Task: Add an event with the title Second Lunch and Learn: Effective Presentation Delivery and Impact, date '2024/04/02', time 8:50 AM to 10:50 AMand add a description: Welcome to the Lunch Break: Meditation Session with a Potential Investor, an exciting opportunity to connect, share your business vision, and explore potential investment opportunities. This meeting is designed to foster a mutually beneficial relationship between you and the investor, providing a platform to discuss your business goals, growth strategies, and the potential for collaboration.Select event color  Peacock . Add location for the event as: 654 Hagia Sophia, Istanbul, Turkey, logged in from the account softage.10@softage.netand send the event invitation to softage.8@softage.net and softage.9@softage.net. Set a reminder for the event Every weekday(Monday to Friday)
Action: Mouse moved to (91, 117)
Screenshot: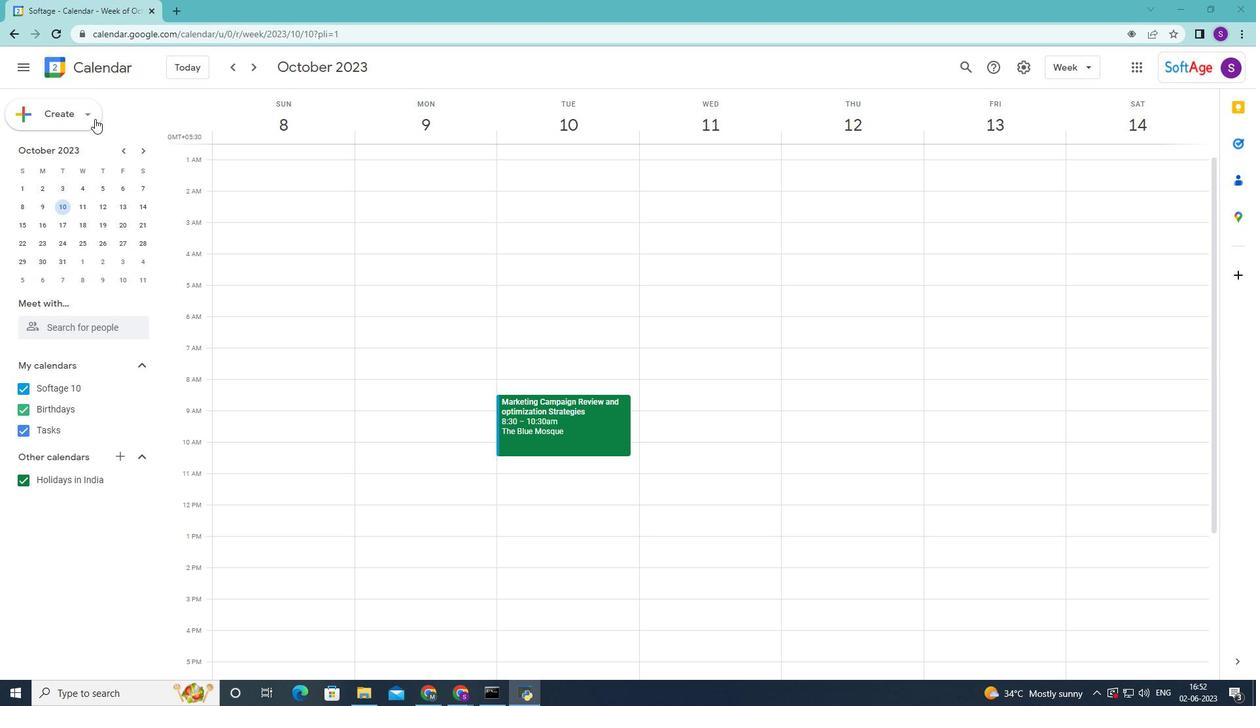 
Action: Mouse pressed left at (91, 117)
Screenshot: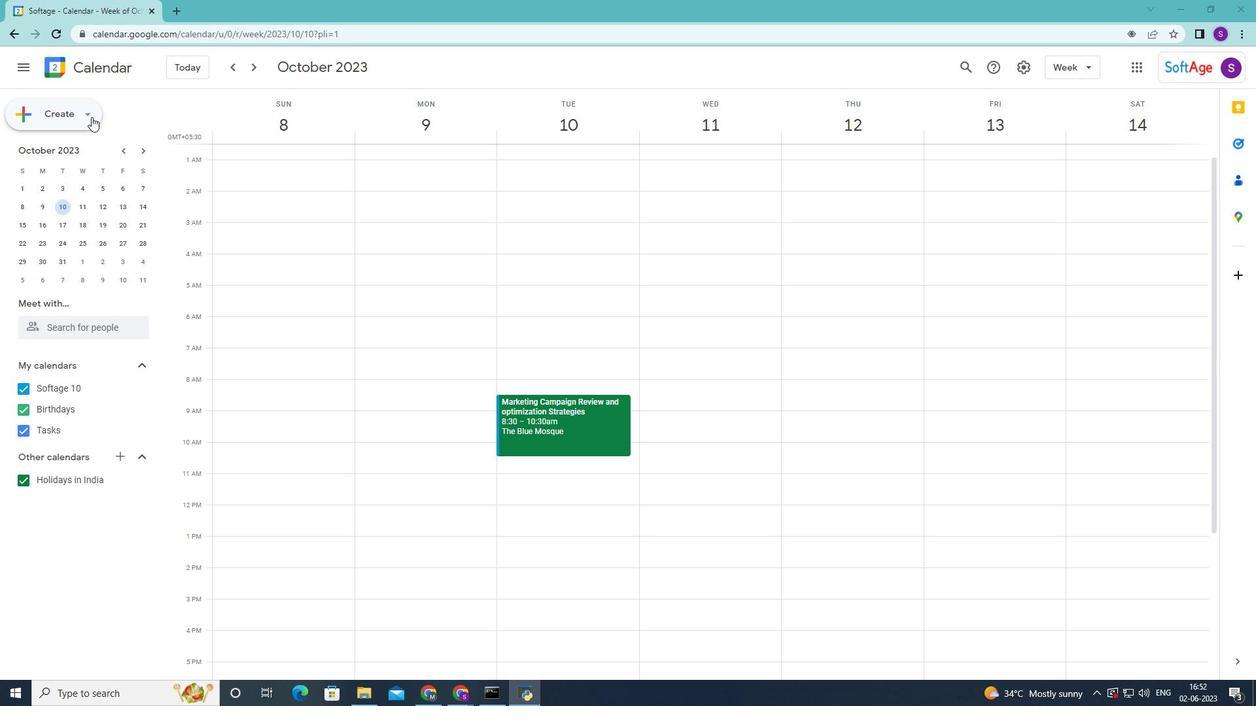 
Action: Mouse moved to (72, 153)
Screenshot: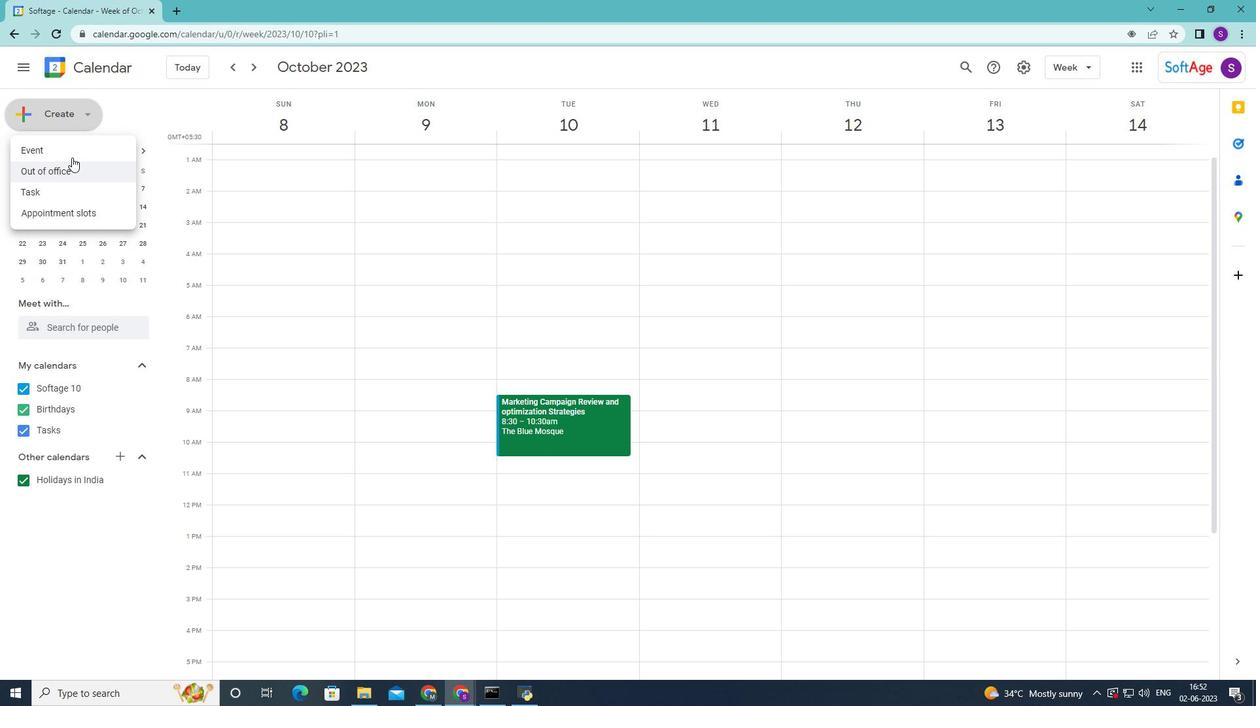 
Action: Mouse pressed left at (72, 153)
Screenshot: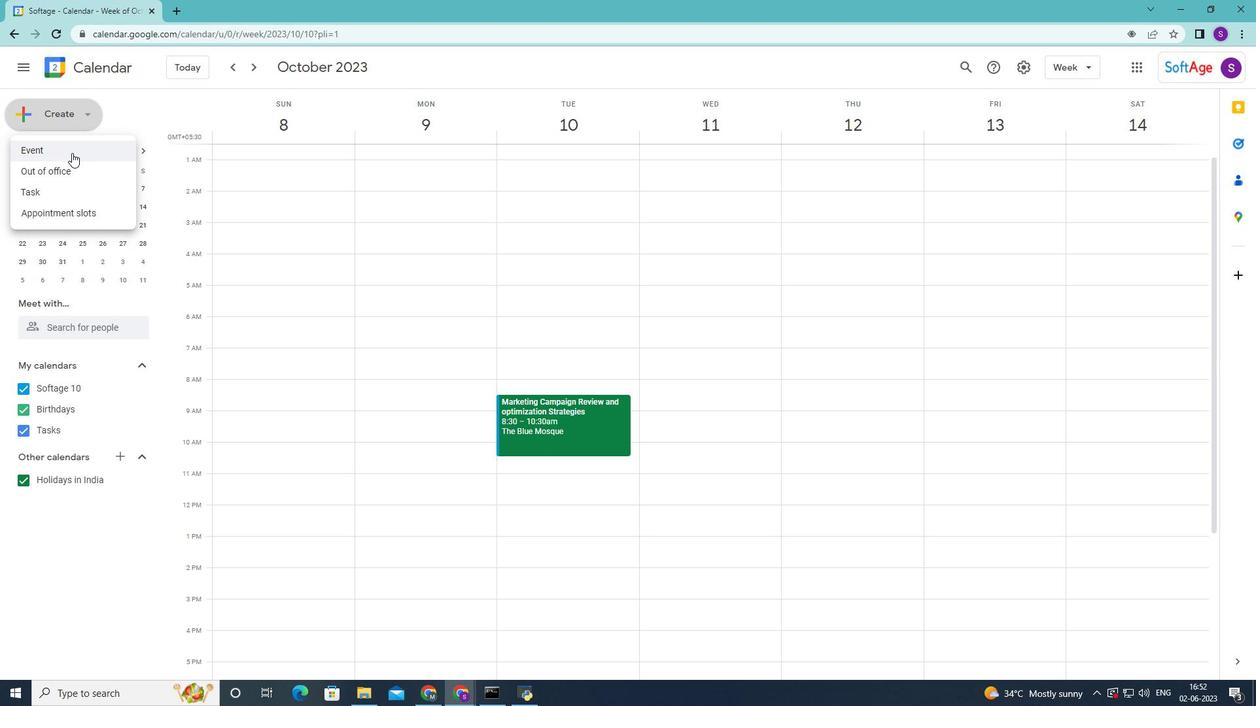 
Action: Mouse moved to (307, 353)
Screenshot: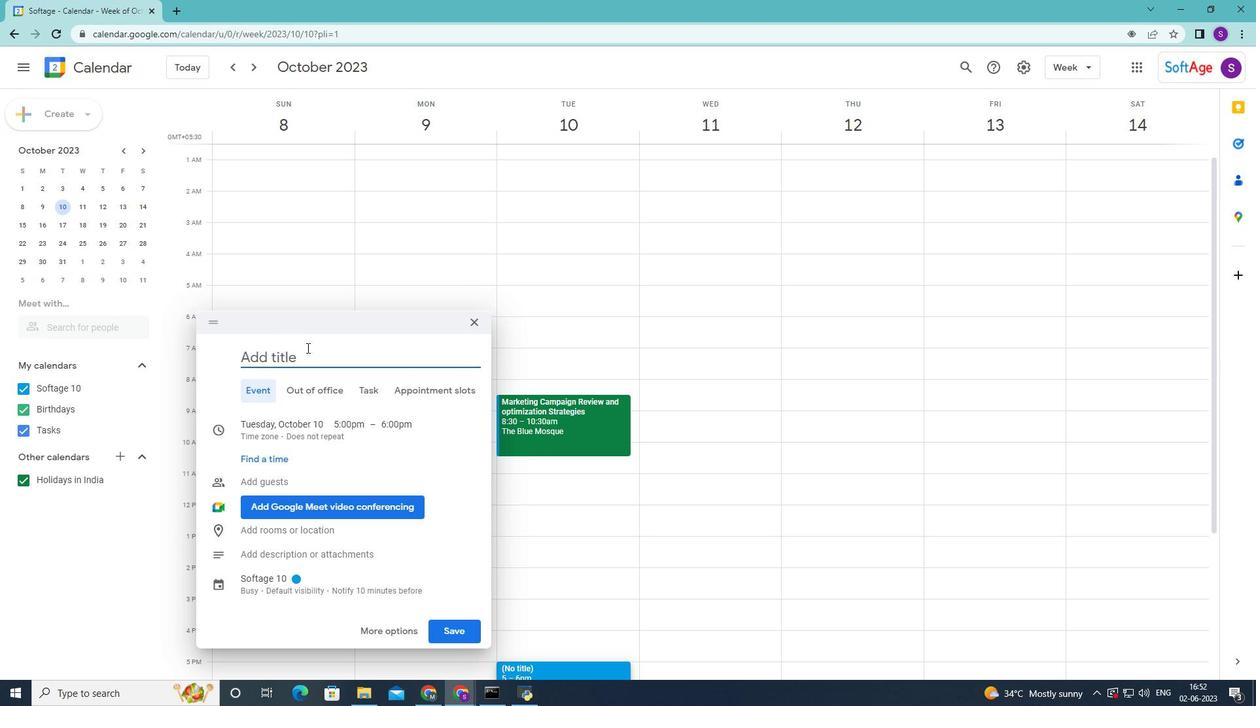 
Action: Mouse pressed left at (307, 353)
Screenshot: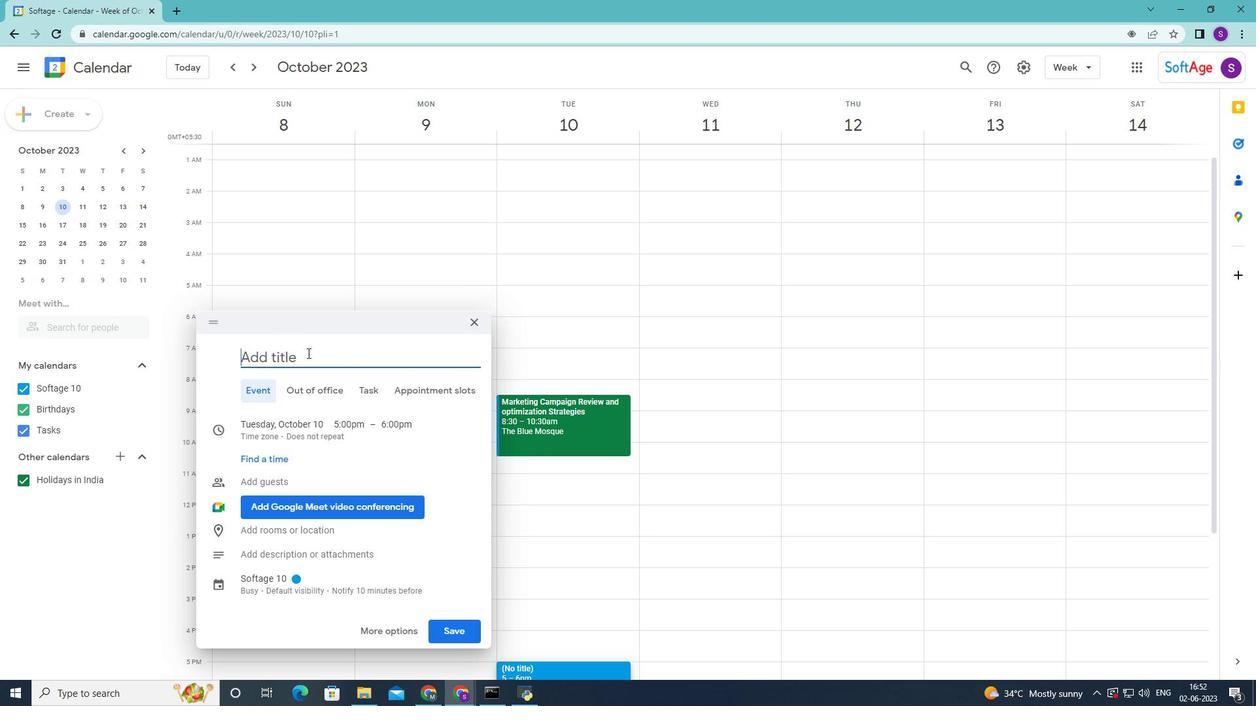 
Action: Key pressed <Key.shift>second<Key.space><Key.shift>Lunch<Key.space>and<Key.space><Key.shift>lear<Key.backspace><Key.backspace><Key.backspace><Key.backspace><Key.shift>Learn<Key.space><Key.backspace><Key.shift_r>:<Key.space><Key.shift>Effective<Key.space>p<Key.backspace><Key.shift>Presentation<Key.space><Key.shift><Key.shift>Delivery<Key.space>and<Key.space>impacy<Key.backspace>t<Key.space>
Screenshot: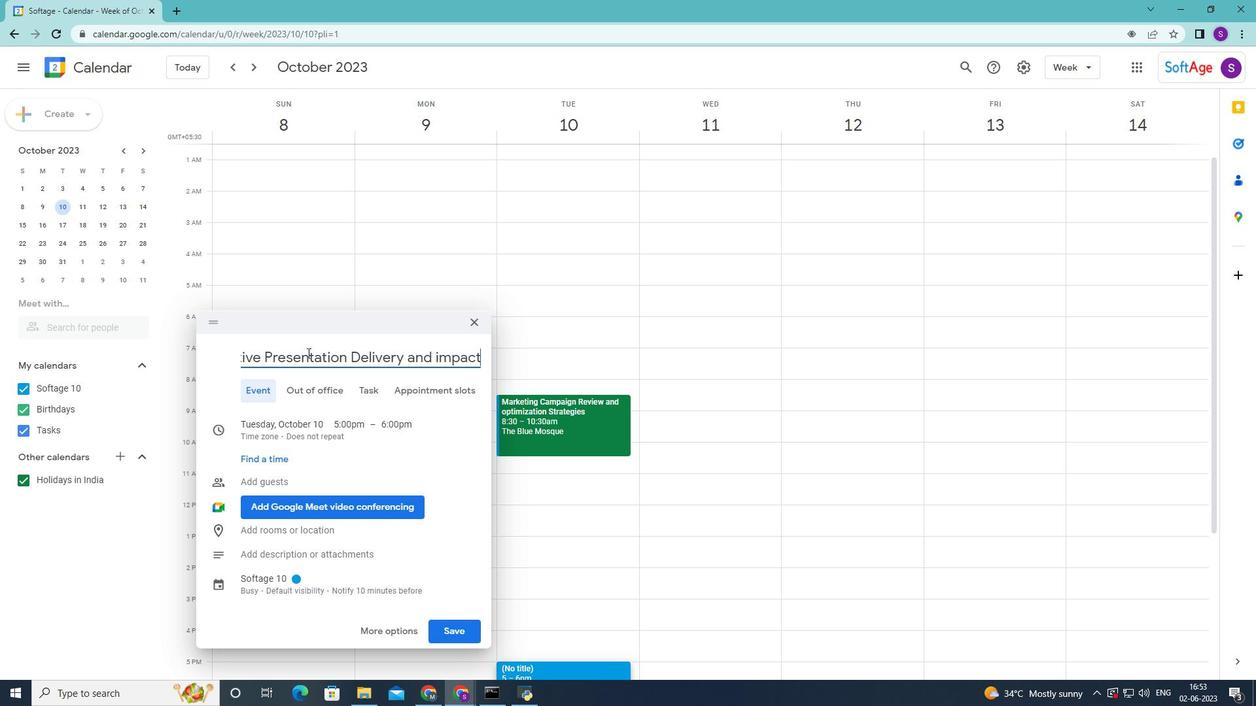 
Action: Mouse moved to (298, 419)
Screenshot: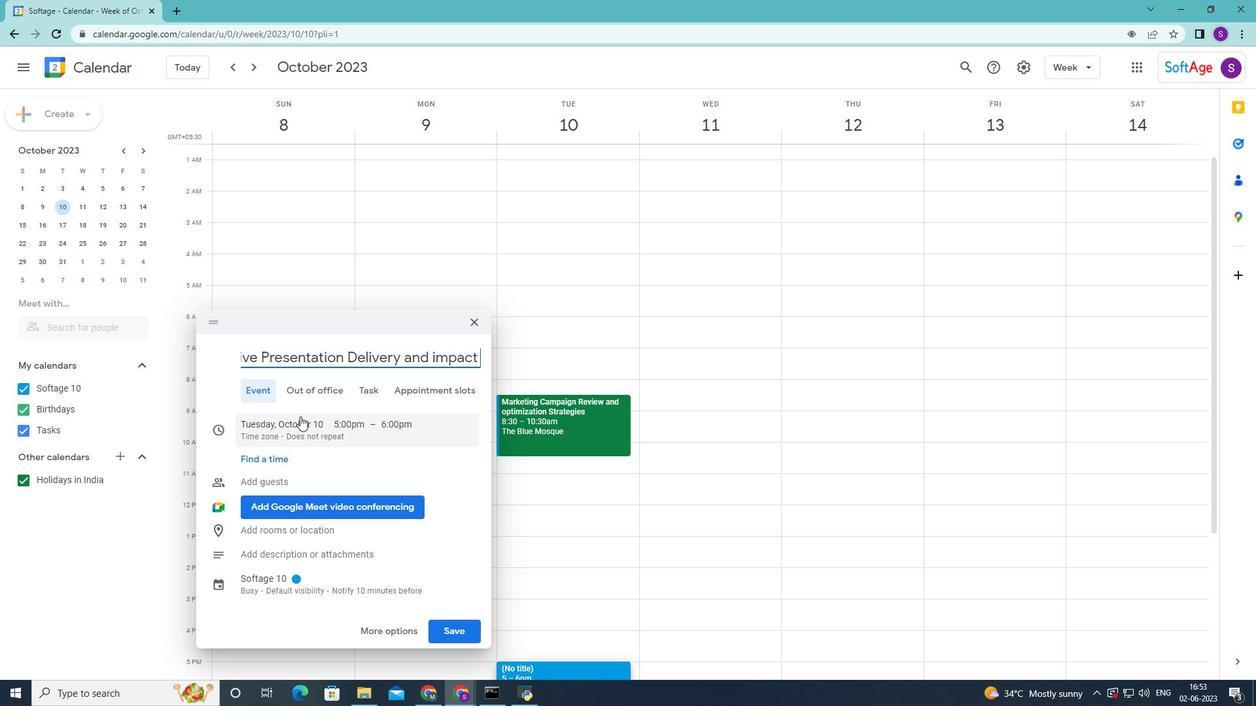 
Action: Mouse pressed left at (298, 419)
Screenshot: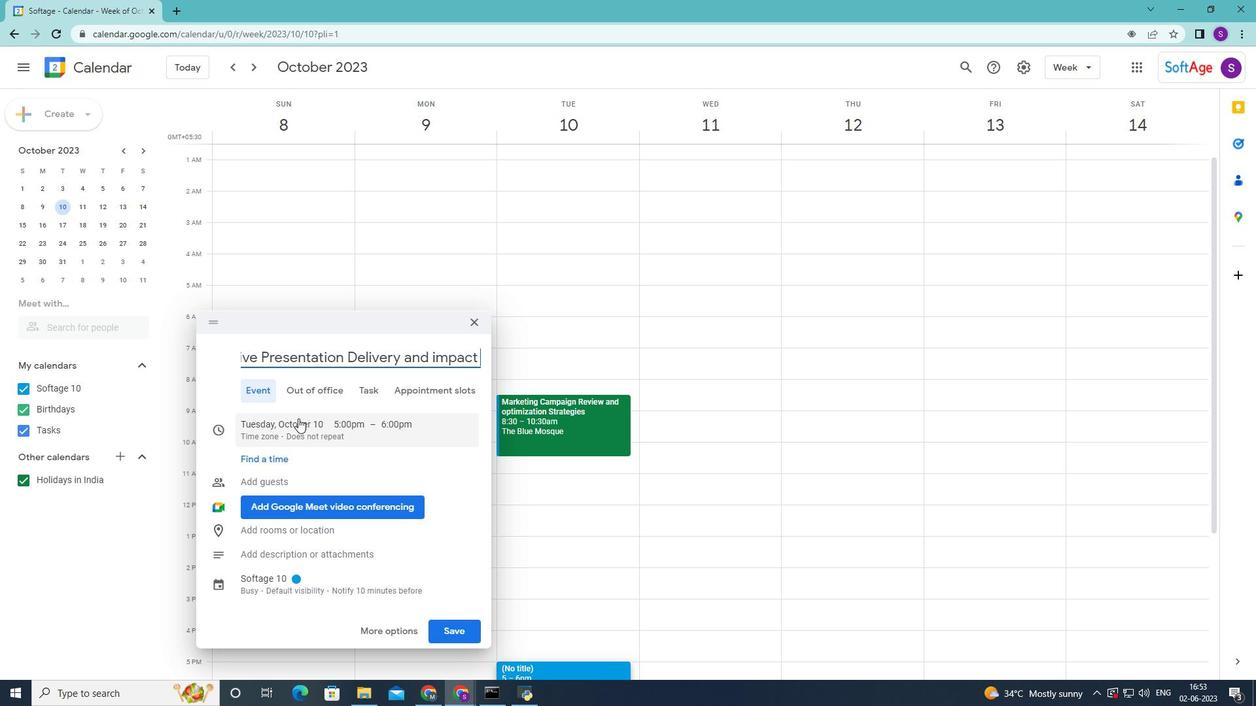 
Action: Mouse moved to (398, 413)
Screenshot: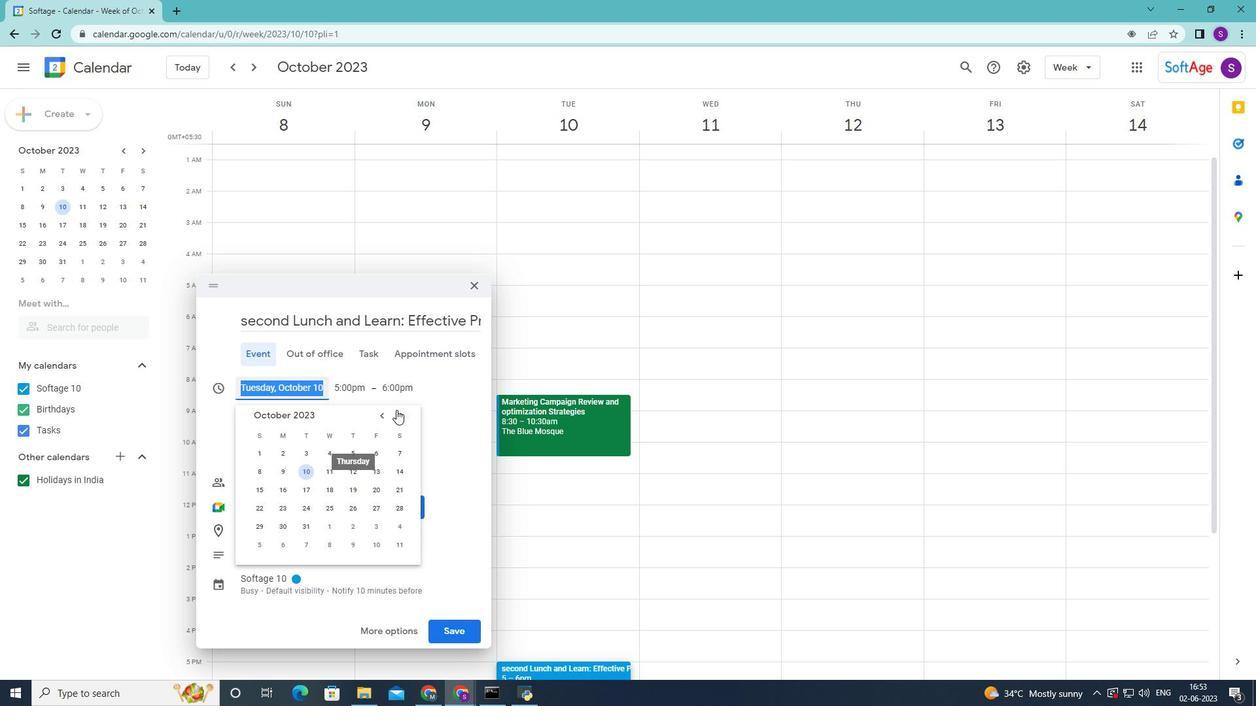 
Action: Mouse pressed left at (398, 413)
Screenshot: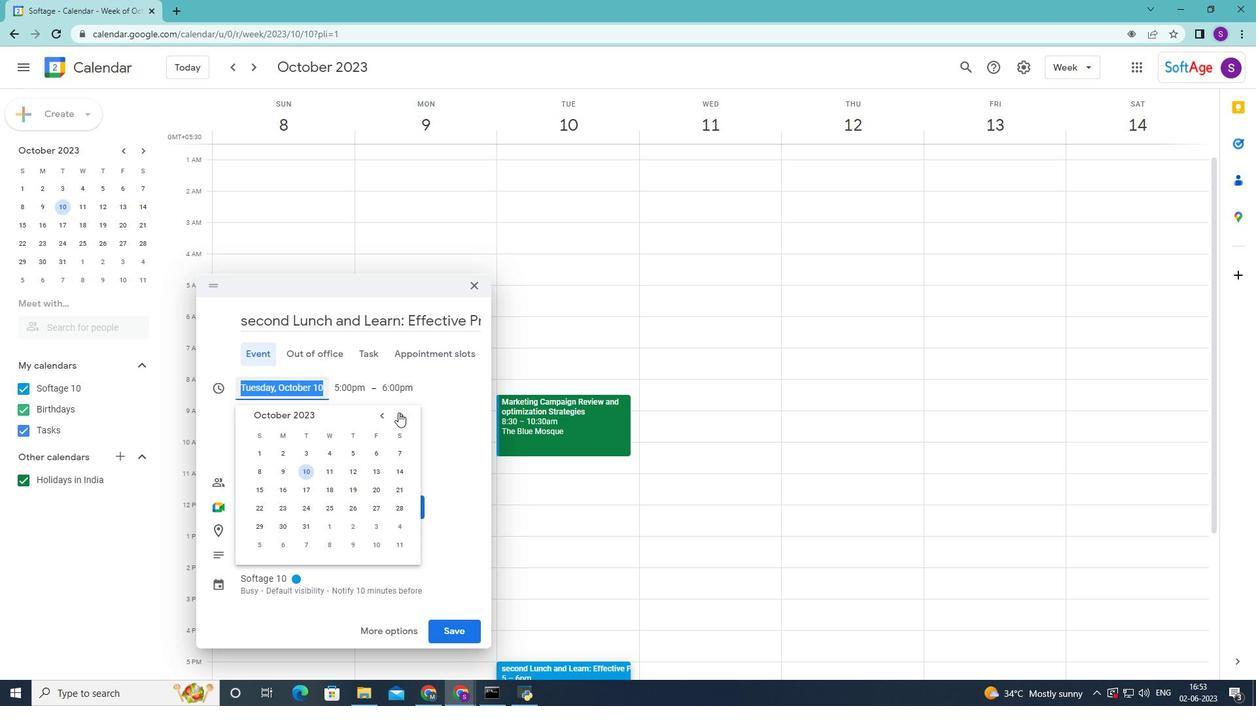 
Action: Mouse pressed left at (398, 413)
Screenshot: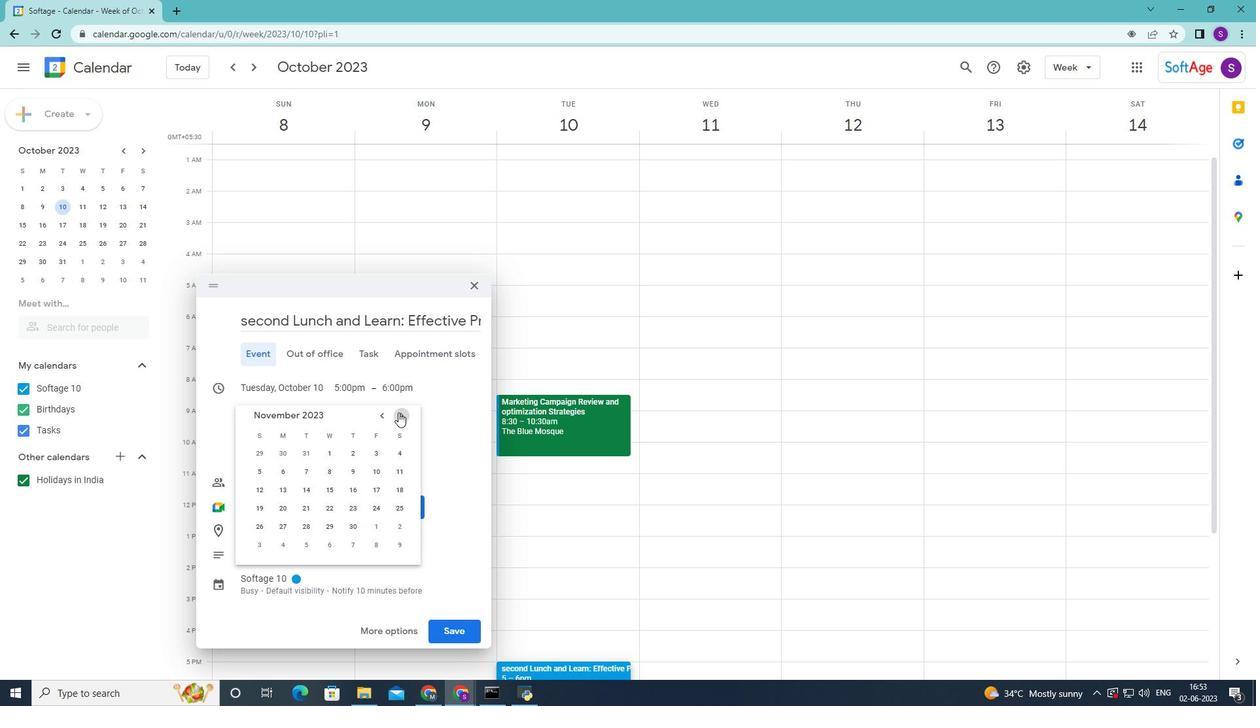 
Action: Mouse pressed left at (398, 413)
Screenshot: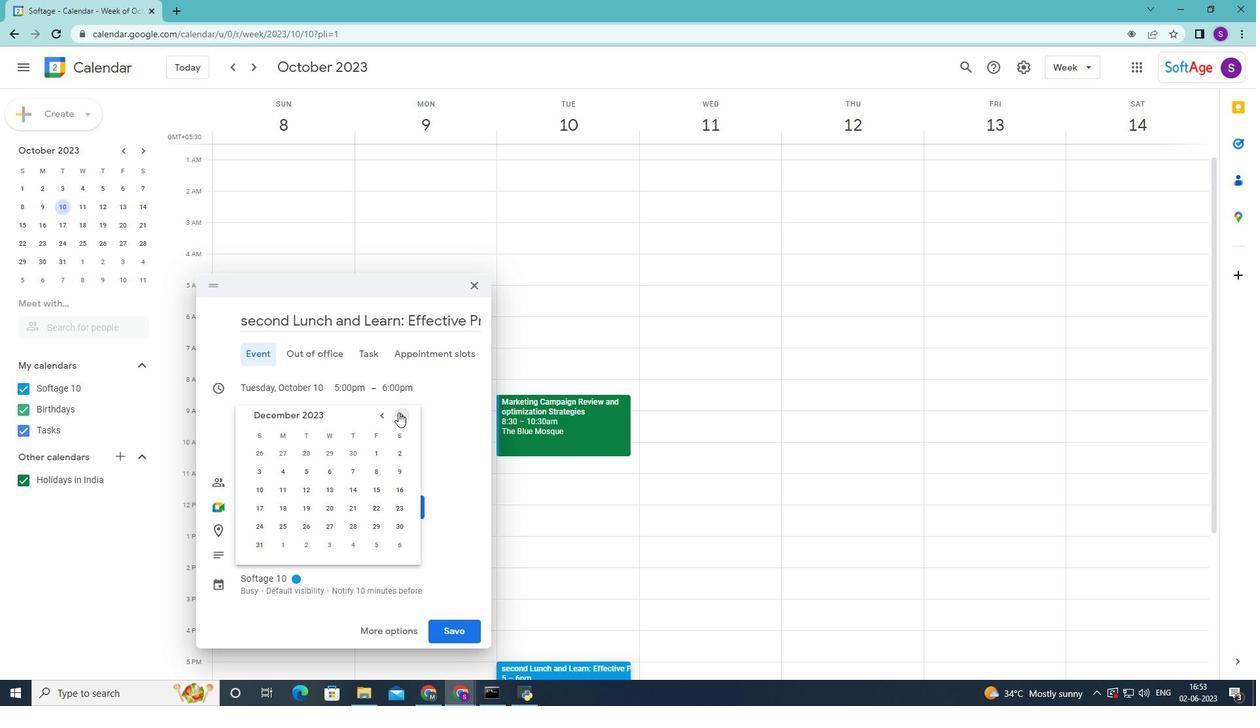 
Action: Mouse pressed left at (398, 413)
Screenshot: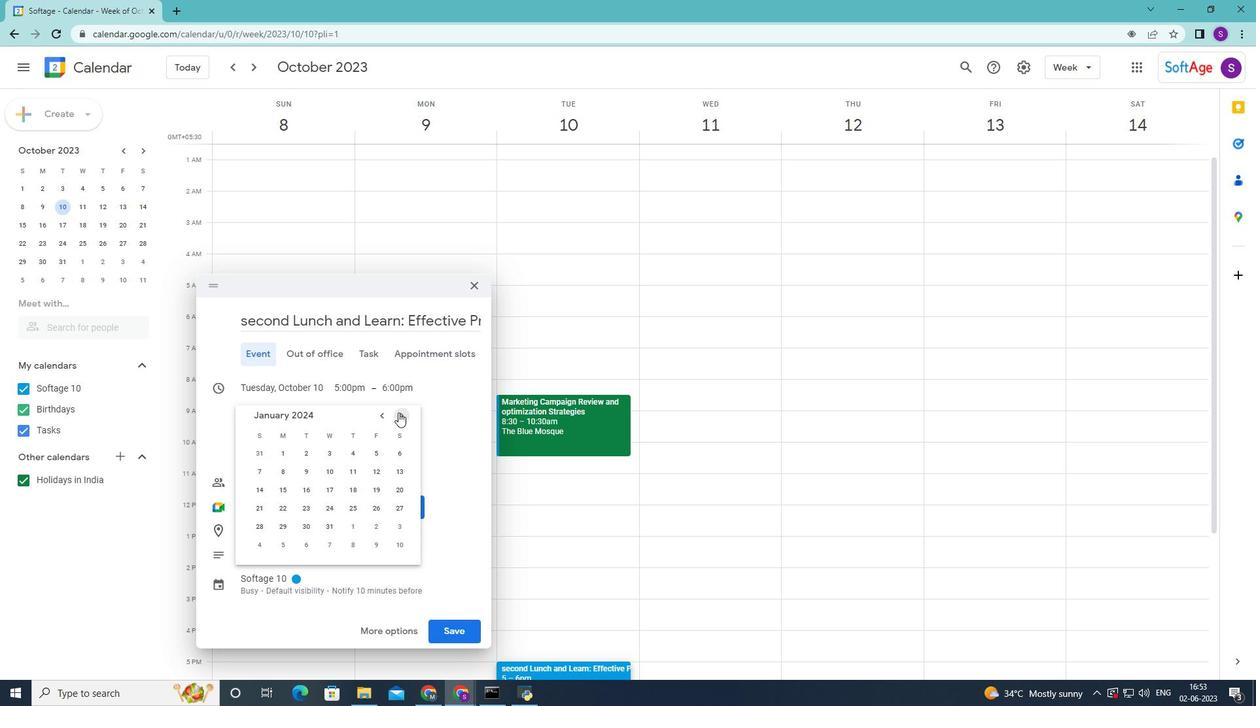 
Action: Mouse pressed left at (398, 413)
Screenshot: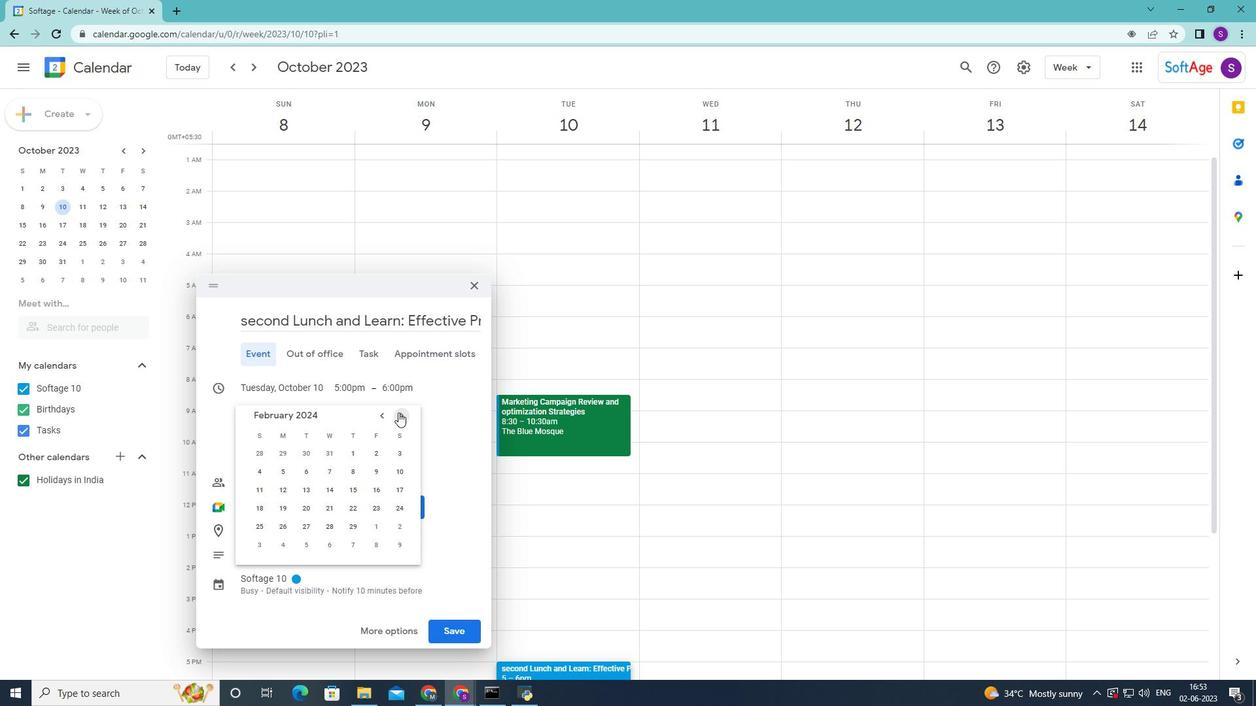 
Action: Mouse pressed left at (398, 413)
Screenshot: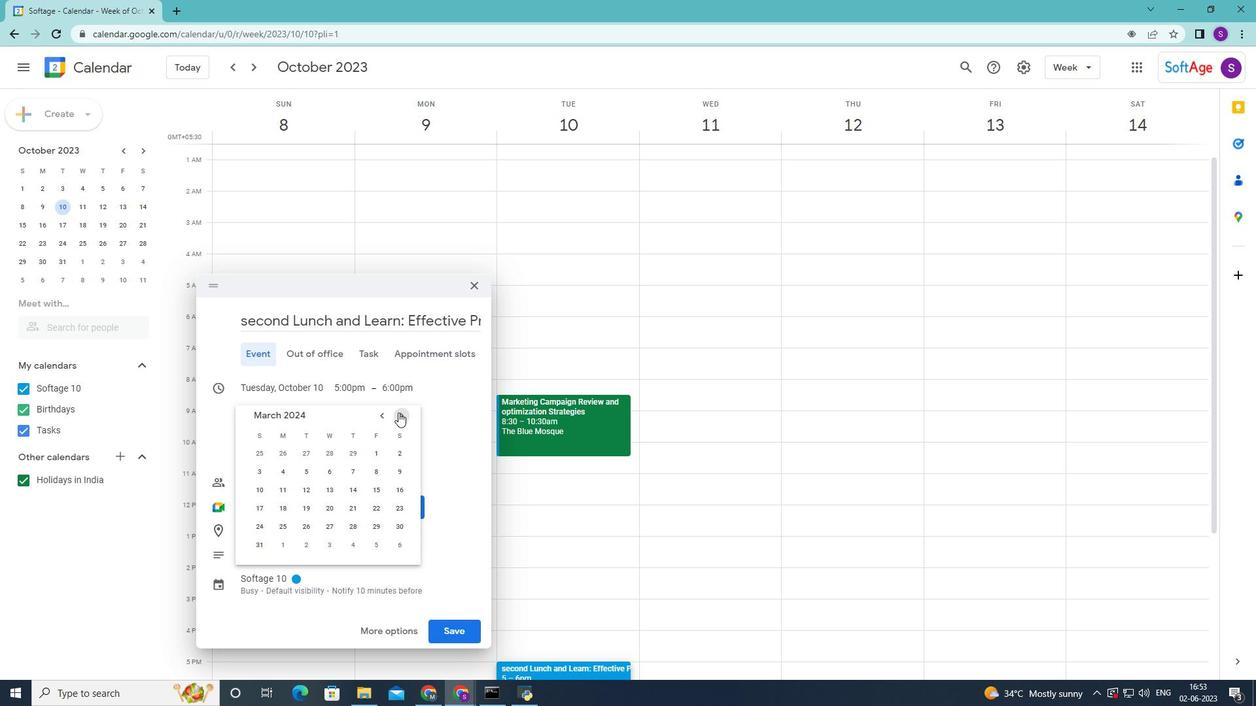 
Action: Mouse moved to (304, 456)
Screenshot: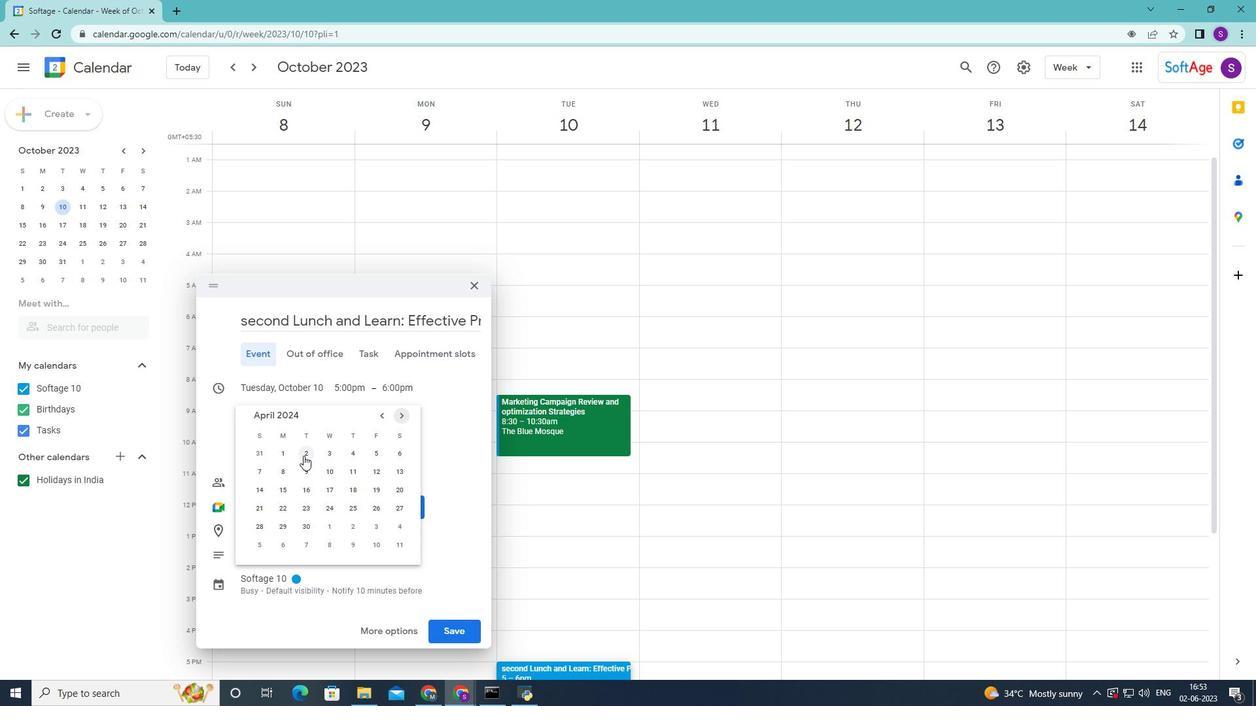 
Action: Mouse pressed left at (304, 456)
Screenshot: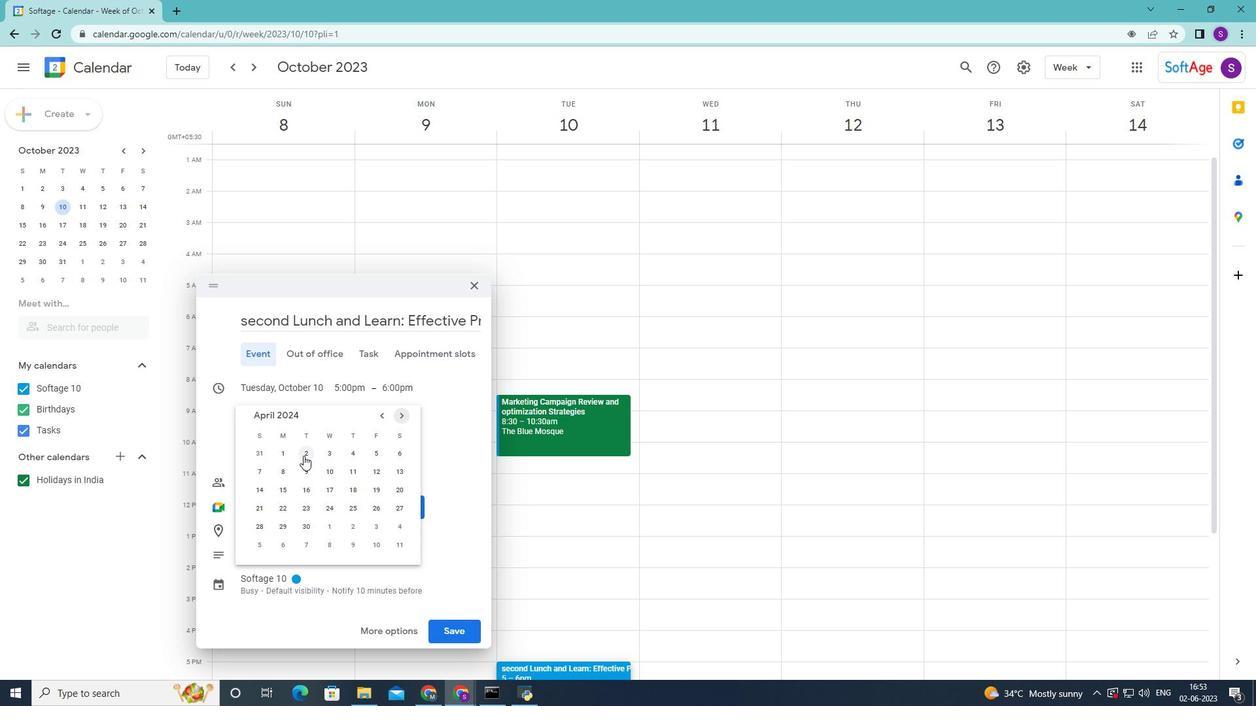 
Action: Mouse moved to (365, 386)
Screenshot: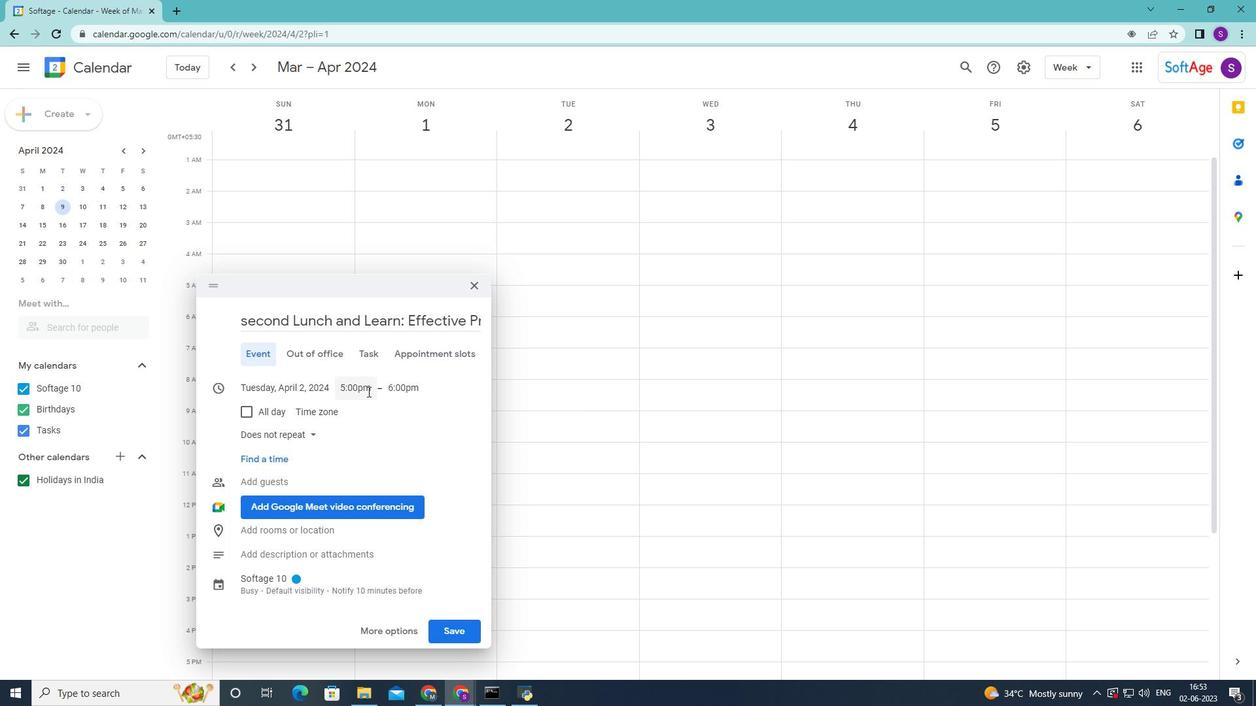 
Action: Mouse pressed left at (365, 386)
Screenshot: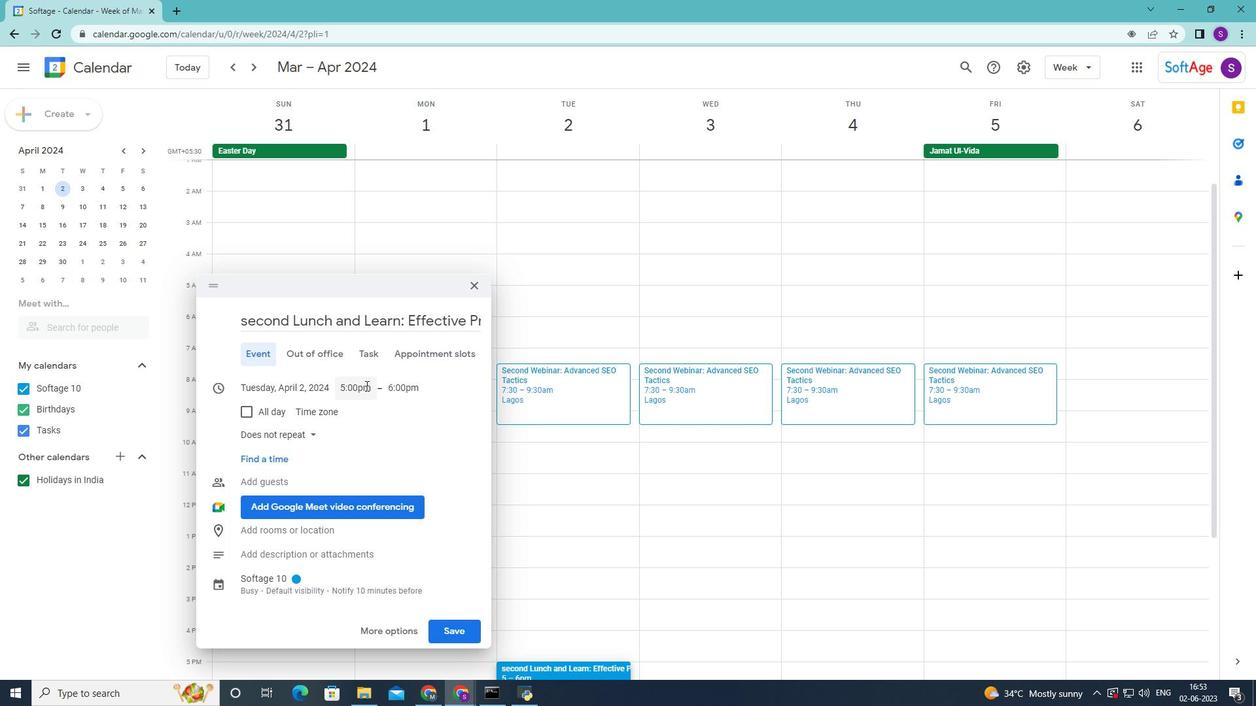 
Action: Mouse moved to (387, 450)
Screenshot: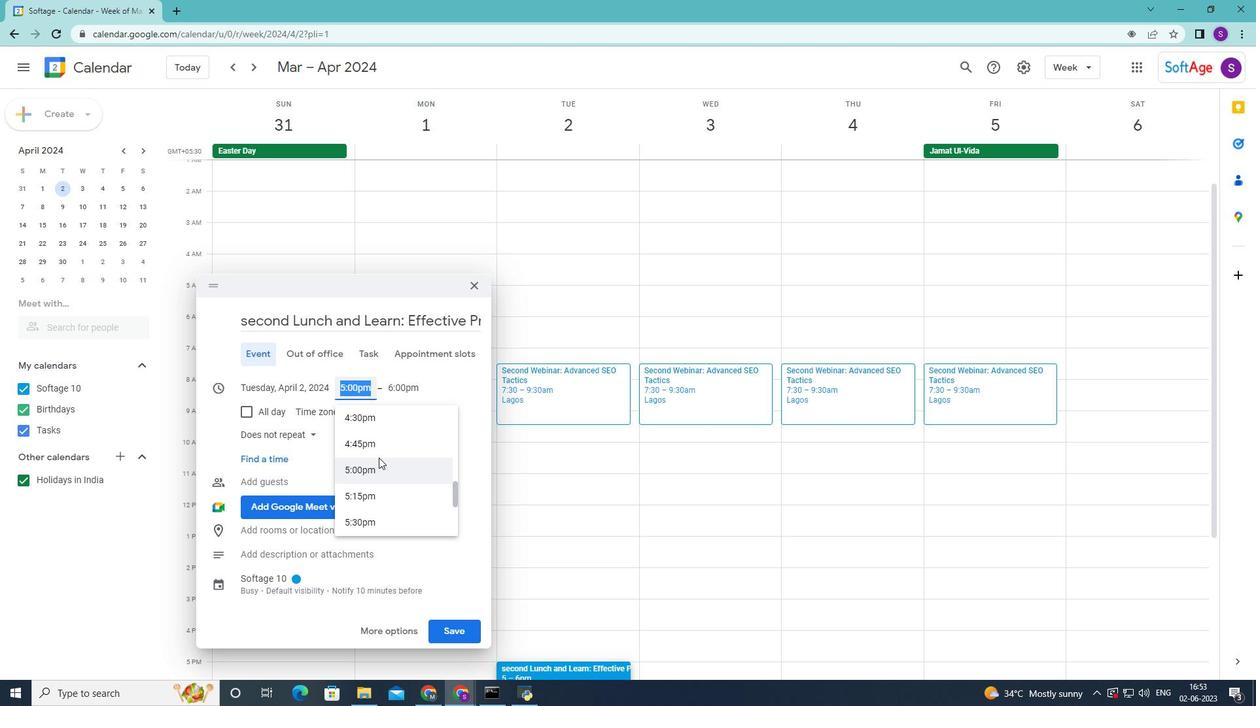 
Action: Mouse scrolled (387, 451) with delta (0, 0)
Screenshot: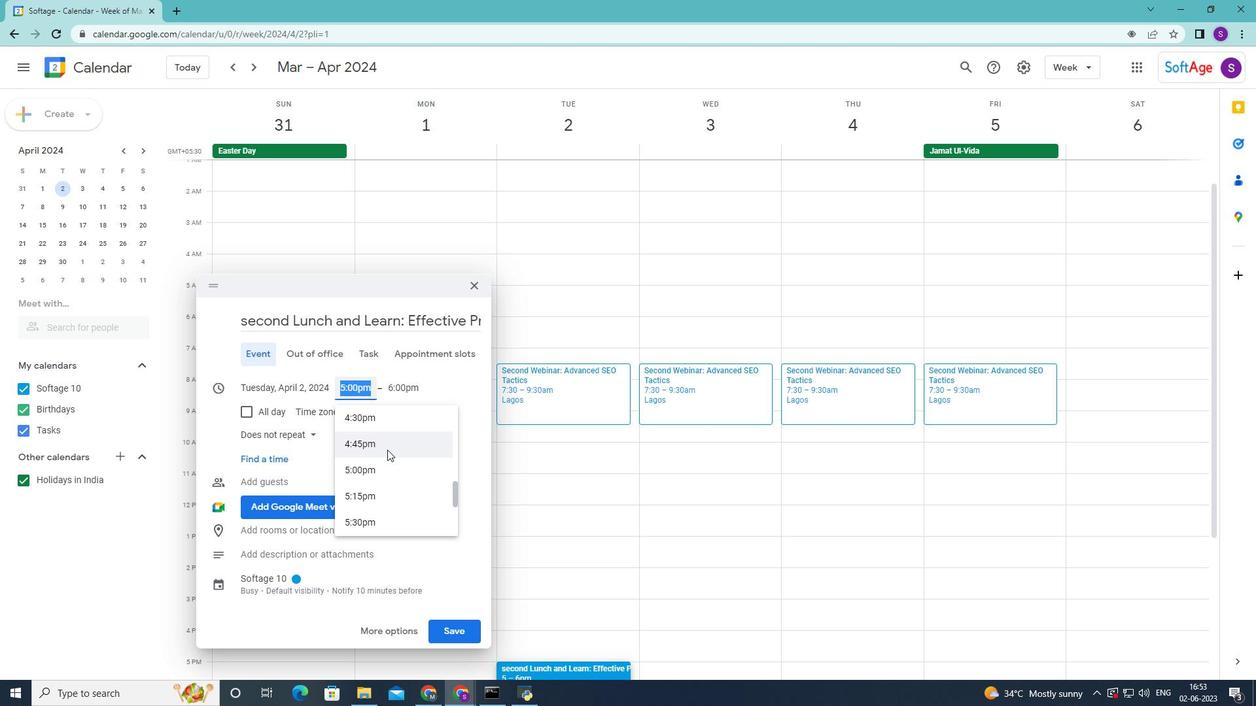 
Action: Mouse scrolled (387, 451) with delta (0, 0)
Screenshot: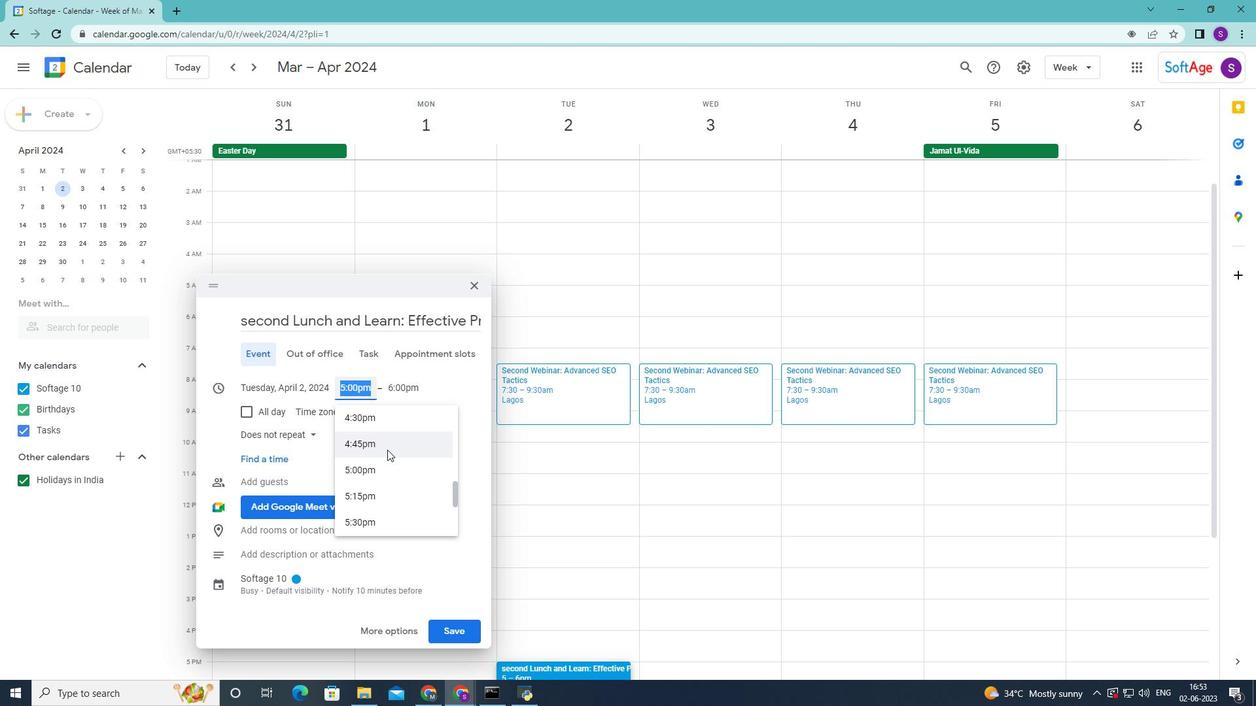 
Action: Mouse scrolled (387, 451) with delta (0, 0)
Screenshot: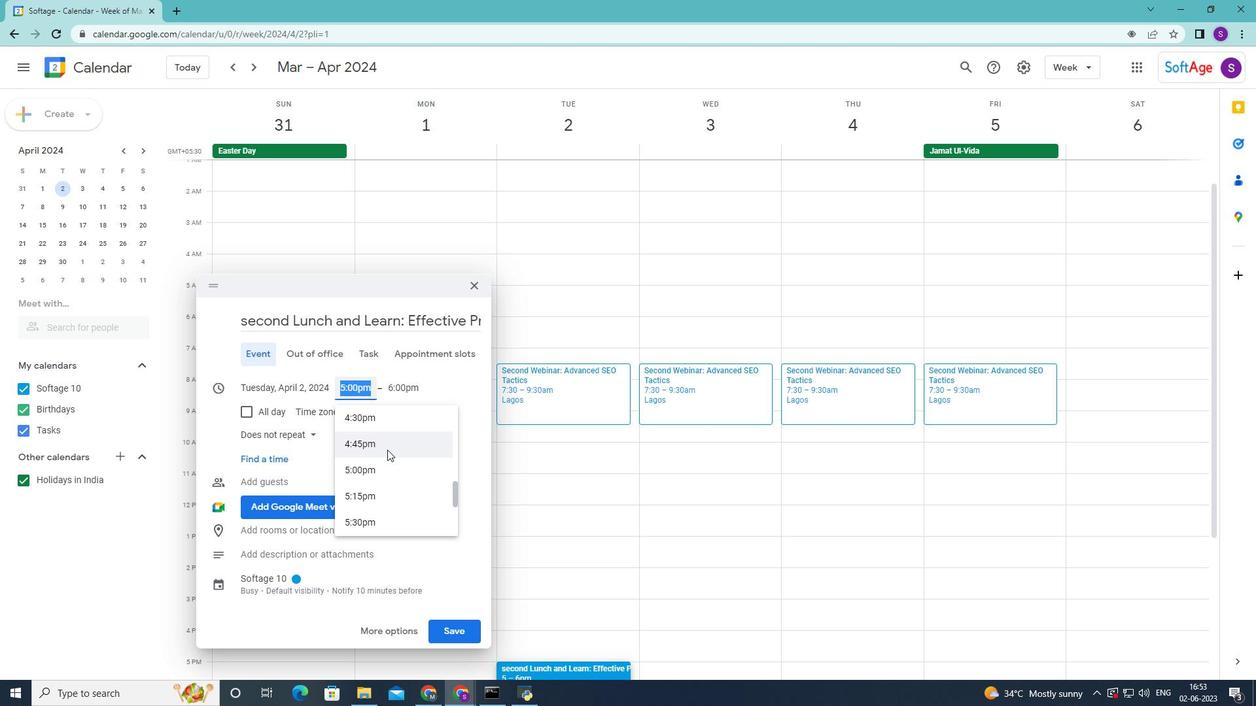 
Action: Mouse scrolled (387, 451) with delta (0, 0)
Screenshot: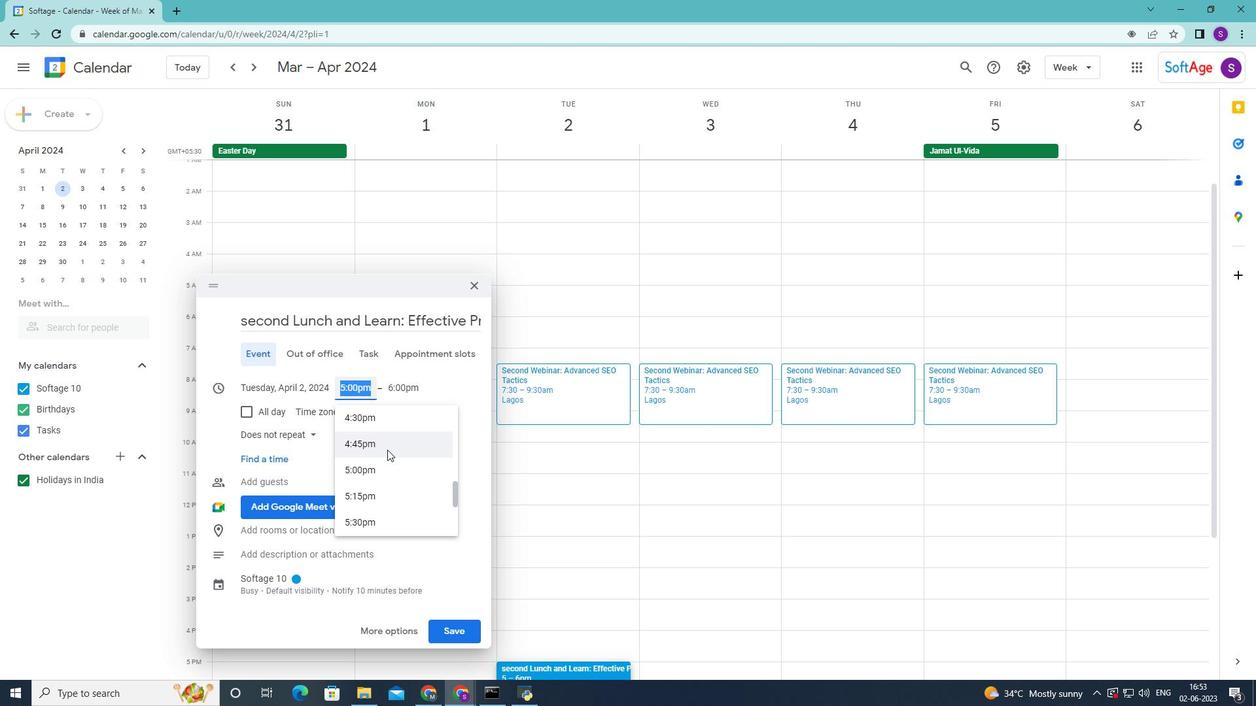 
Action: Mouse moved to (384, 456)
Screenshot: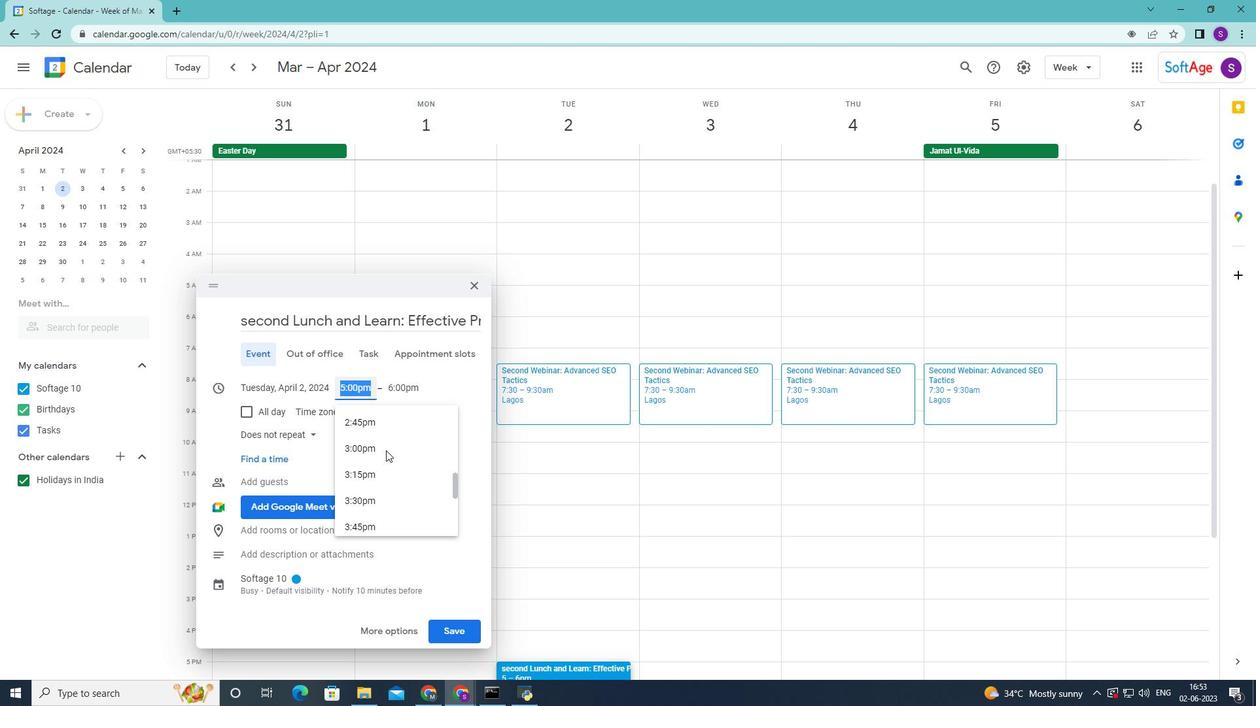 
Action: Mouse scrolled (384, 457) with delta (0, 0)
Screenshot: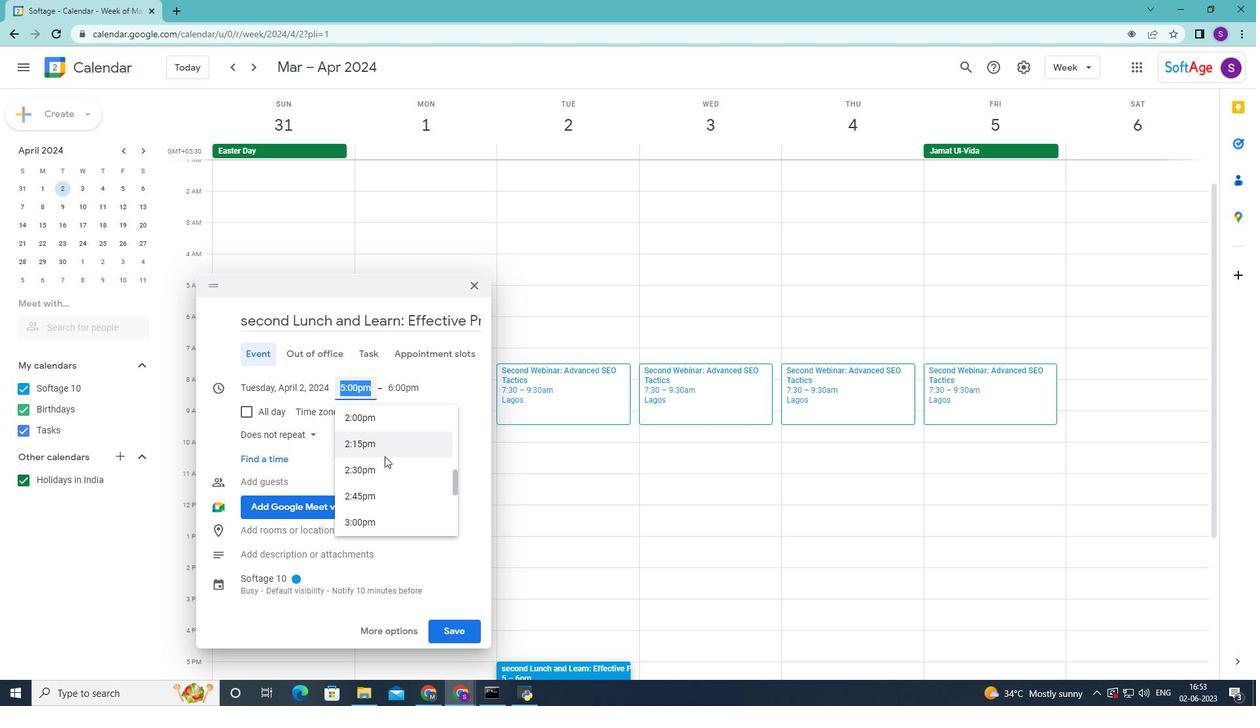 
Action: Mouse scrolled (384, 457) with delta (0, 0)
Screenshot: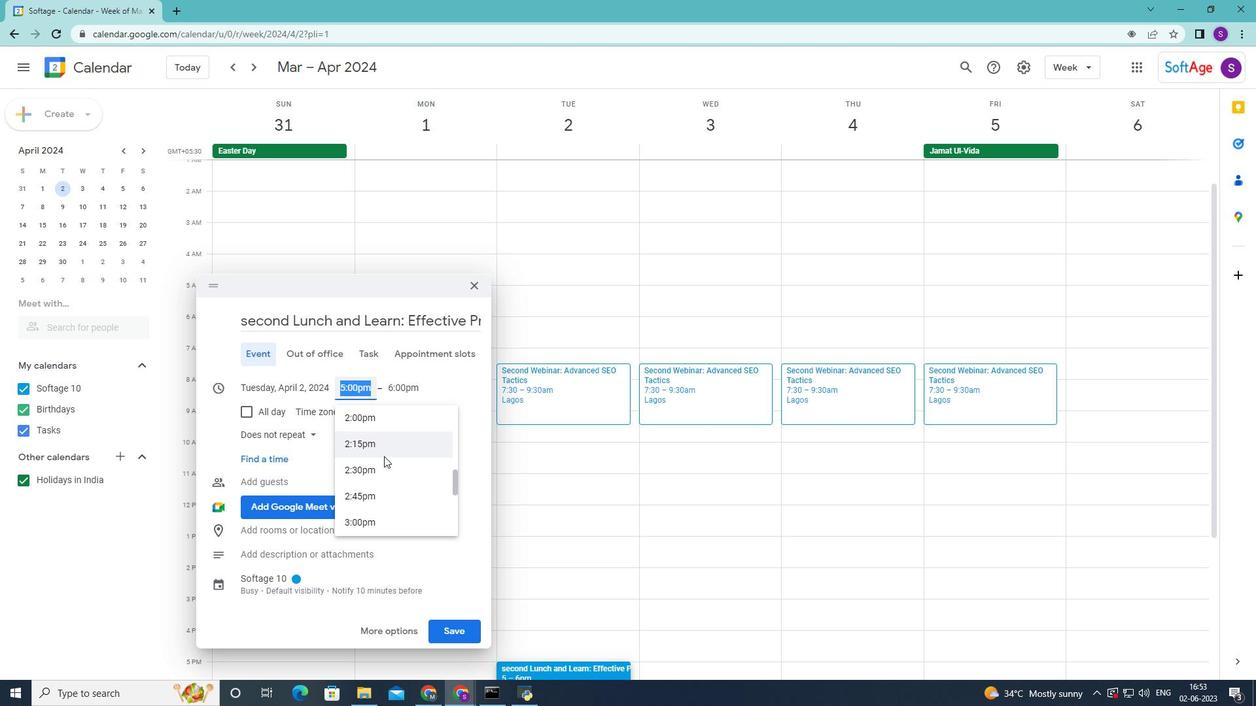 
Action: Mouse scrolled (384, 457) with delta (0, 0)
Screenshot: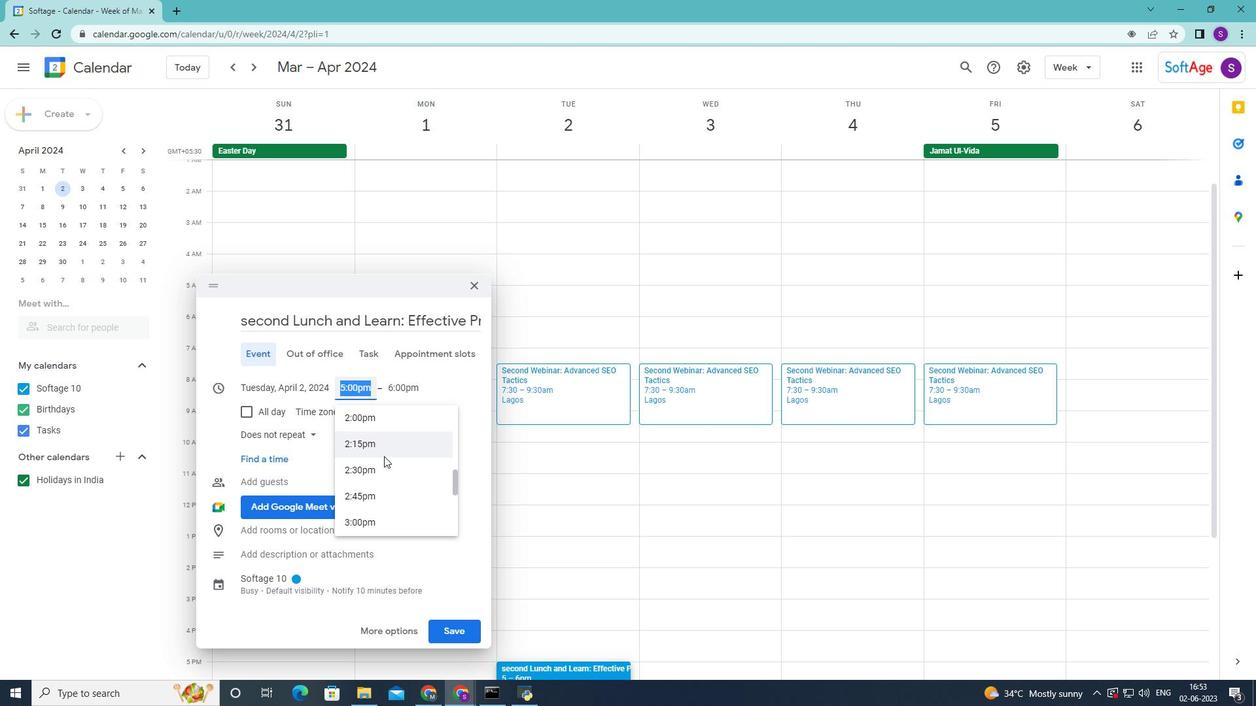 
Action: Mouse scrolled (384, 457) with delta (0, 0)
Screenshot: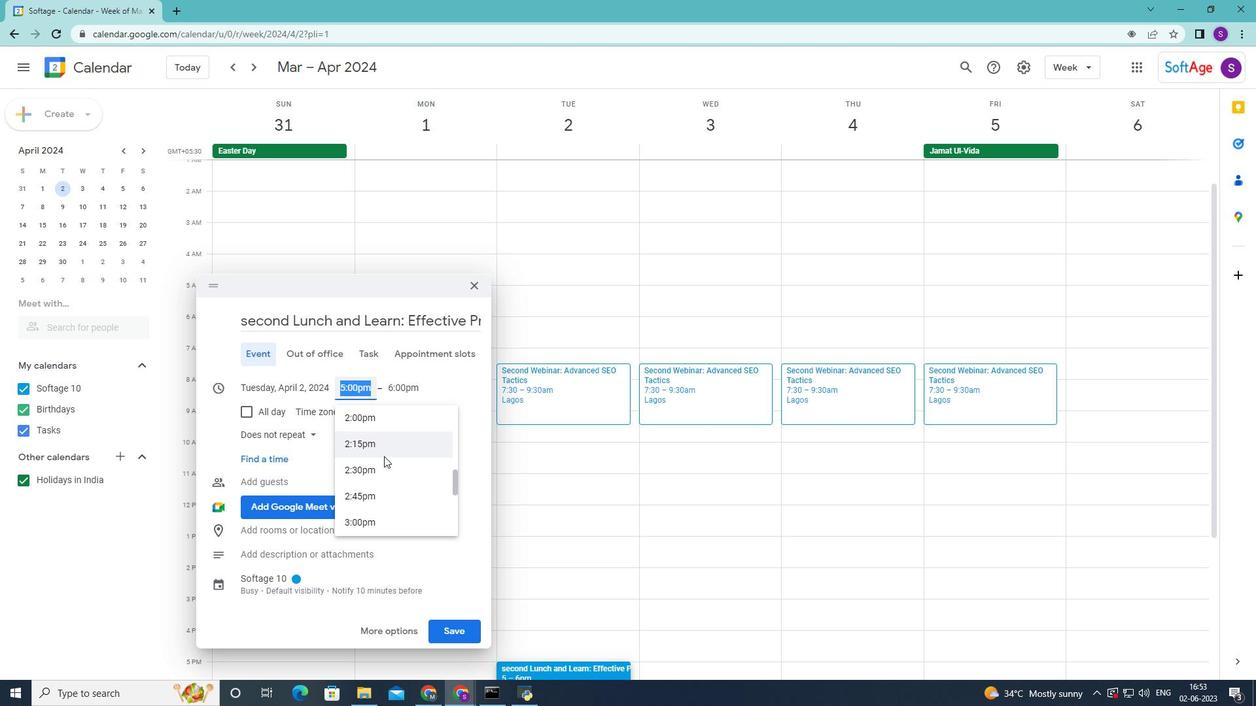 
Action: Mouse scrolled (384, 457) with delta (0, 0)
Screenshot: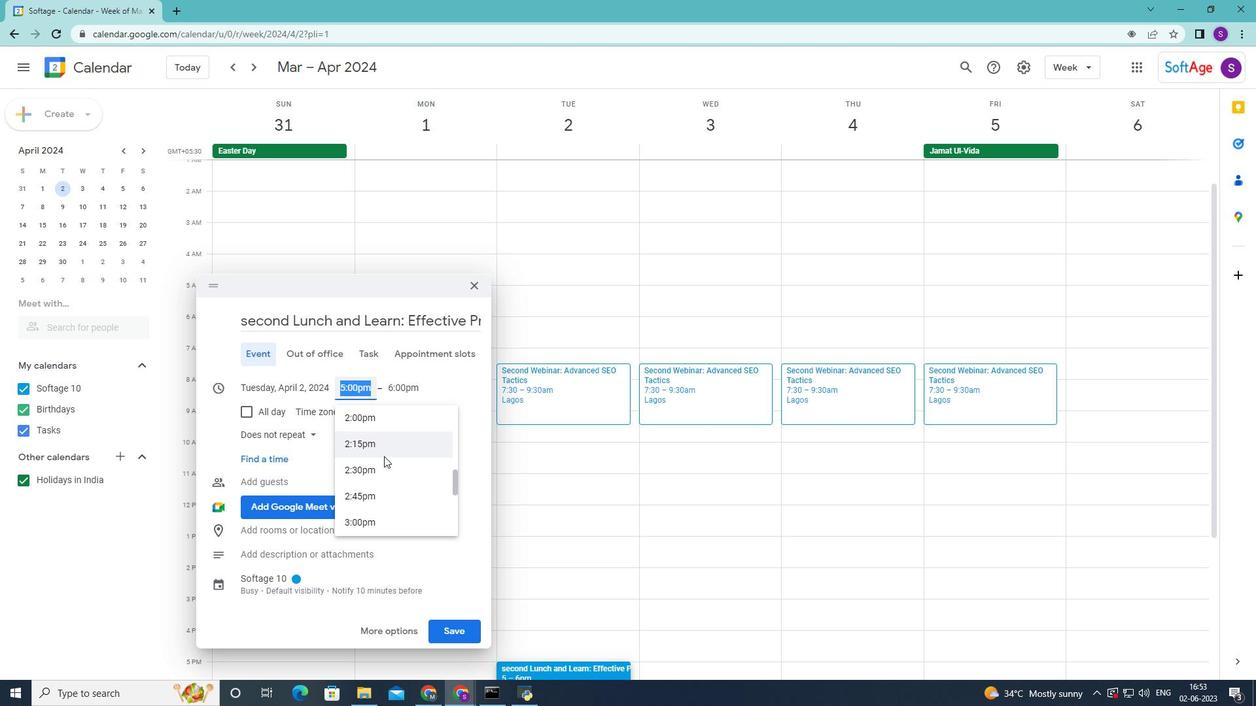 
Action: Mouse moved to (384, 457)
Screenshot: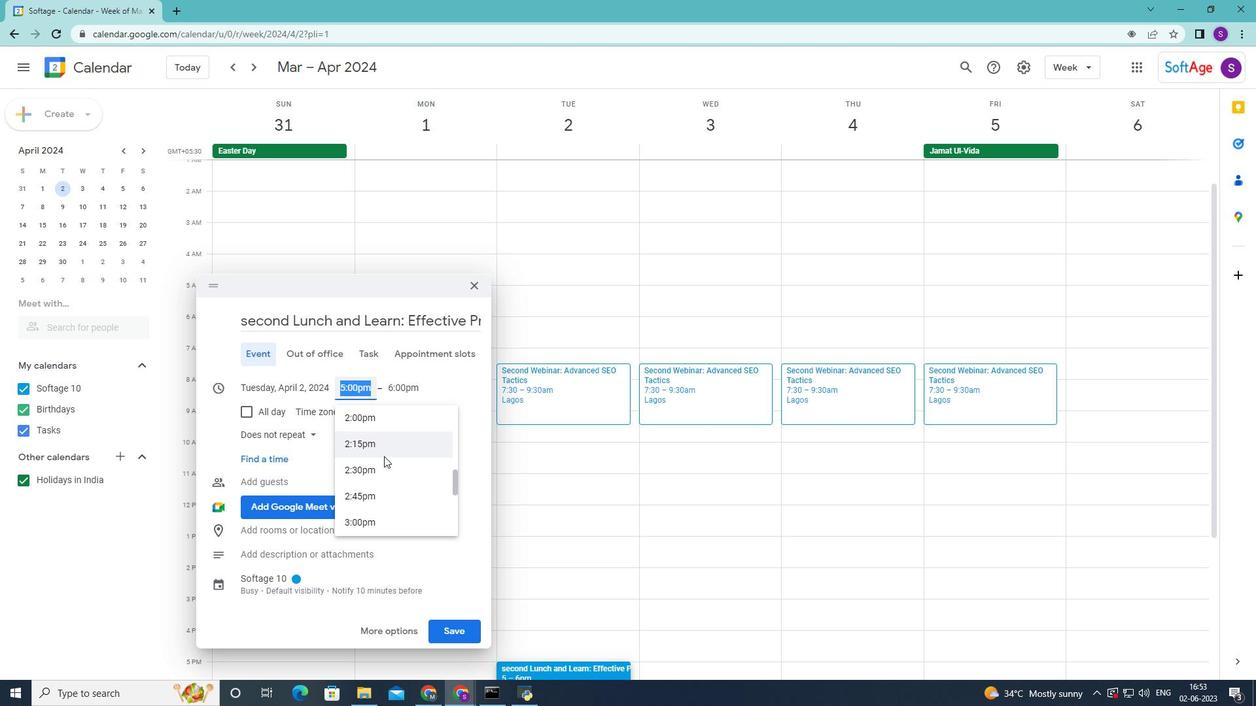 
Action: Mouse scrolled (384, 458) with delta (0, 0)
Screenshot: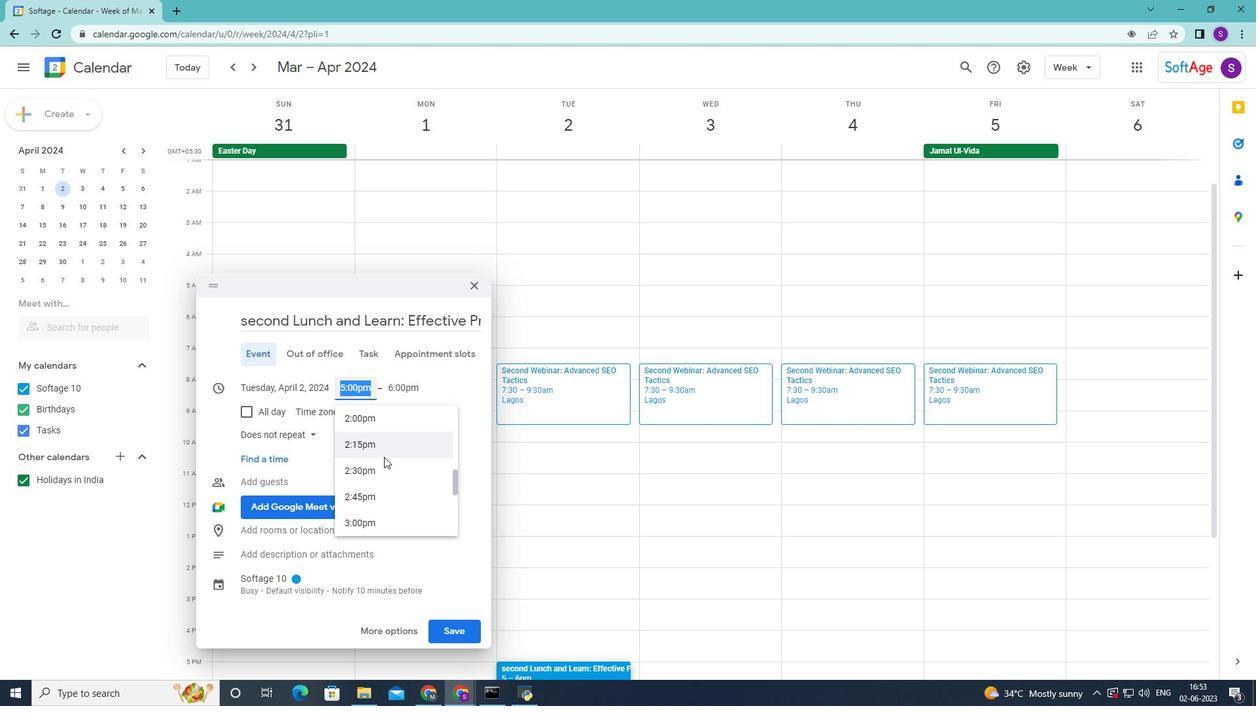 
Action: Mouse scrolled (384, 458) with delta (0, 0)
Screenshot: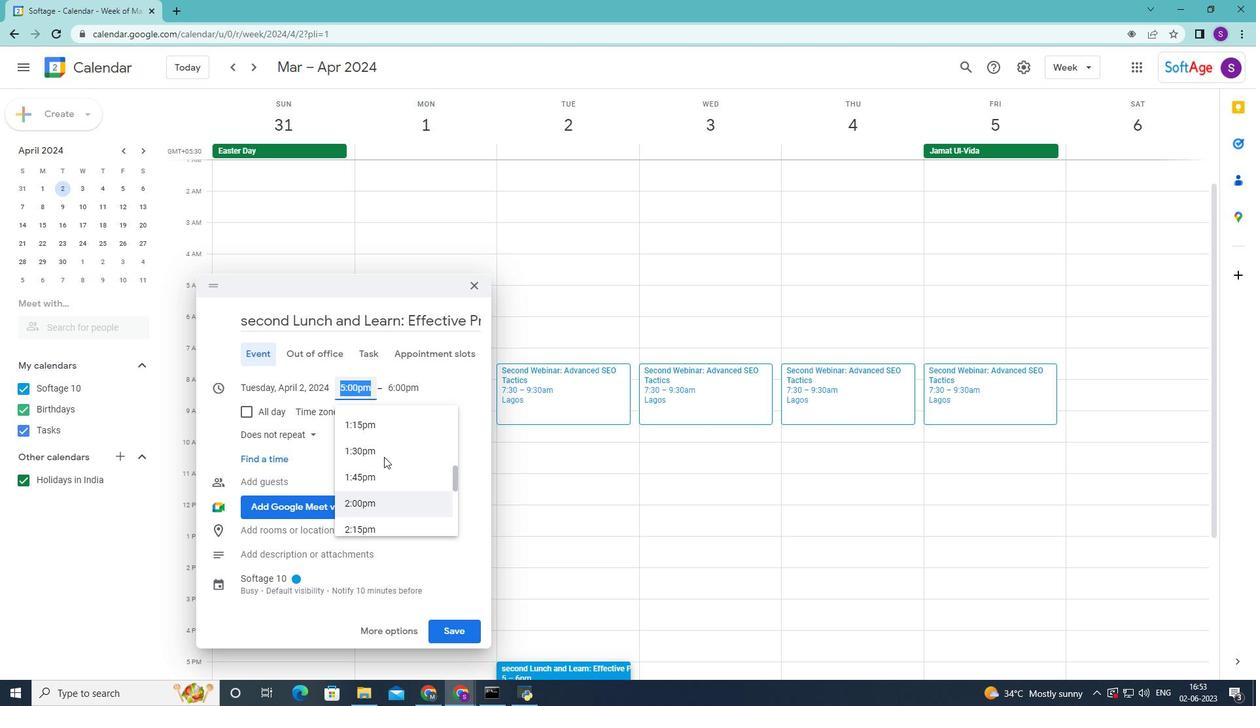
Action: Mouse scrolled (384, 458) with delta (0, 0)
Screenshot: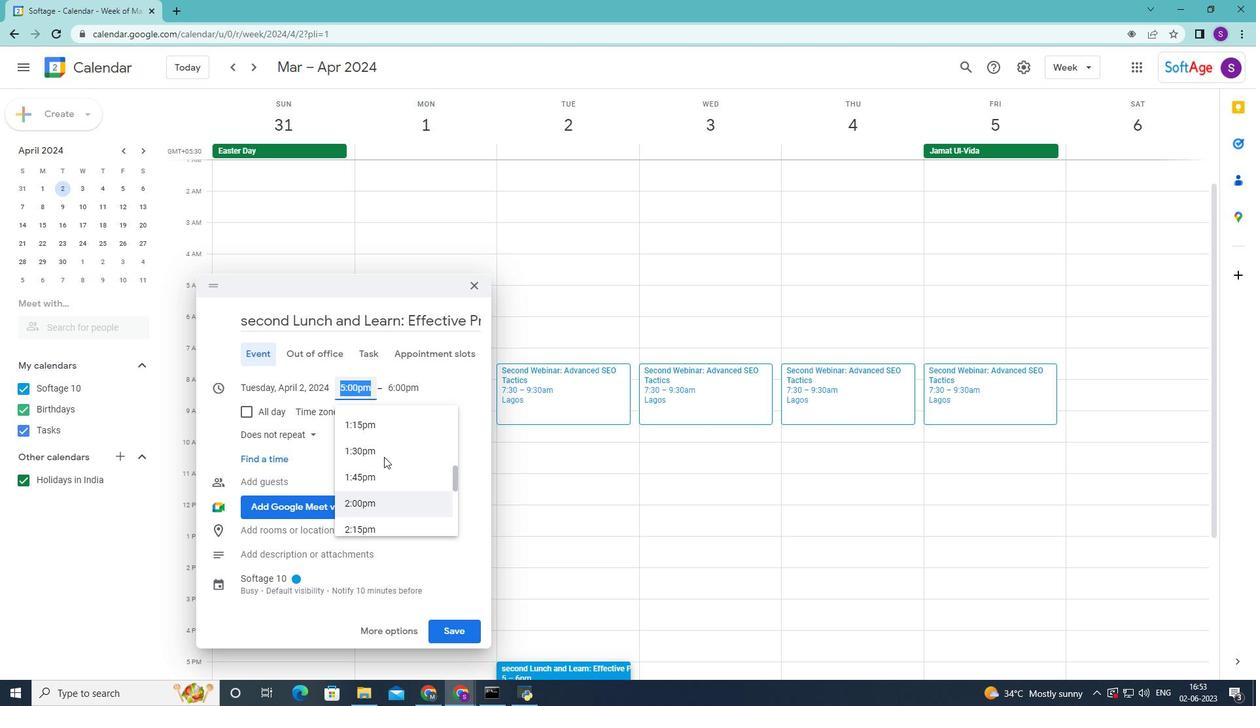 
Action: Mouse scrolled (384, 458) with delta (0, 0)
Screenshot: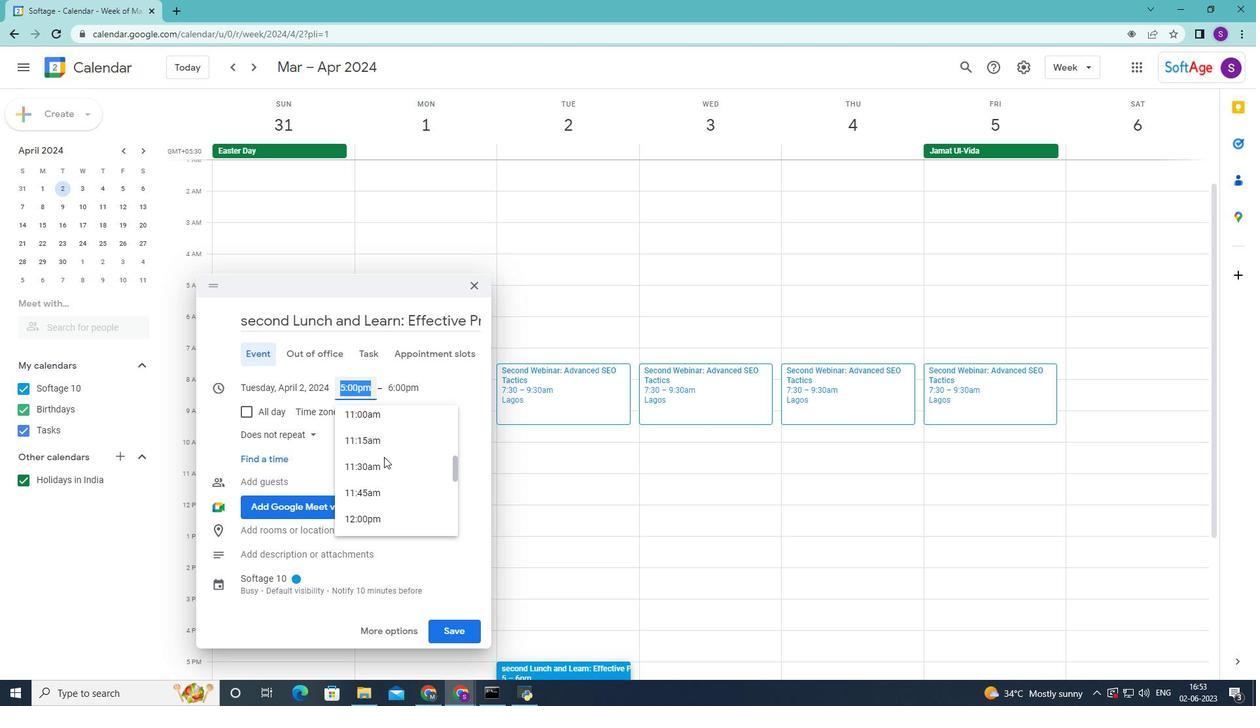 
Action: Mouse scrolled (384, 458) with delta (0, 0)
Screenshot: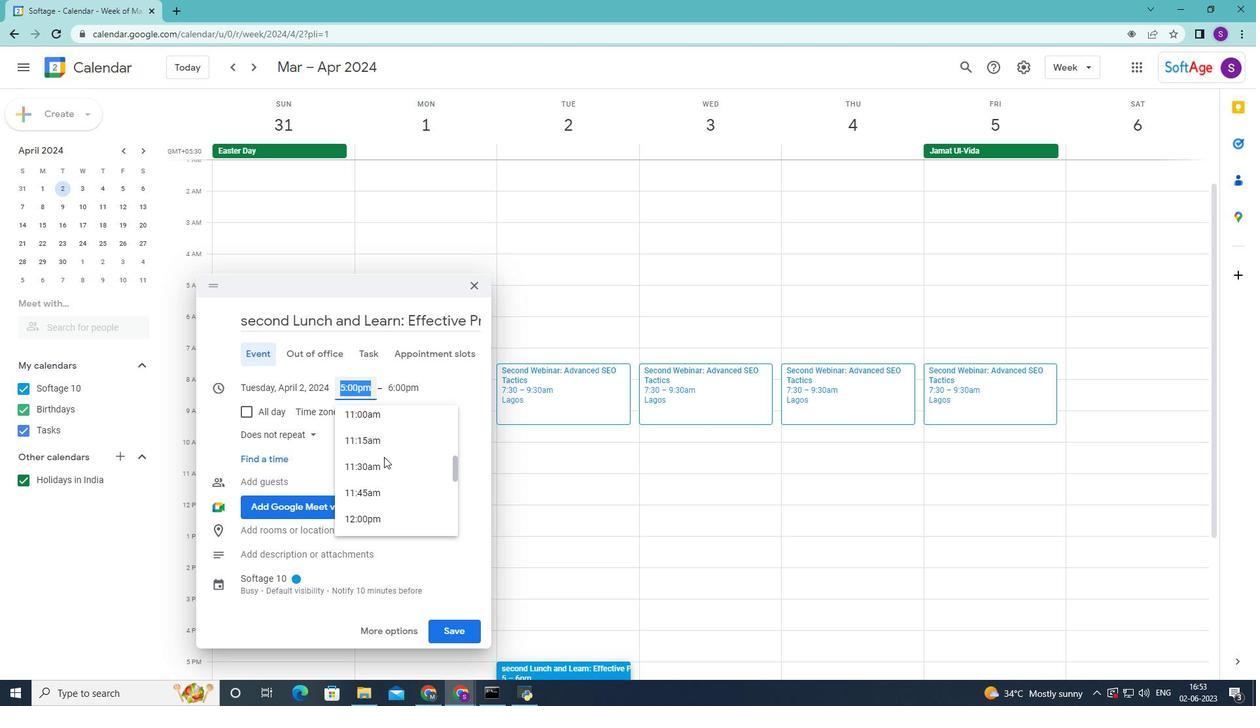 
Action: Mouse scrolled (384, 458) with delta (0, 0)
Screenshot: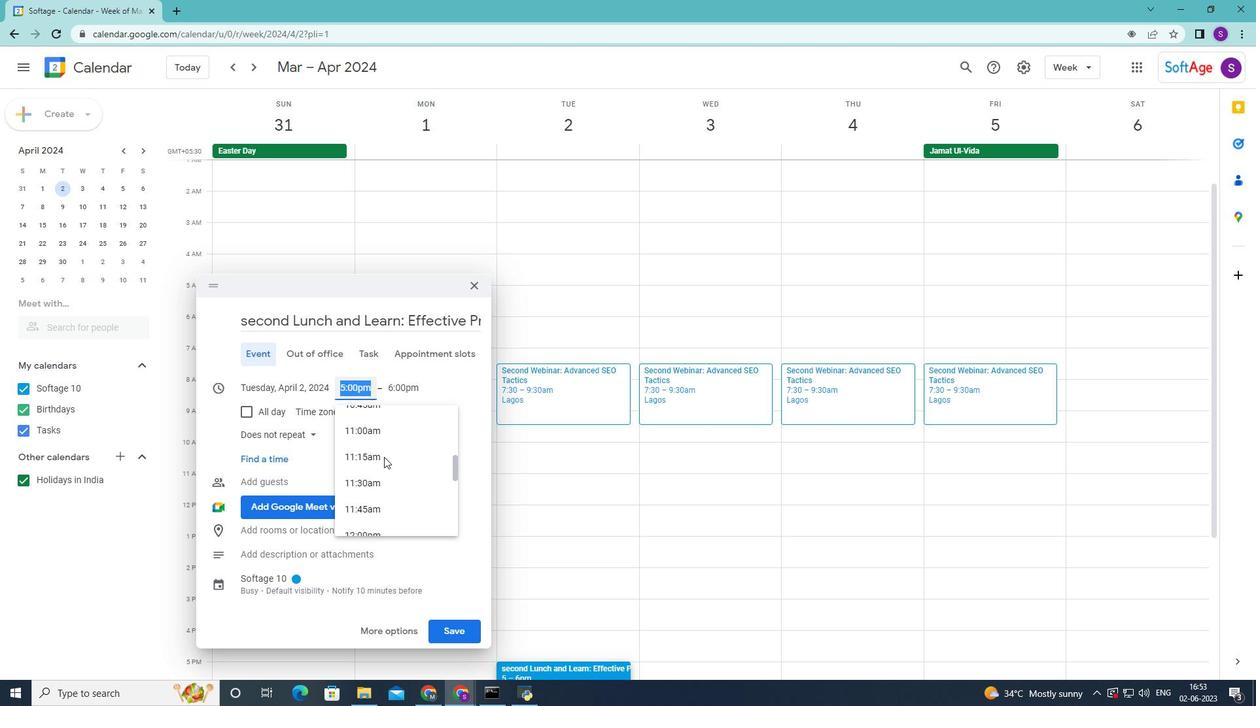
Action: Mouse scrolled (384, 458) with delta (0, 0)
Screenshot: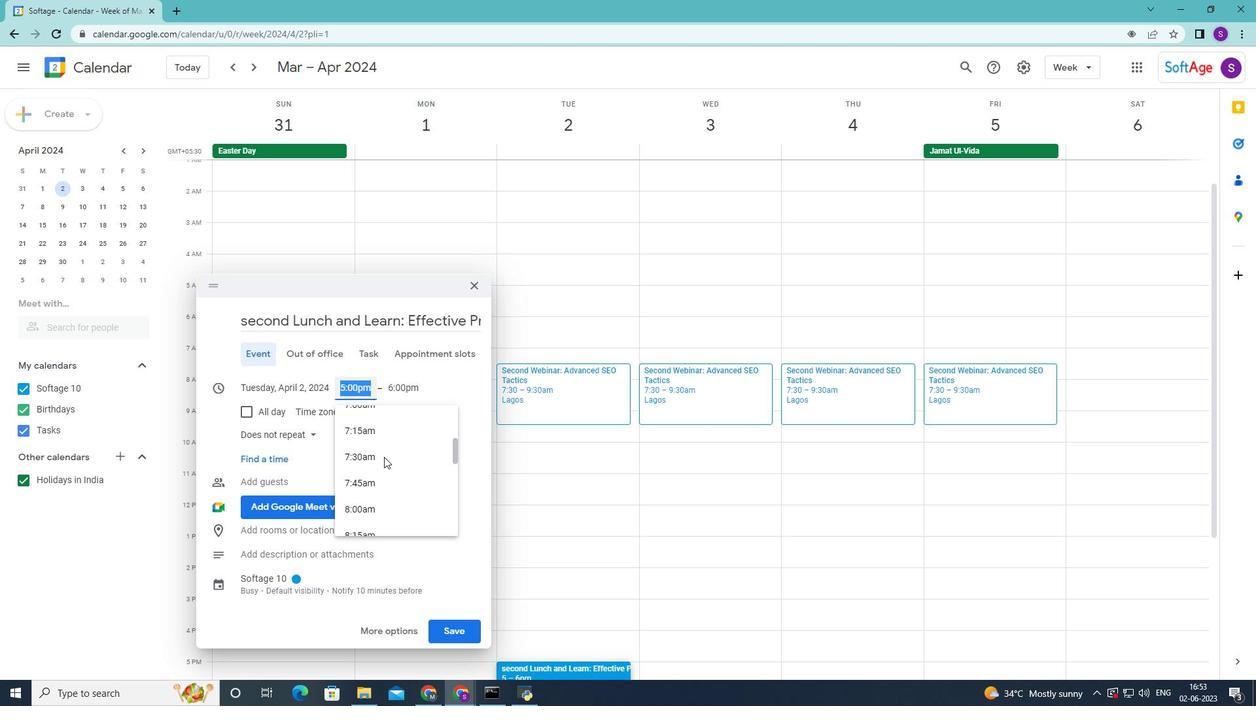 
Action: Mouse scrolled (384, 458) with delta (0, 0)
Screenshot: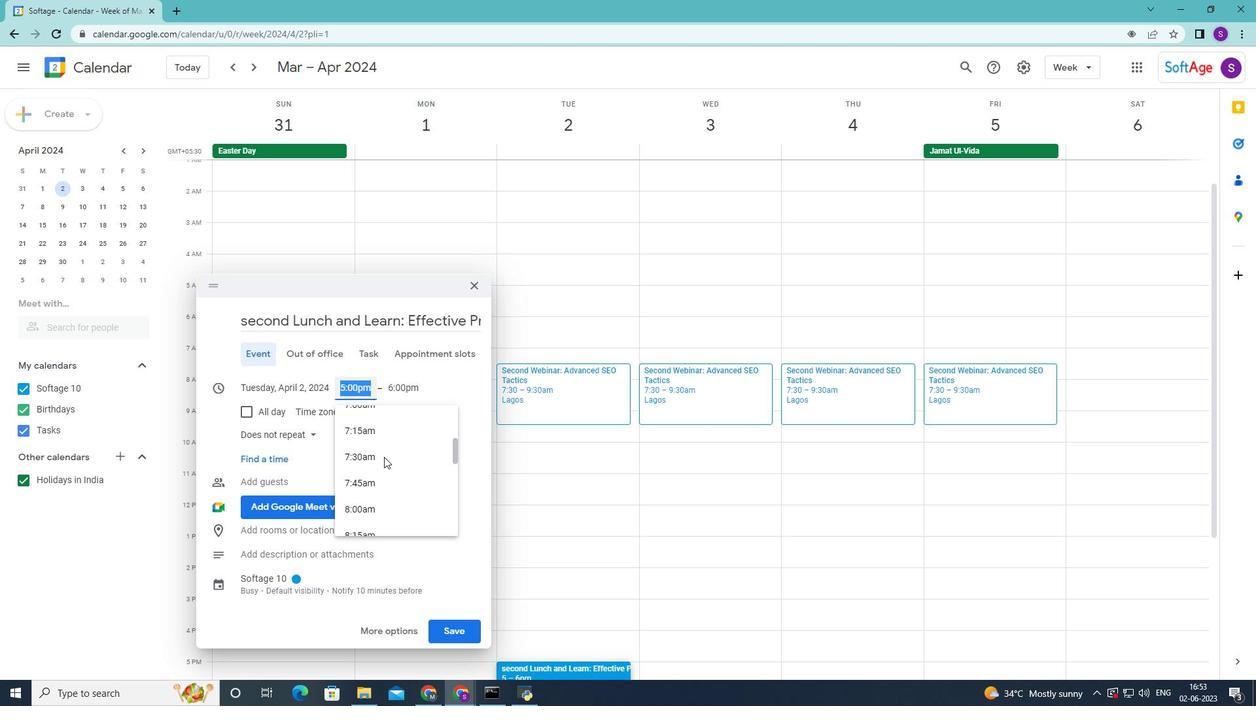 
Action: Mouse scrolled (384, 458) with delta (0, 0)
Screenshot: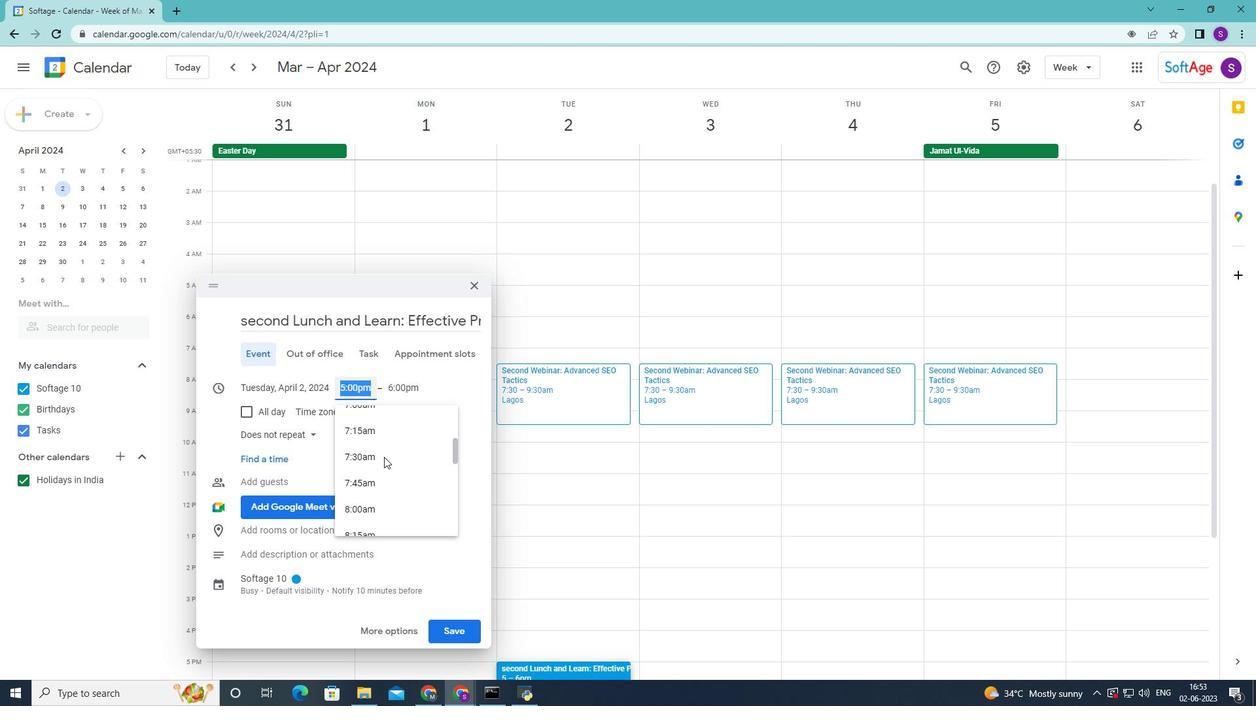 
Action: Mouse scrolled (384, 458) with delta (0, 0)
Screenshot: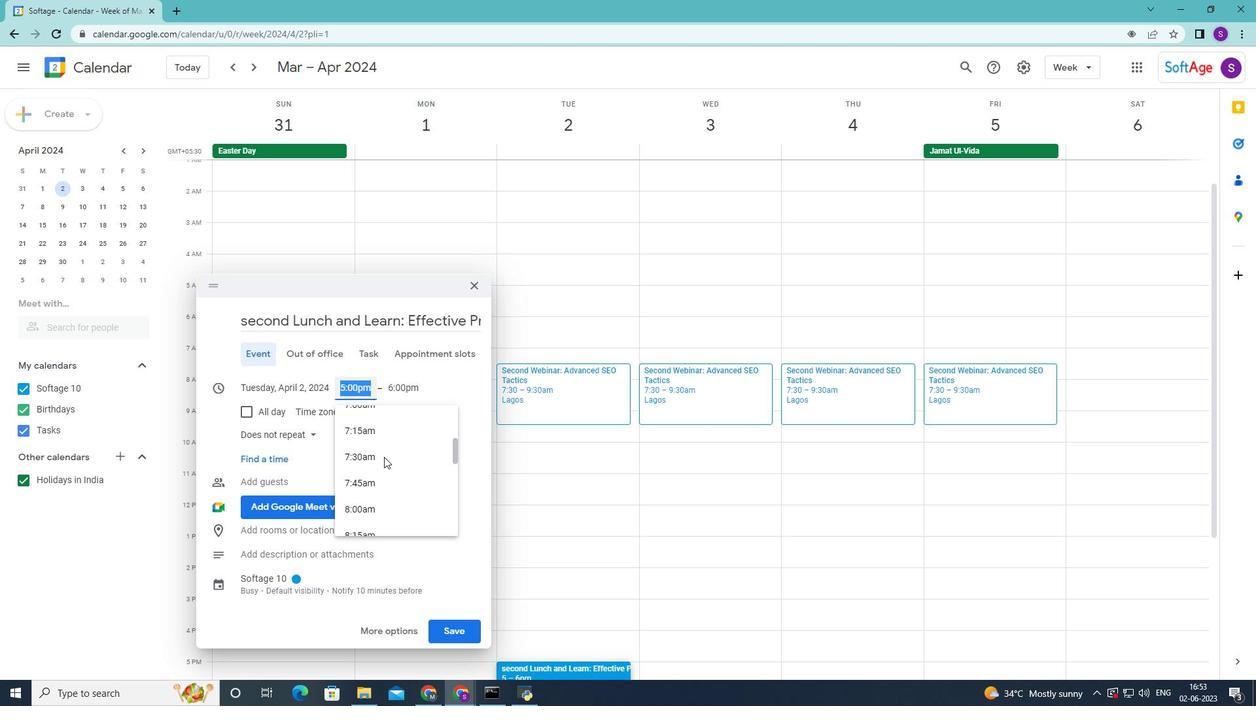 
Action: Mouse scrolled (384, 458) with delta (0, 0)
Screenshot: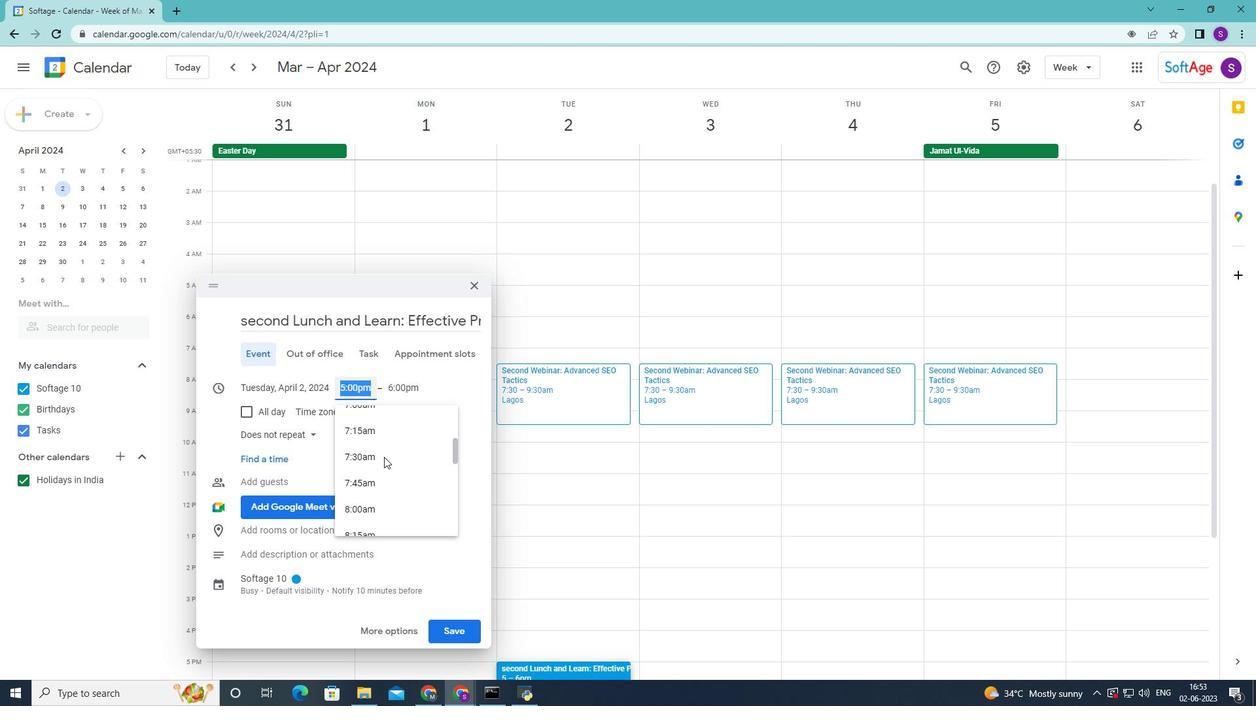 
Action: Mouse scrolled (384, 458) with delta (0, 0)
Screenshot: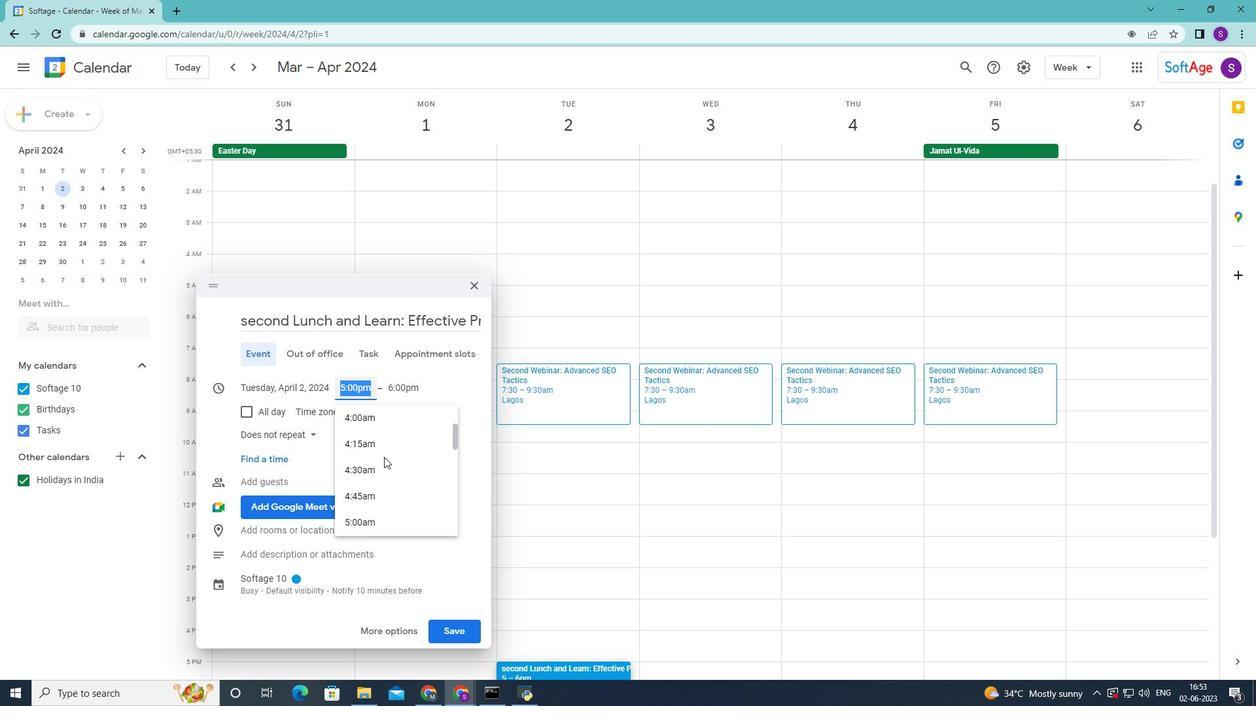 
Action: Mouse scrolled (384, 458) with delta (0, 0)
Screenshot: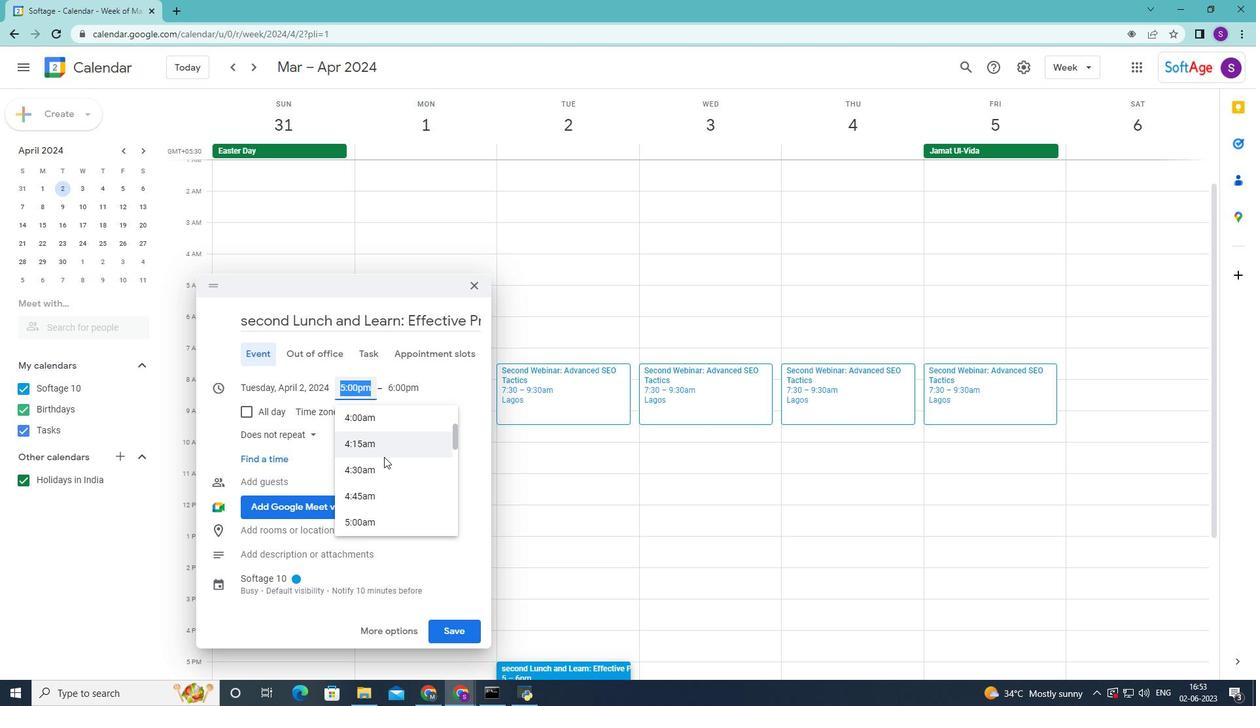 
Action: Mouse scrolled (384, 458) with delta (0, 0)
Screenshot: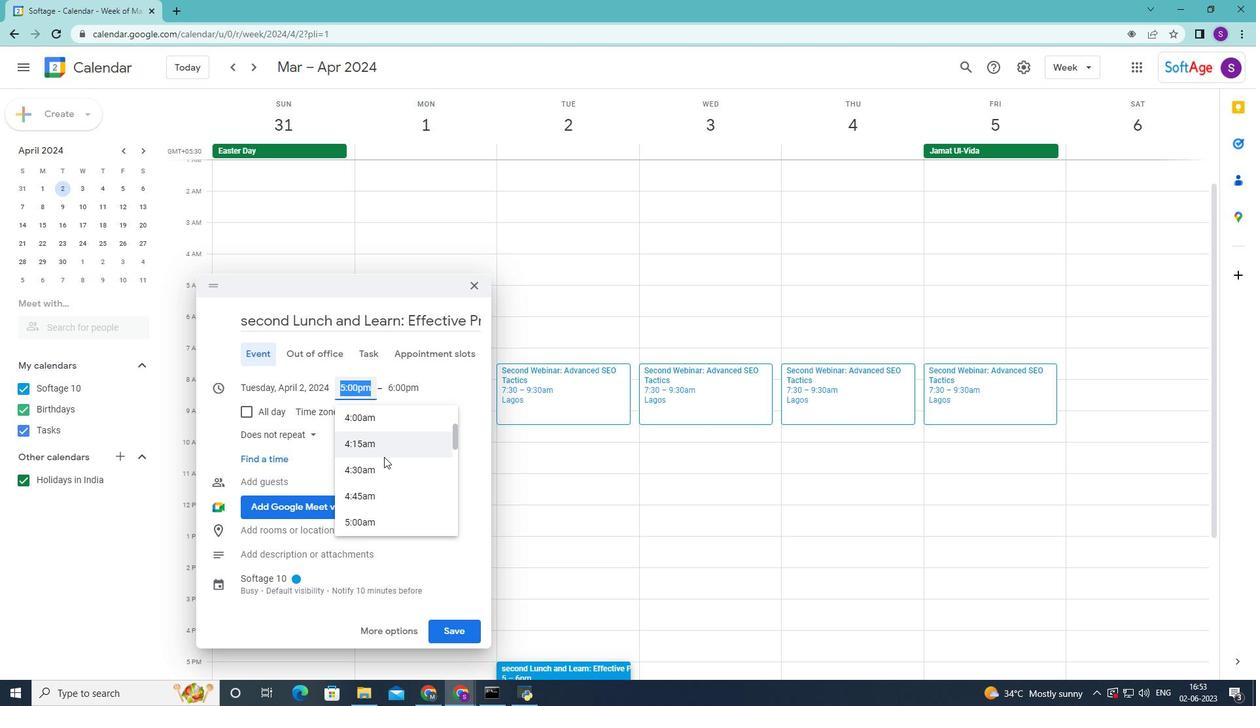 
Action: Mouse scrolled (384, 458) with delta (0, 0)
Screenshot: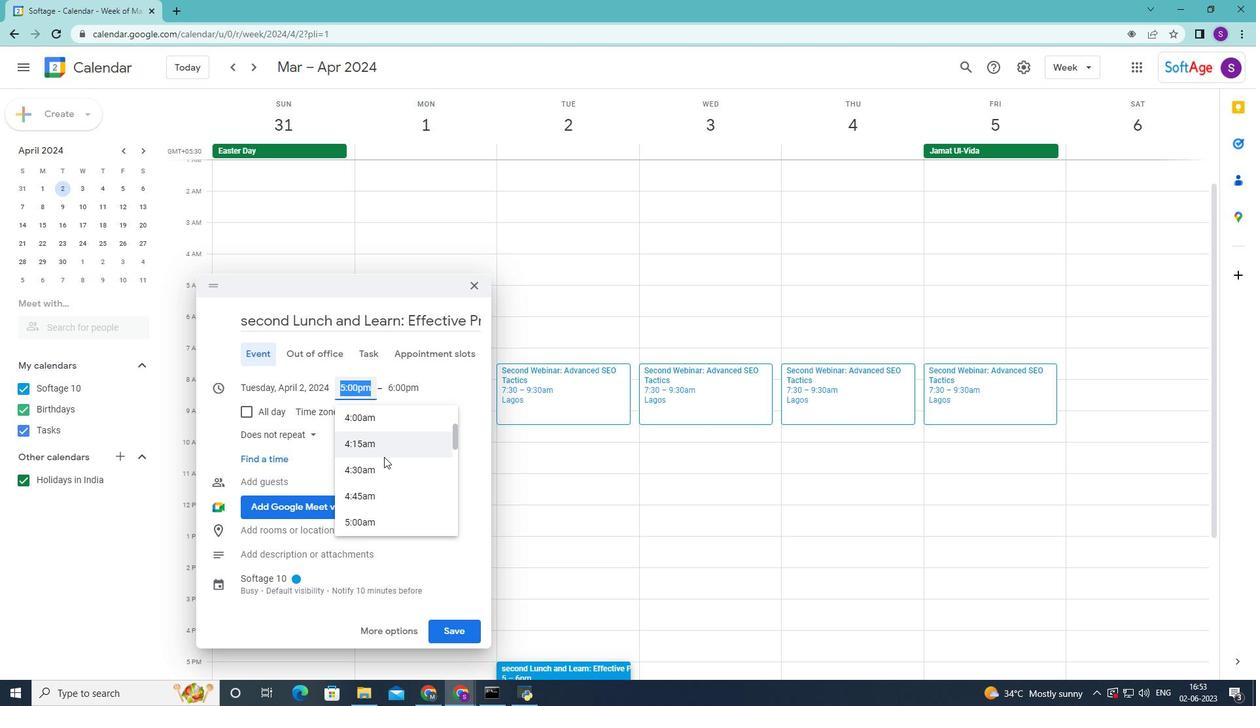 
Action: Mouse scrolled (384, 456) with delta (0, 0)
Screenshot: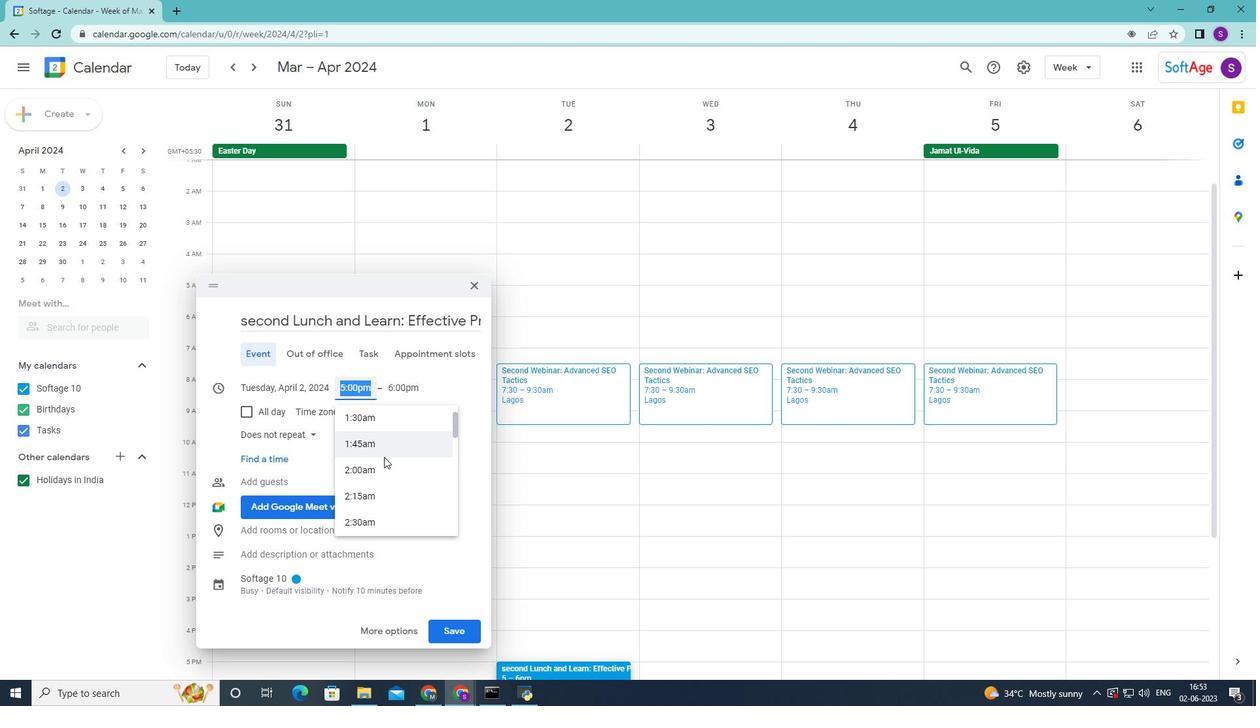 
Action: Mouse scrolled (384, 456) with delta (0, 0)
Screenshot: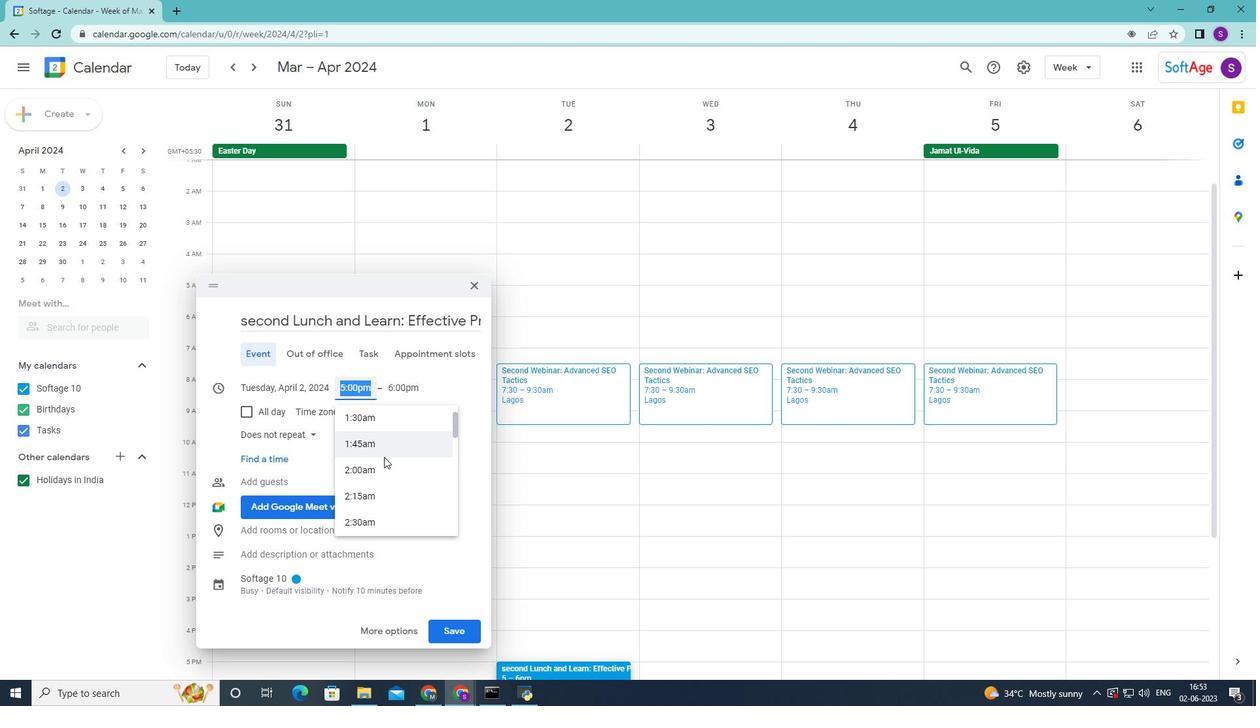 
Action: Mouse moved to (380, 465)
Screenshot: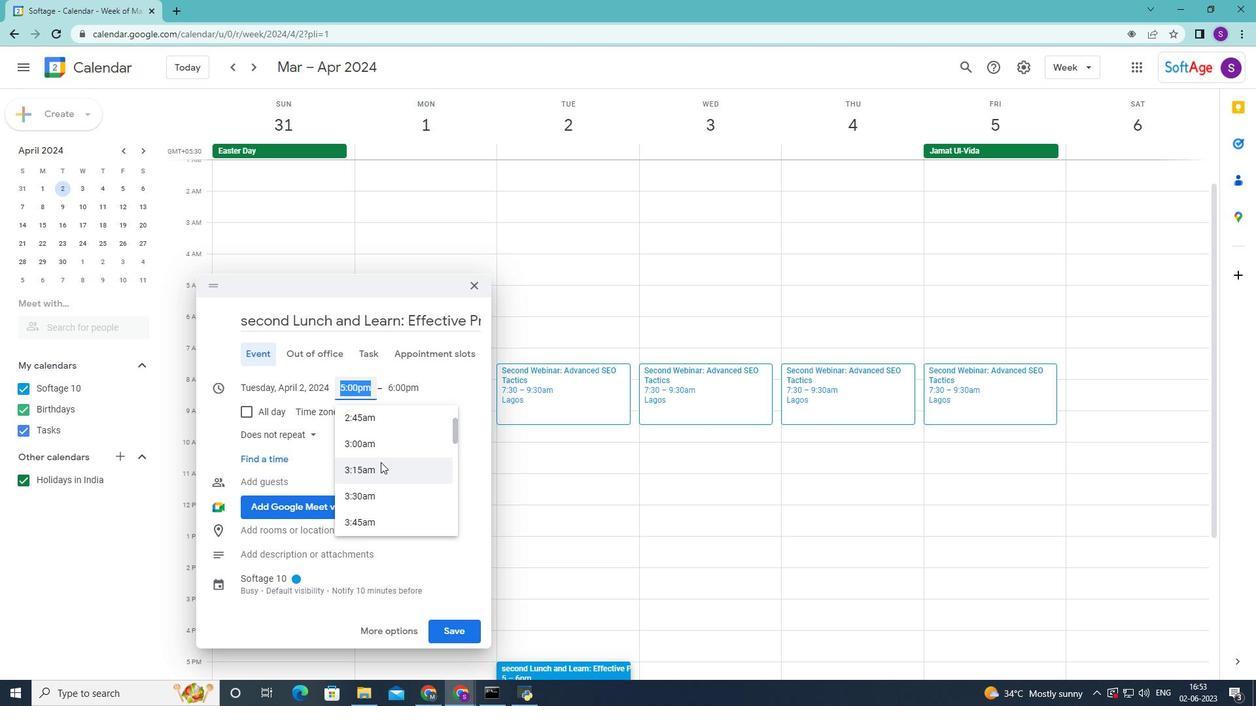 
Action: Mouse scrolled (380, 464) with delta (0, 0)
Screenshot: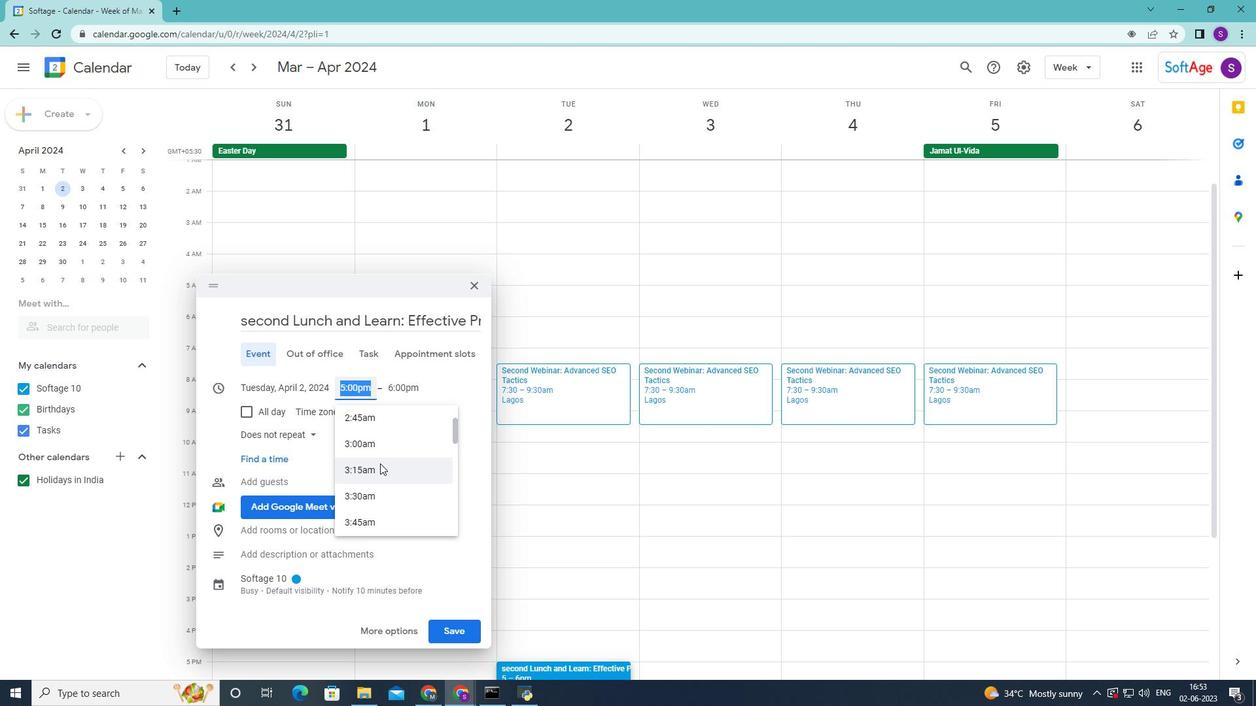 
Action: Mouse scrolled (380, 464) with delta (0, 0)
Screenshot: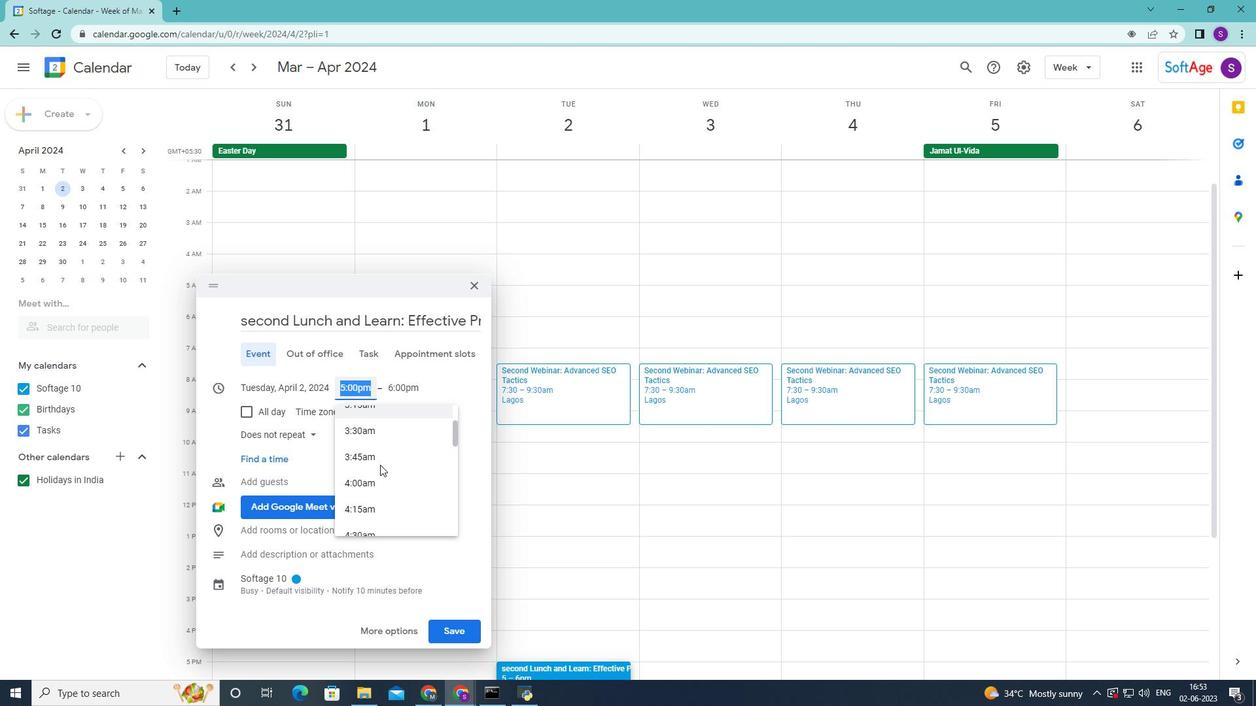 
Action: Mouse scrolled (380, 464) with delta (0, 0)
Screenshot: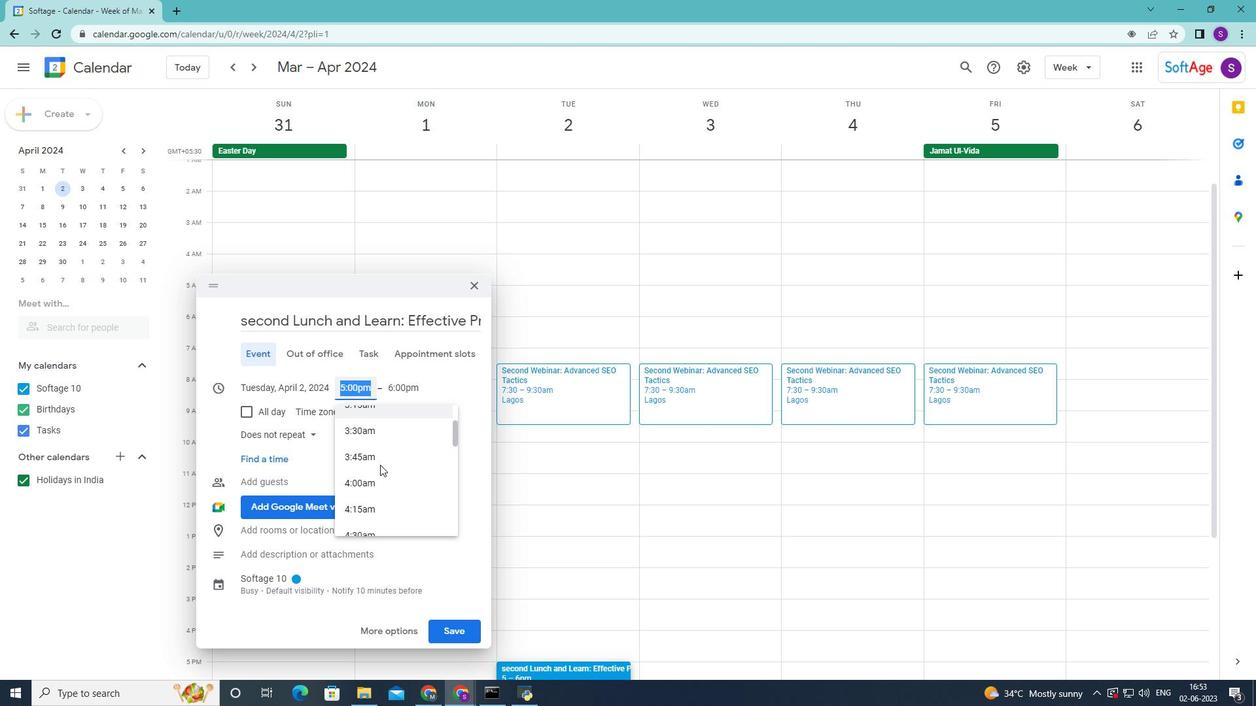 
Action: Mouse scrolled (380, 464) with delta (0, 0)
Screenshot: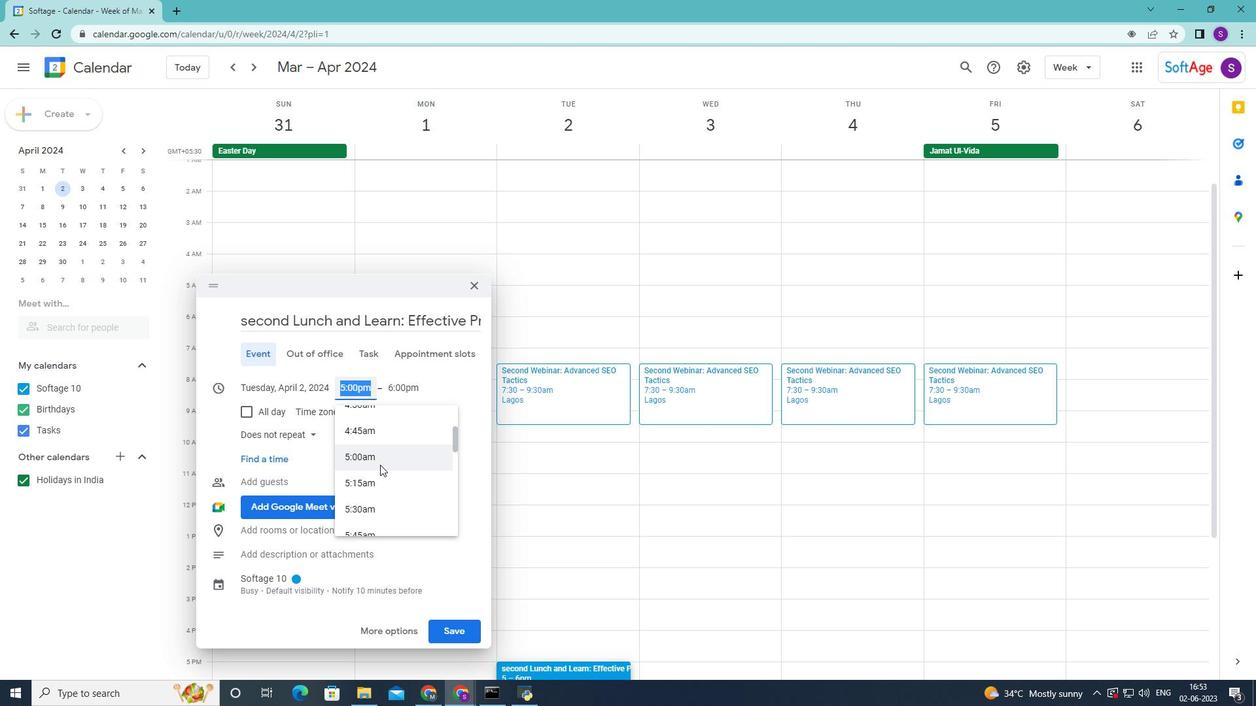 
Action: Mouse scrolled (380, 464) with delta (0, 0)
Screenshot: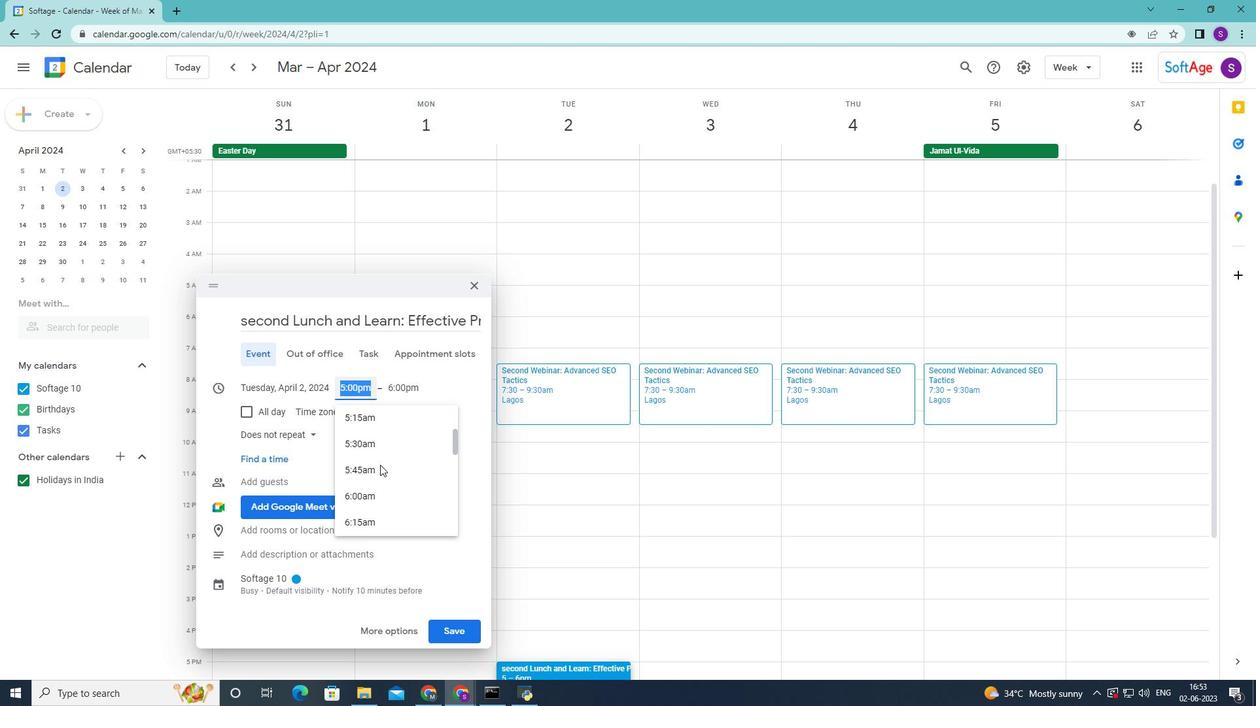 
Action: Mouse scrolled (380, 464) with delta (0, 0)
Screenshot: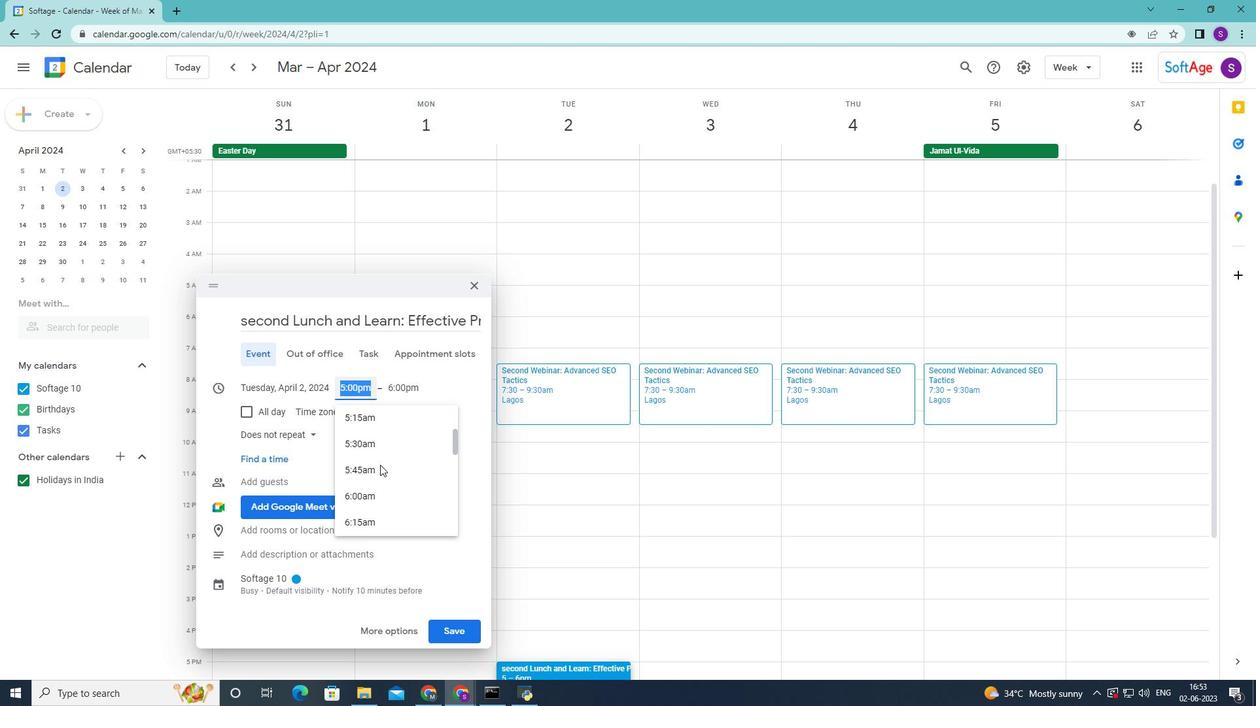 
Action: Mouse scrolled (380, 464) with delta (0, 0)
Screenshot: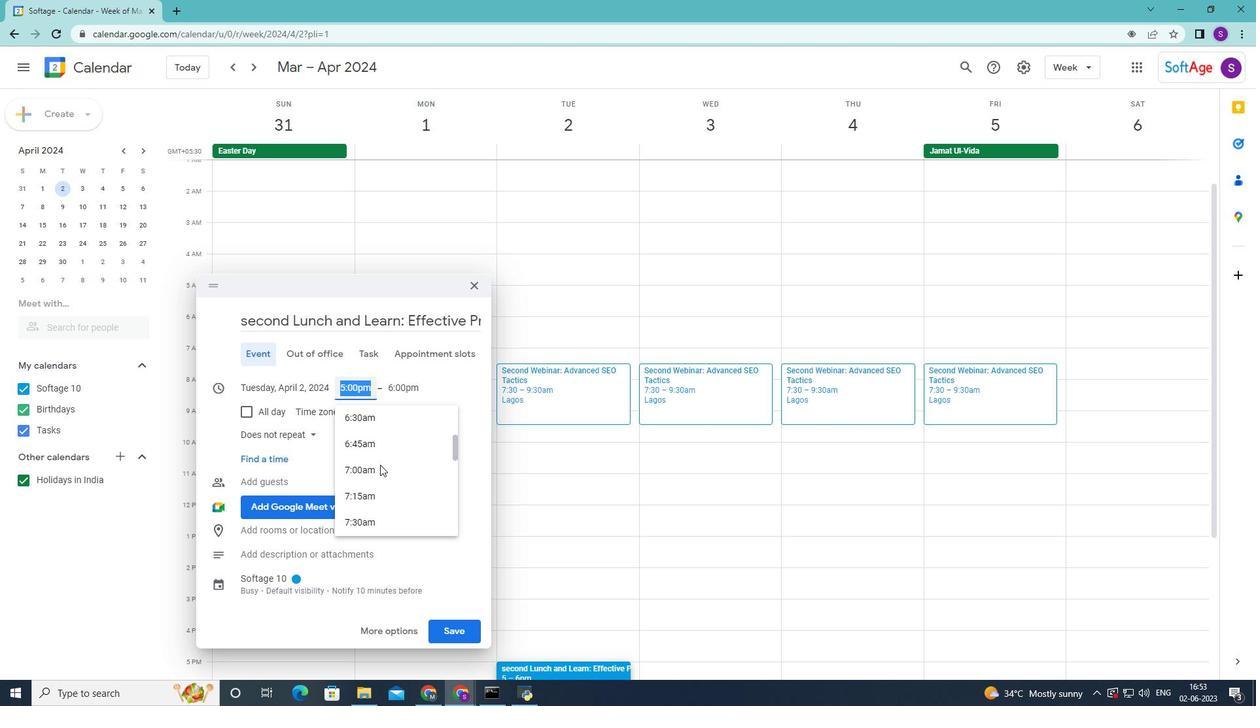 
Action: Mouse scrolled (380, 464) with delta (0, 0)
Screenshot: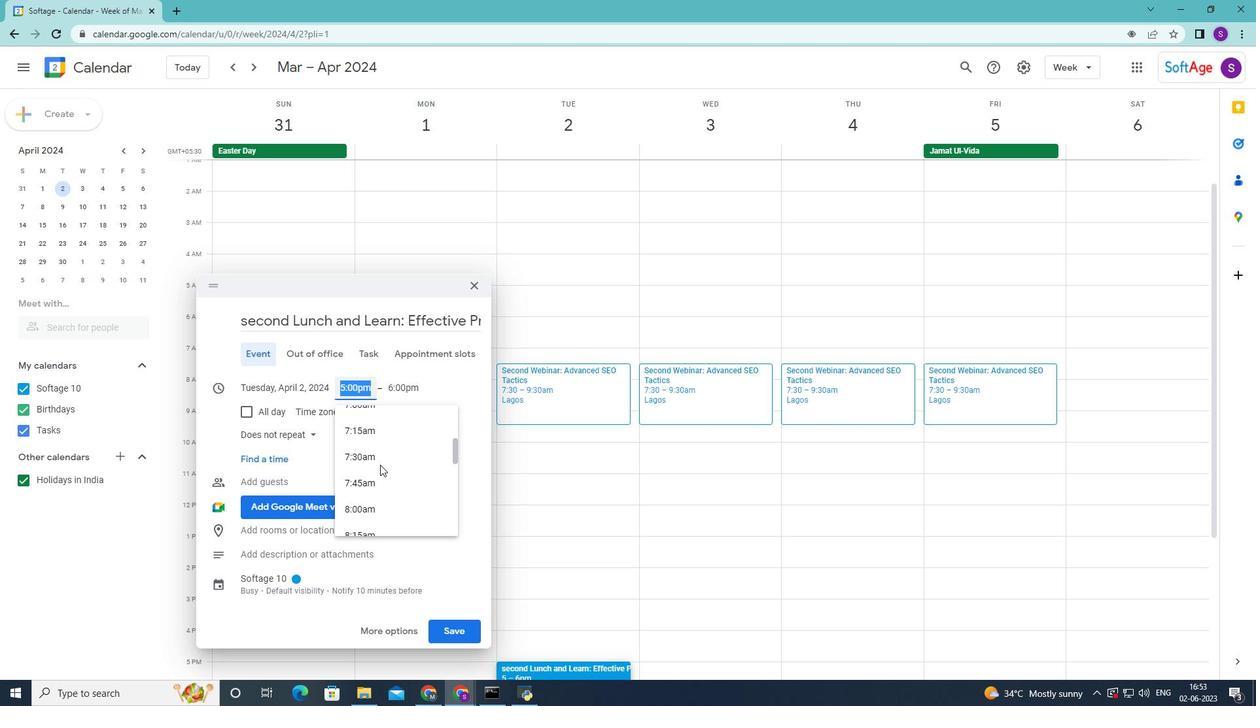 
Action: Mouse moved to (350, 392)
Screenshot: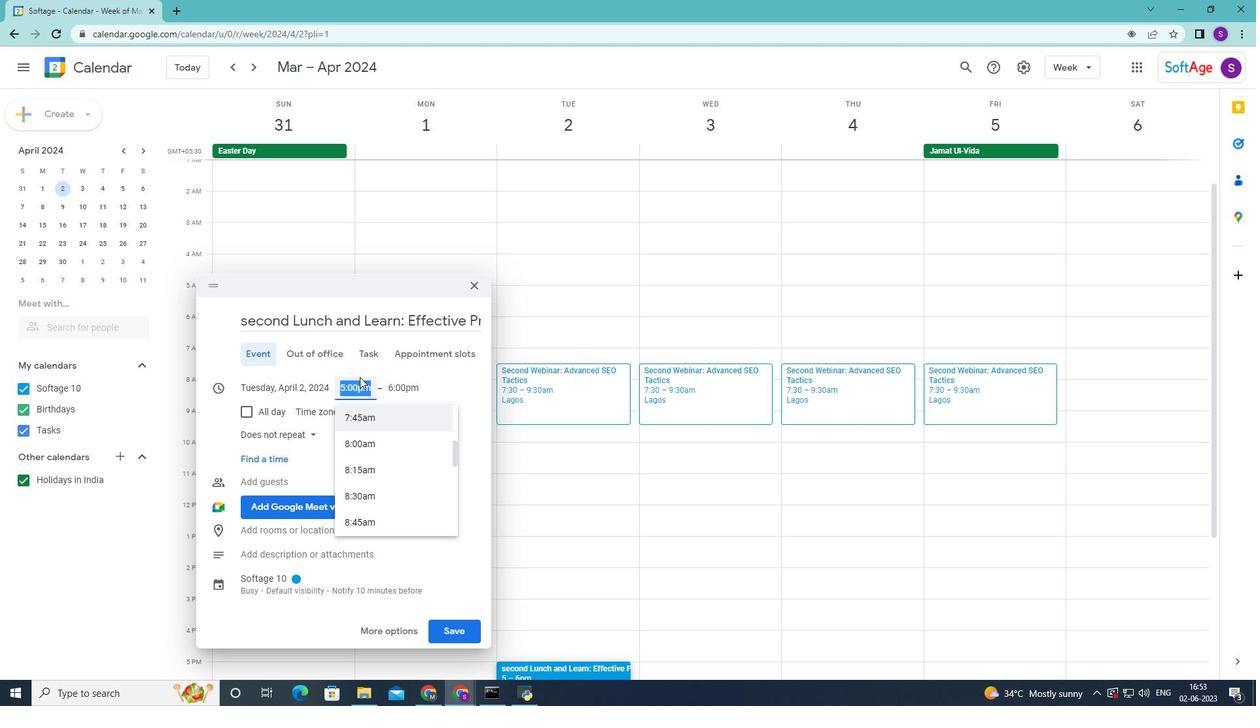 
Action: Key pressed 8<Key.shift_r><Key.shift_r>:50<Key.shift>am<Key.enter>
Screenshot: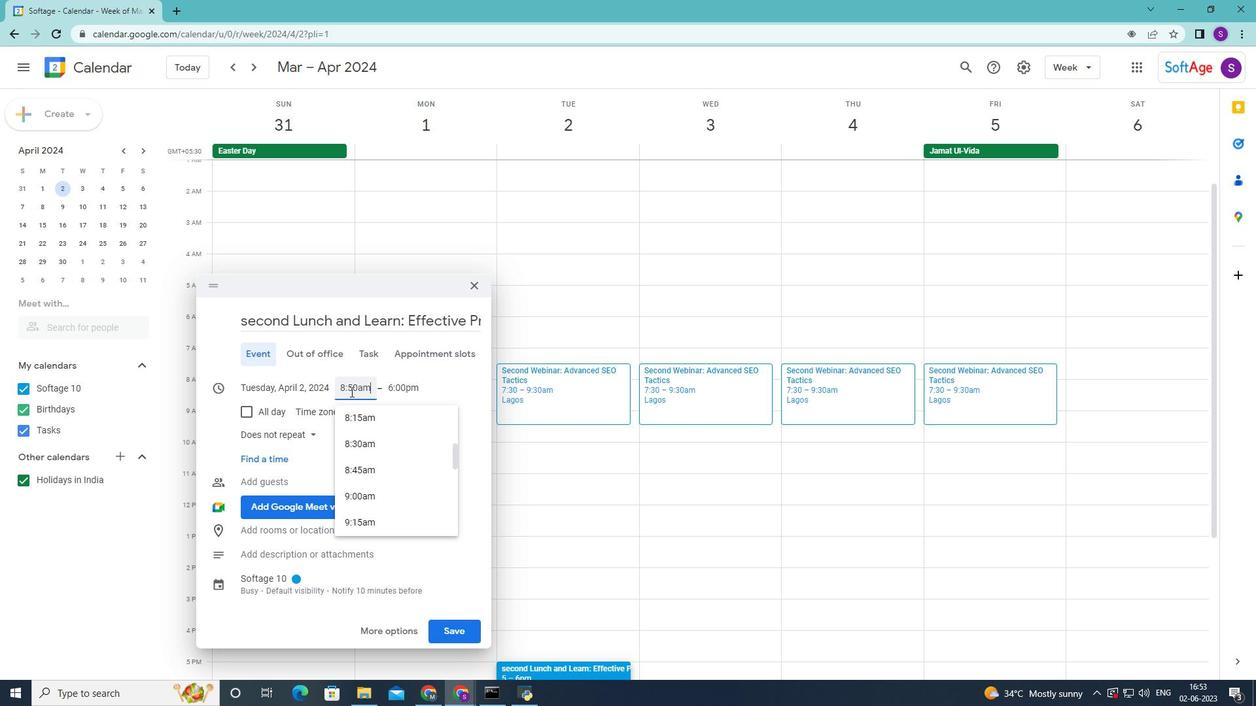 
Action: Mouse moved to (392, 312)
Screenshot: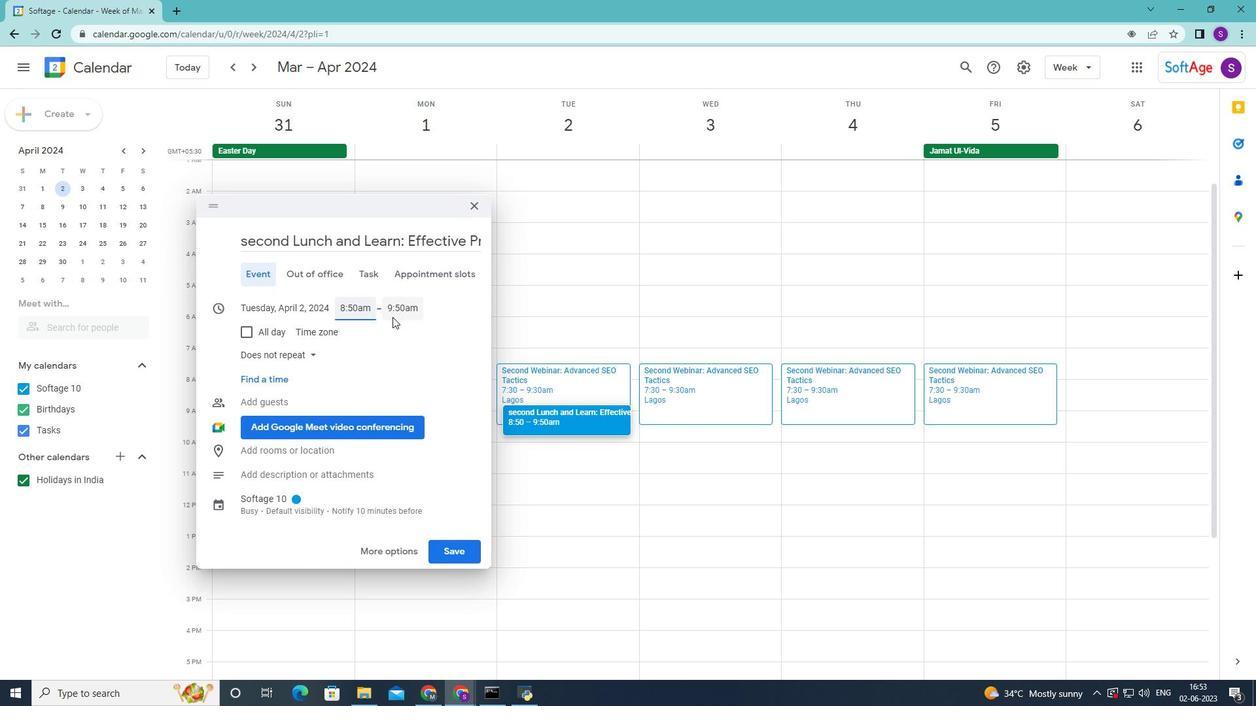 
Action: Mouse pressed left at (392, 312)
Screenshot: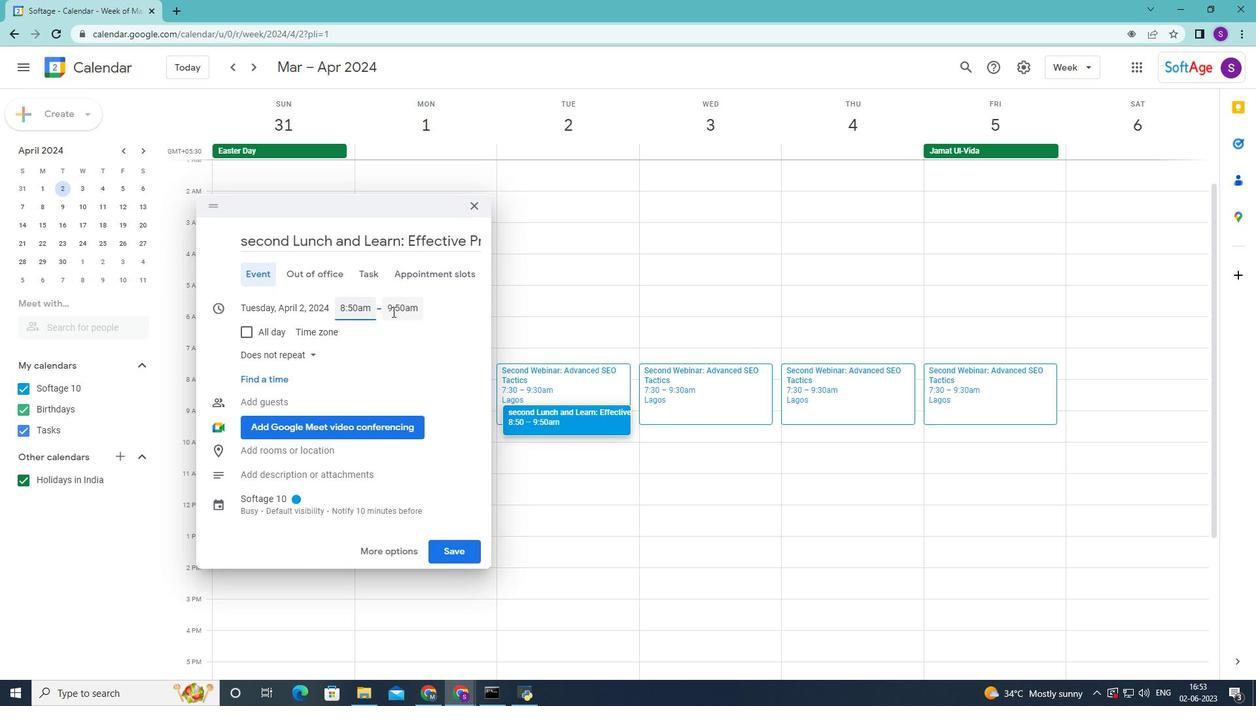 
Action: Key pressed 10<Key.shift_r>:
Screenshot: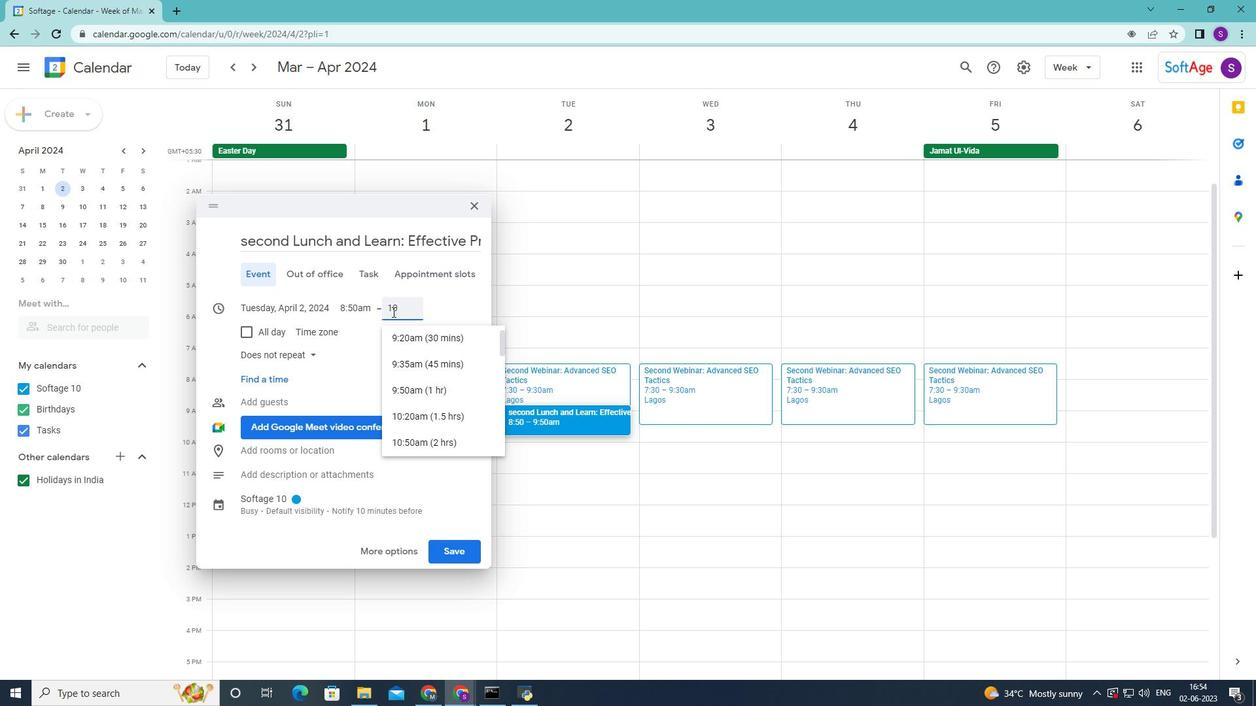 
Action: Mouse moved to (392, 312)
Screenshot: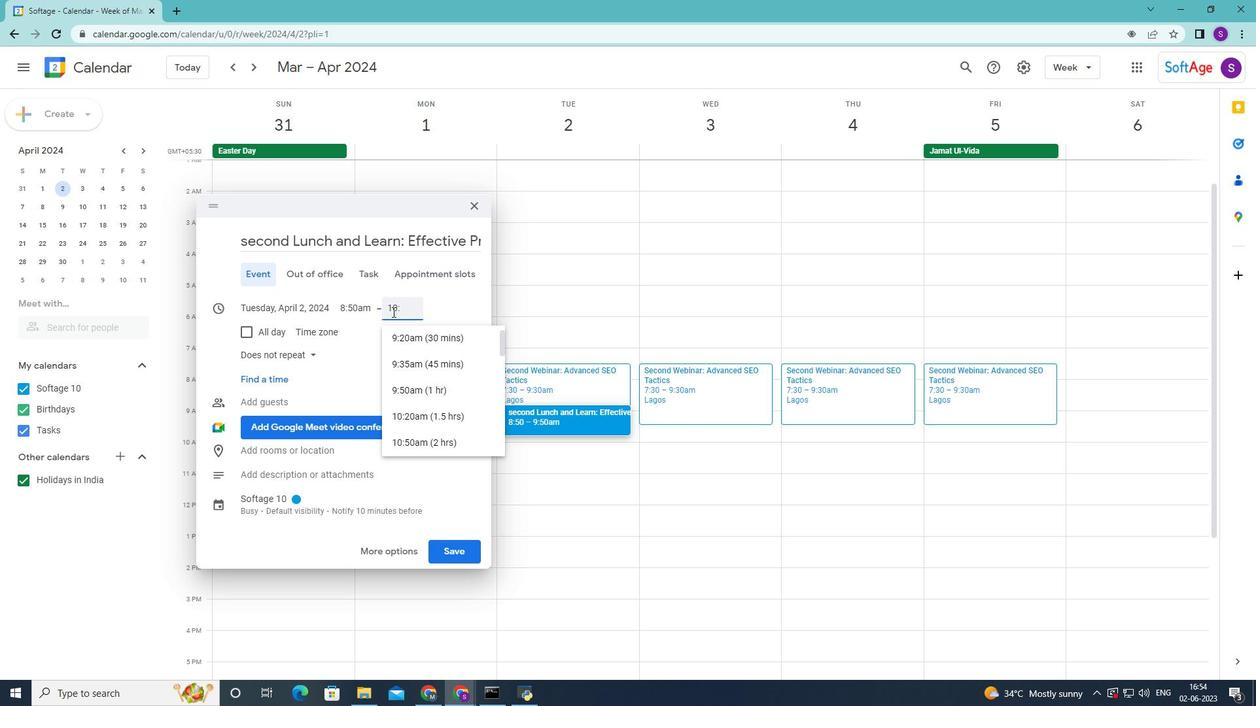 
Action: Key pressed 50am
Screenshot: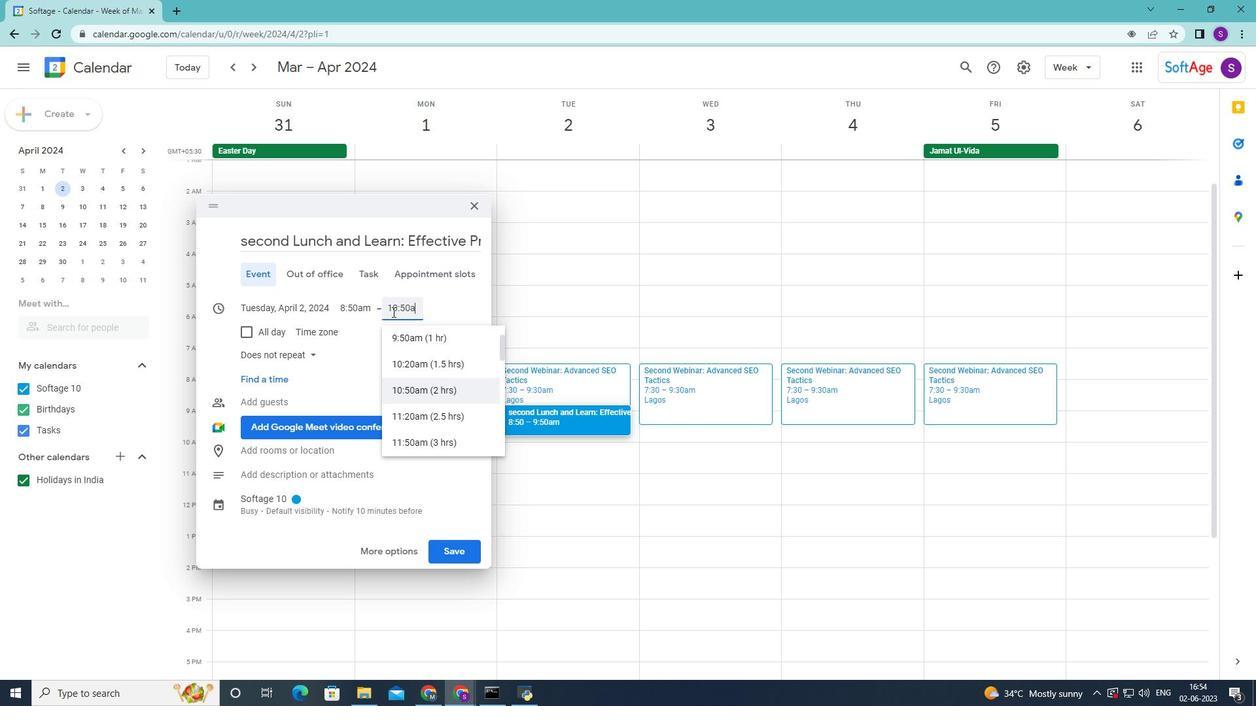 
Action: Mouse moved to (390, 308)
Screenshot: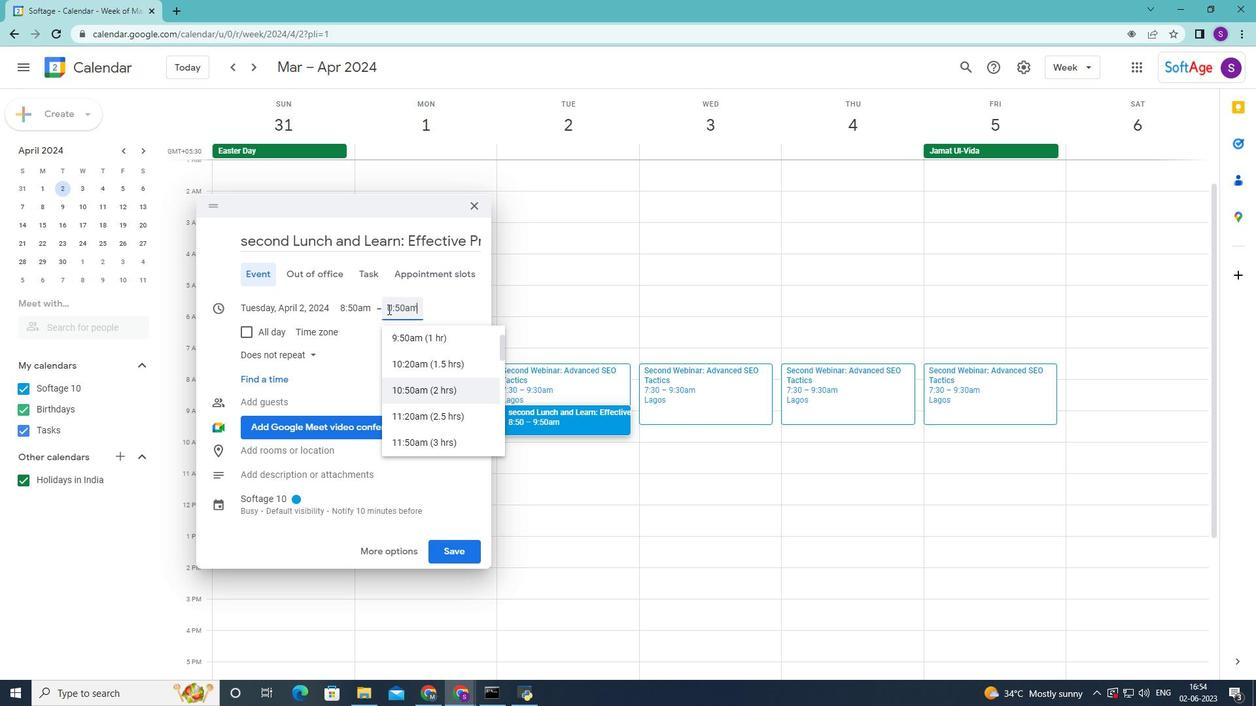 
Action: Mouse pressed left at (390, 308)
Screenshot: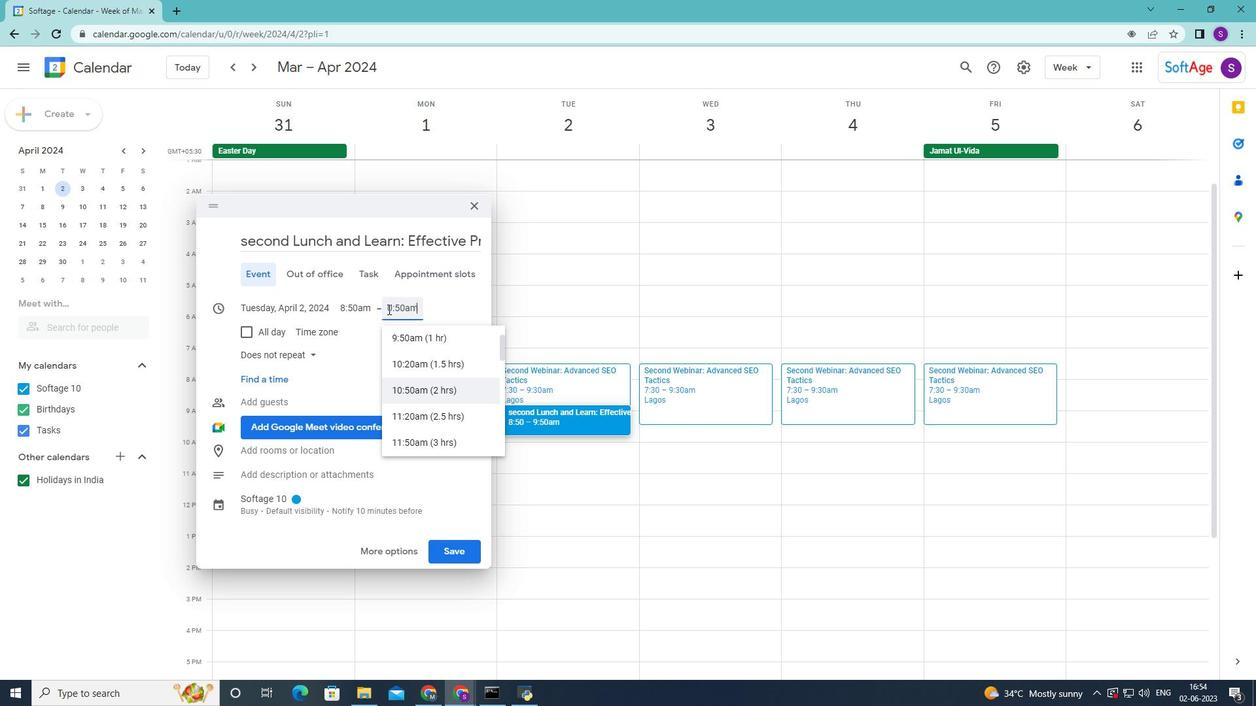 
Action: Mouse moved to (389, 307)
Screenshot: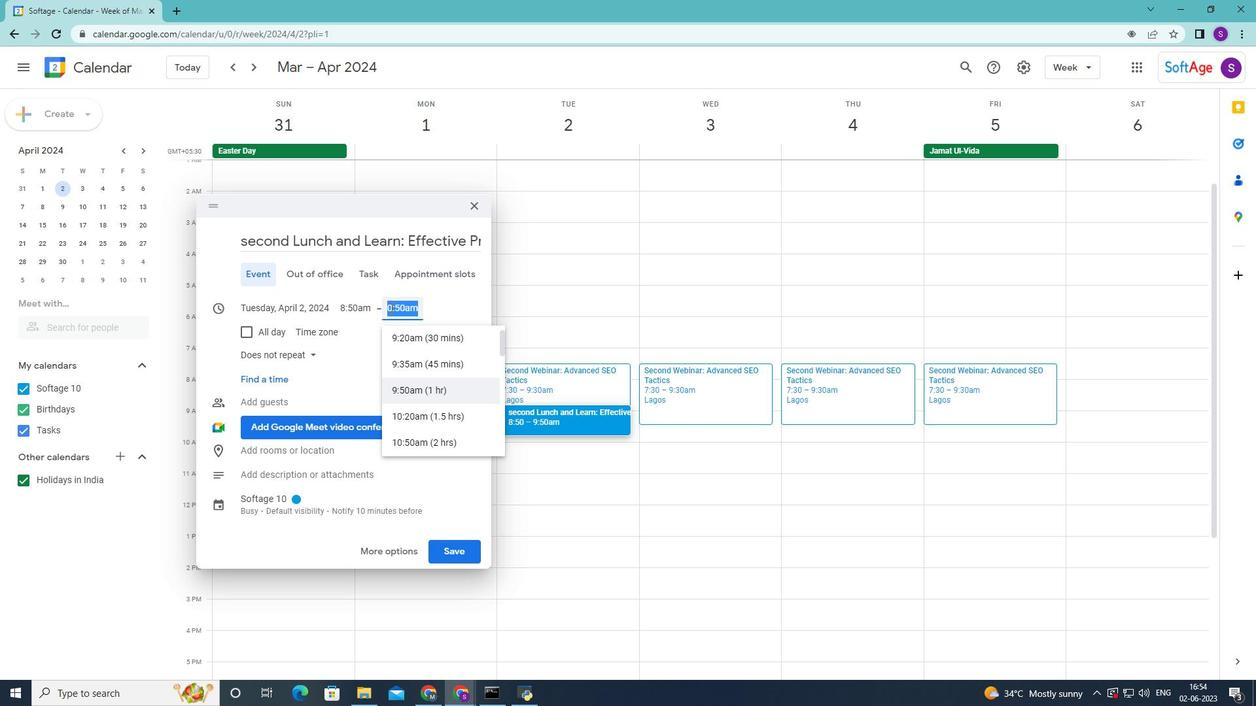 
Action: Mouse pressed left at (389, 307)
Screenshot: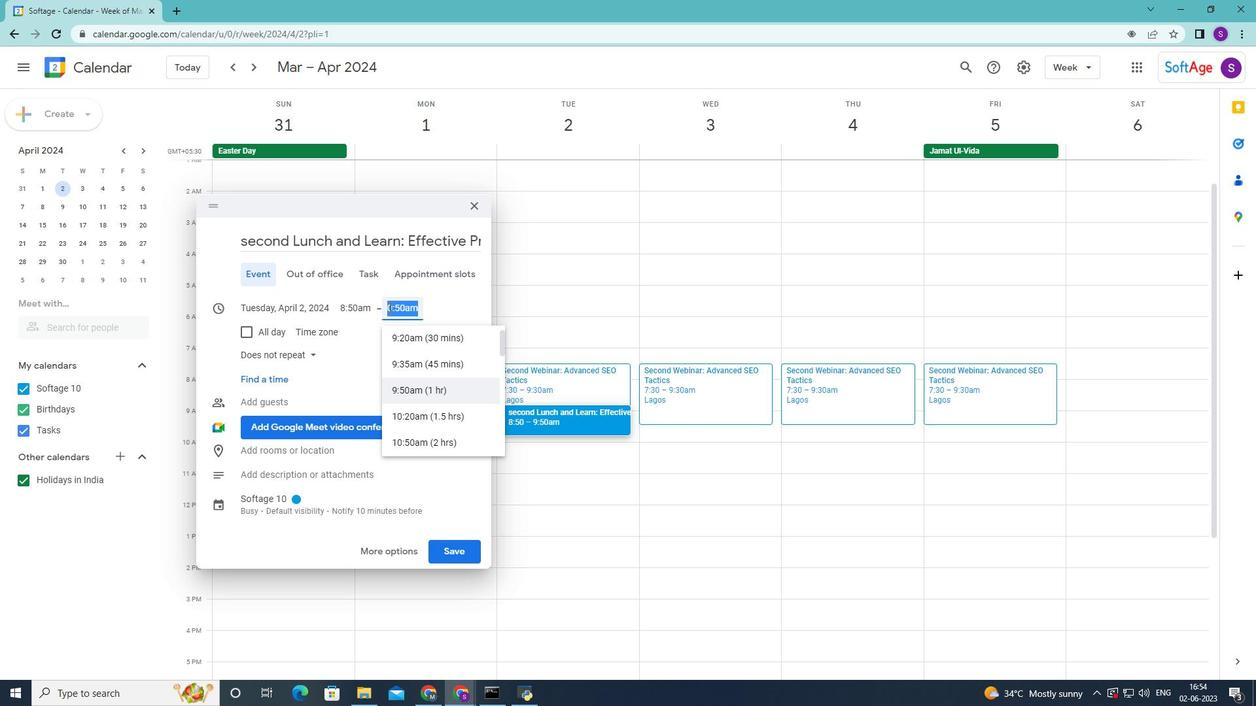 
Action: Mouse moved to (388, 305)
Screenshot: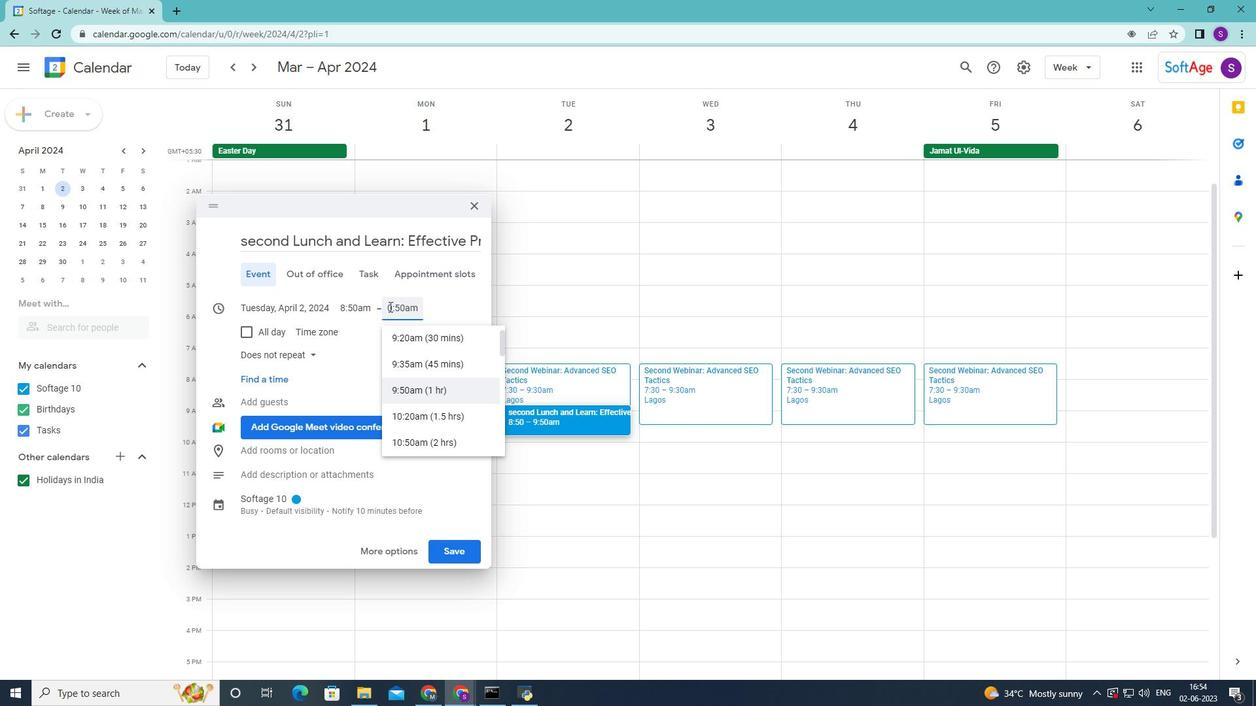 
Action: Mouse pressed left at (388, 305)
Screenshot: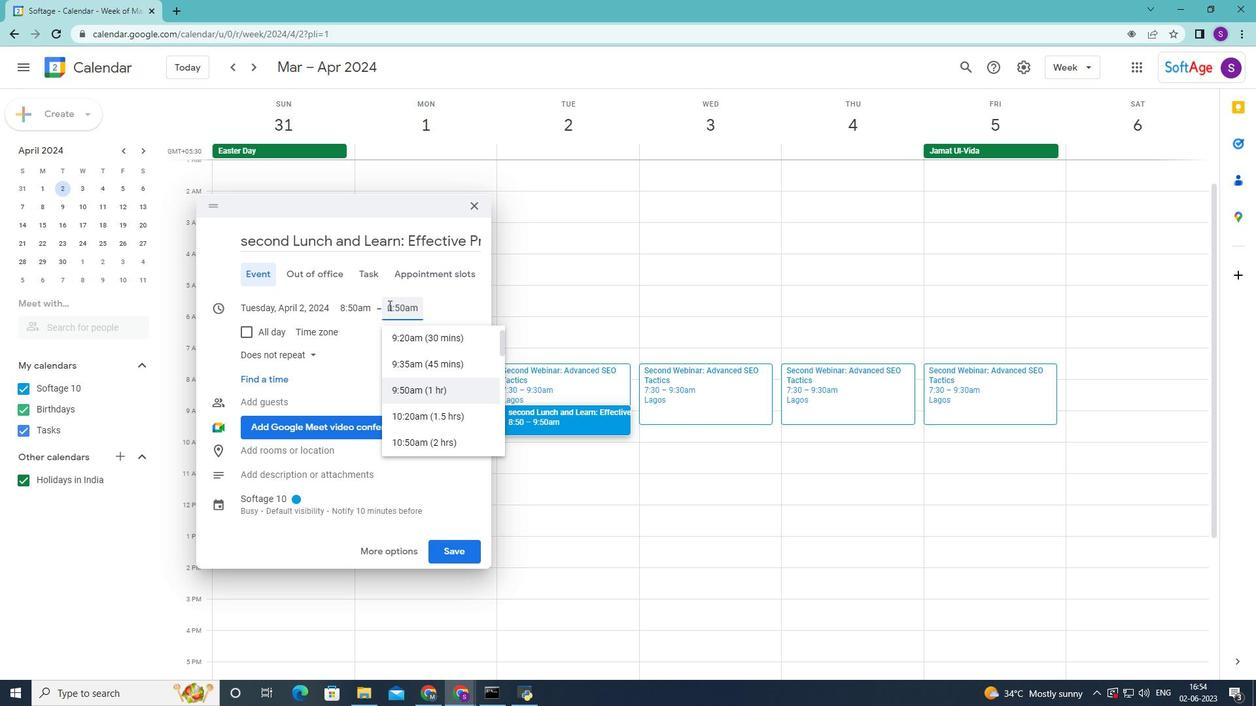 
Action: Mouse moved to (389, 305)
Screenshot: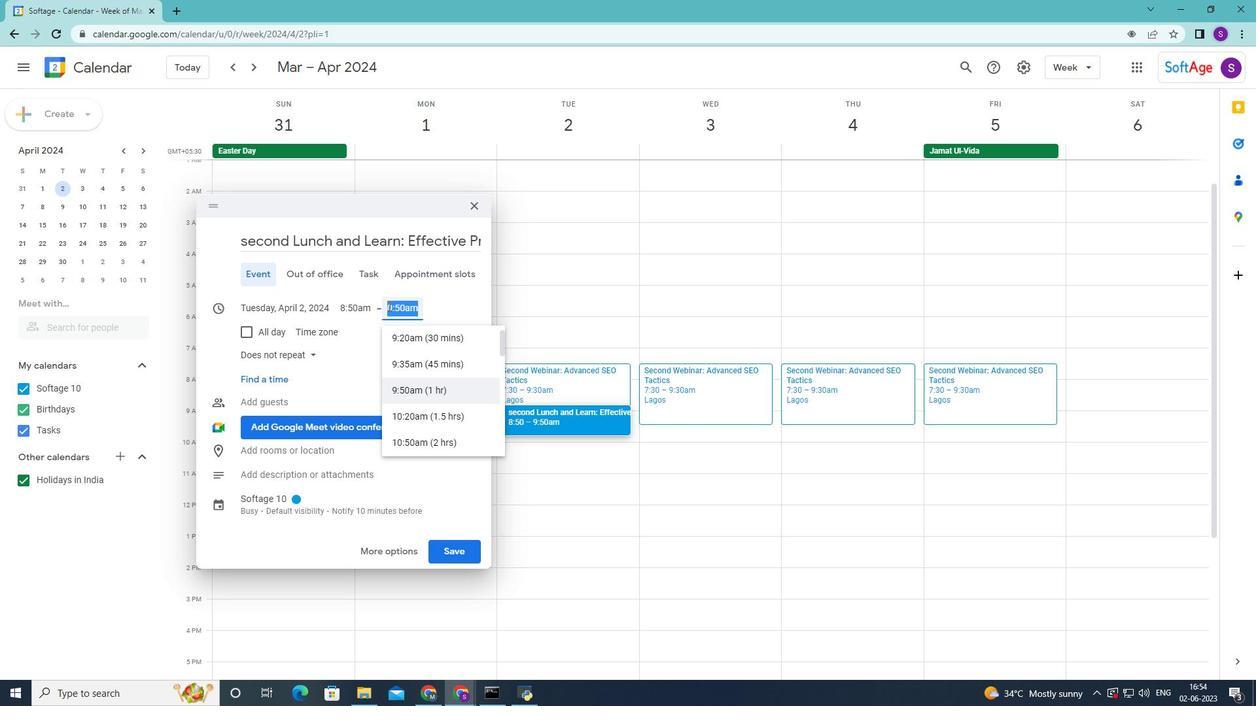 
Action: Mouse pressed left at (389, 305)
Screenshot: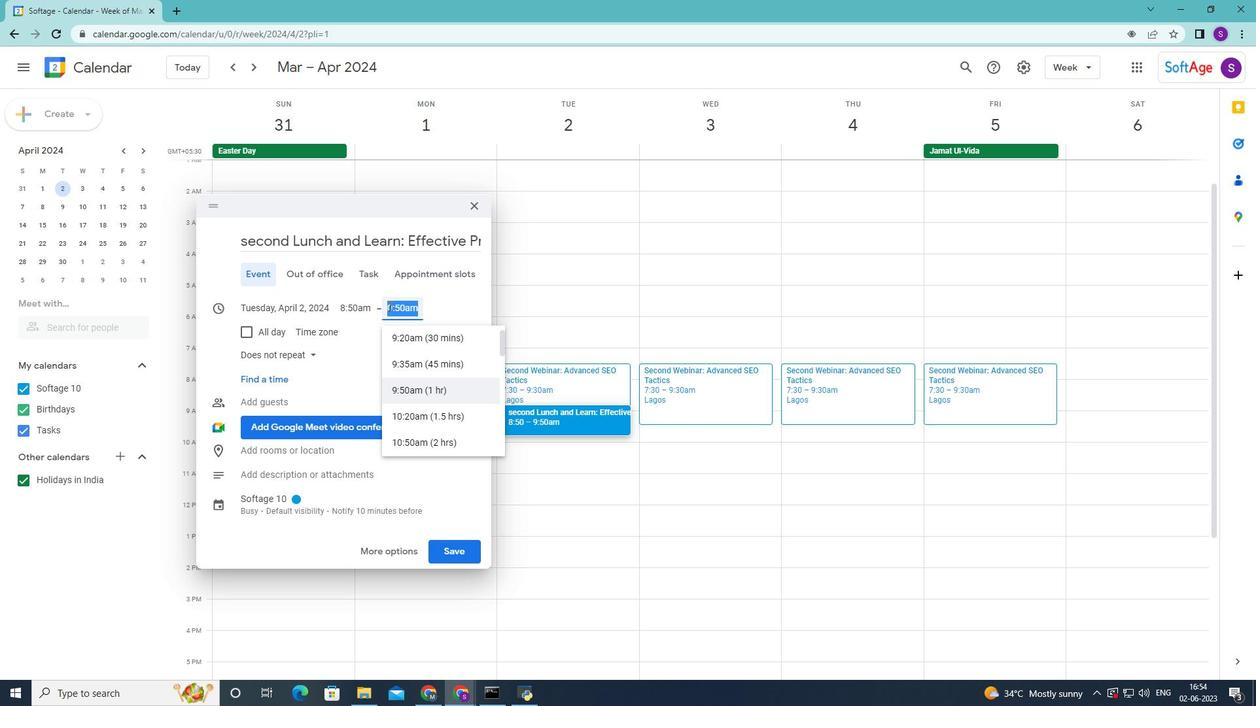 
Action: Mouse moved to (389, 305)
Screenshot: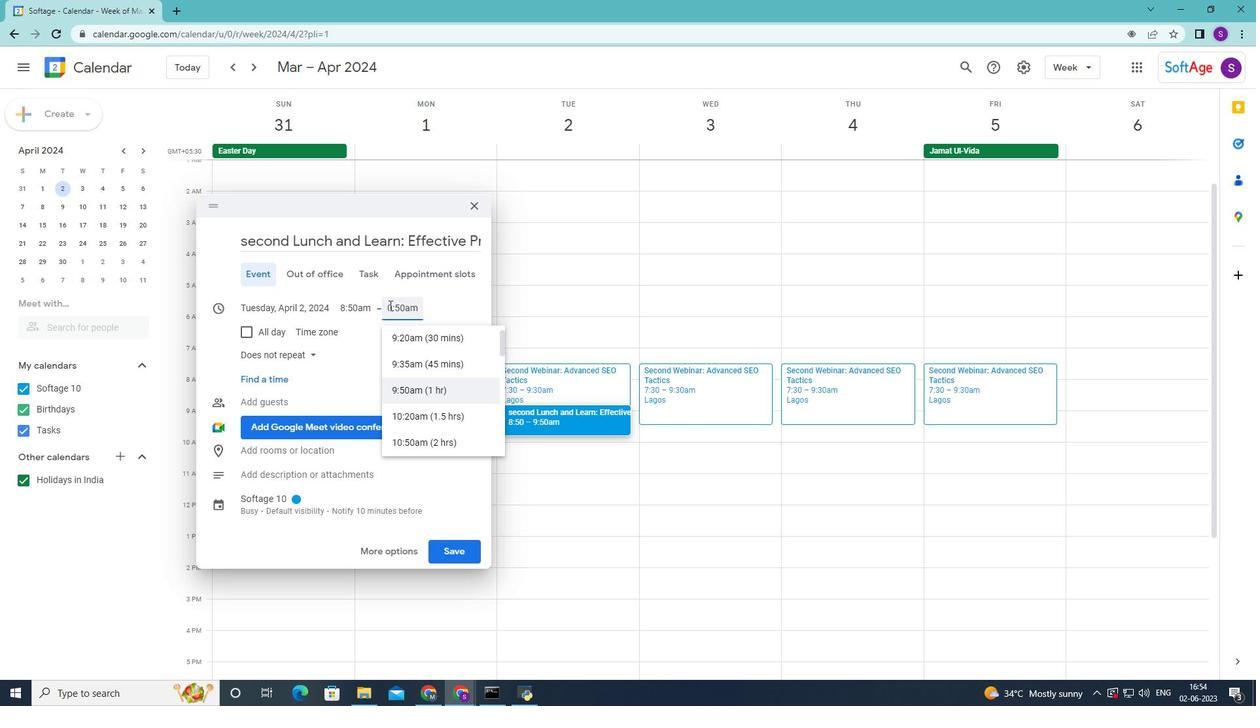 
Action: Mouse pressed left at (389, 305)
Screenshot: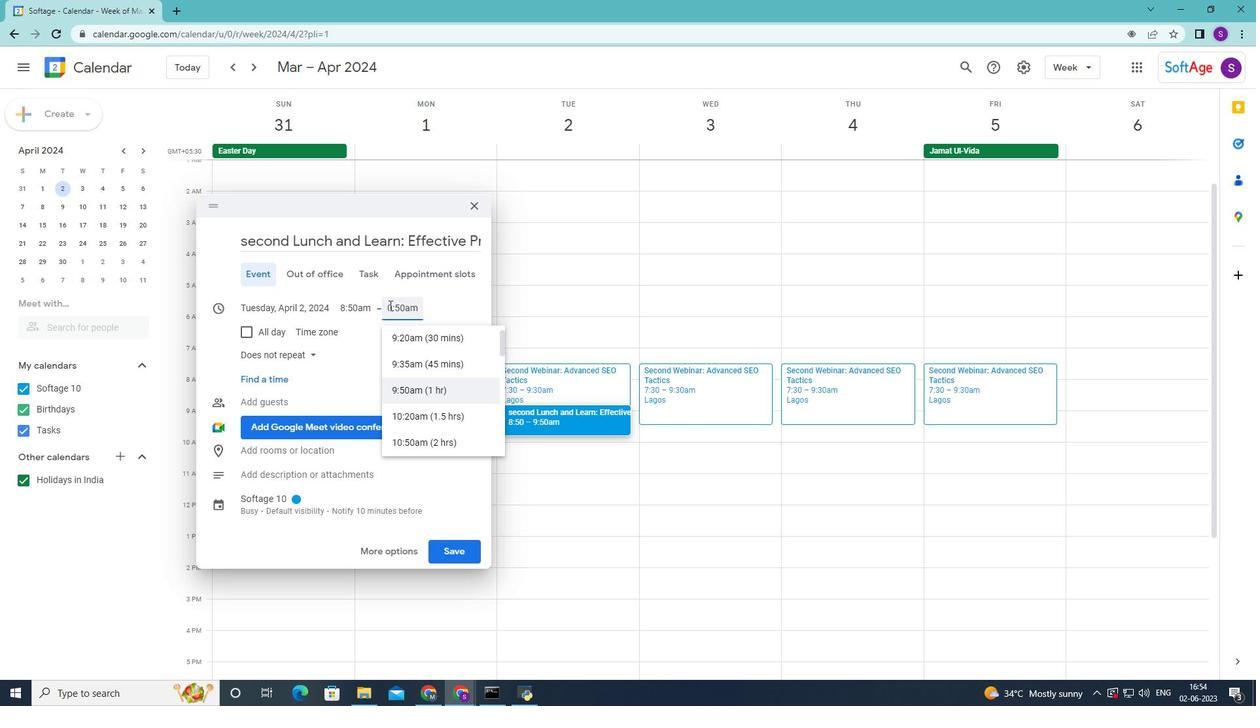 
Action: Mouse moved to (388, 307)
Screenshot: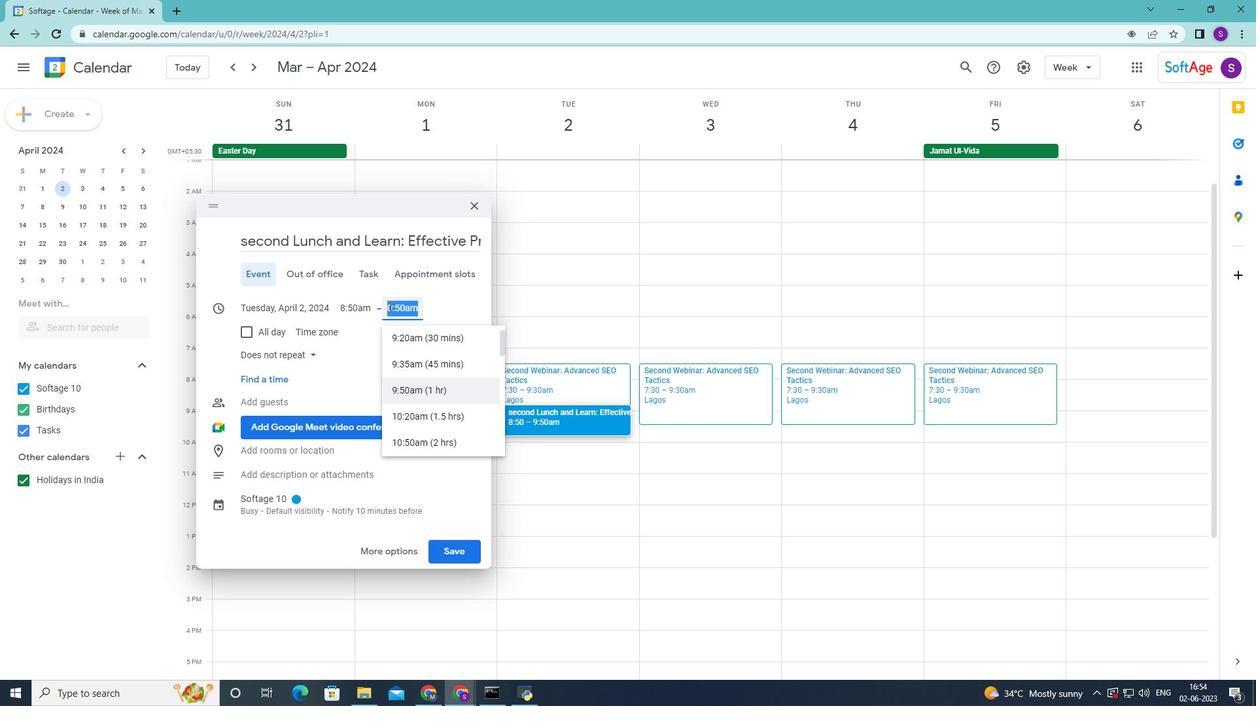 
Action: Key pressed 10<Key.shift_r>:50am<Key.enter>
Screenshot: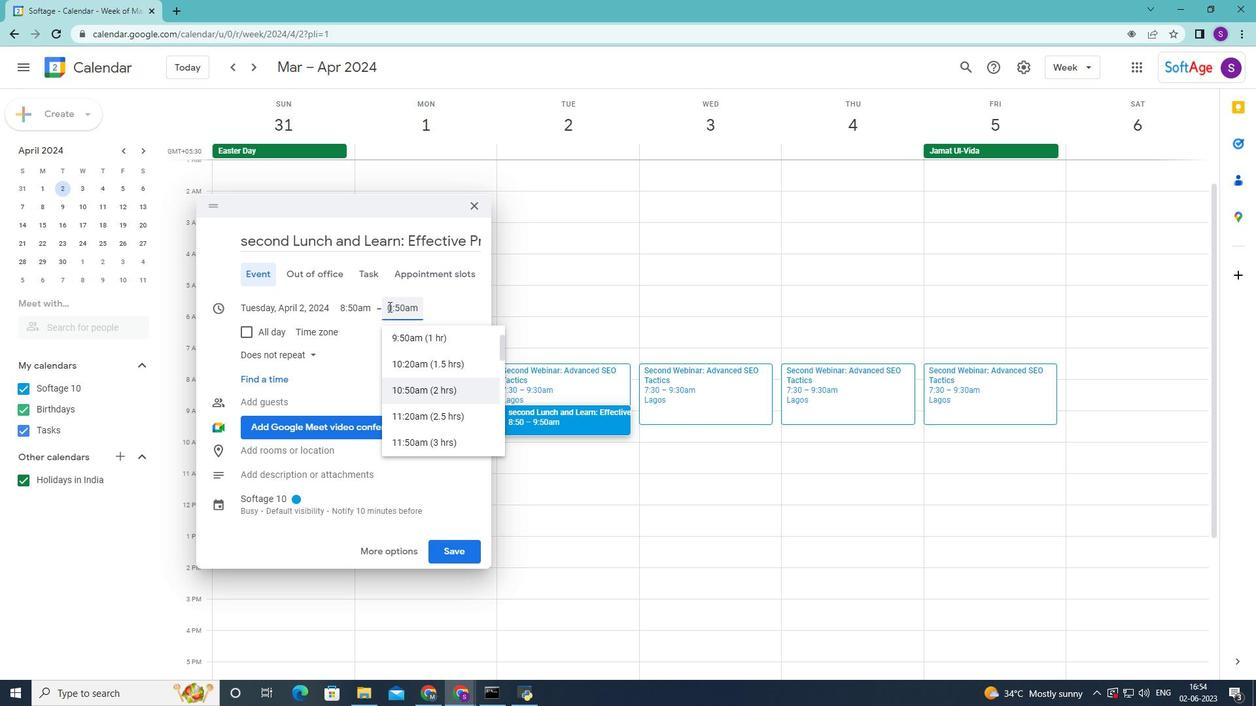 
Action: Mouse moved to (416, 552)
Screenshot: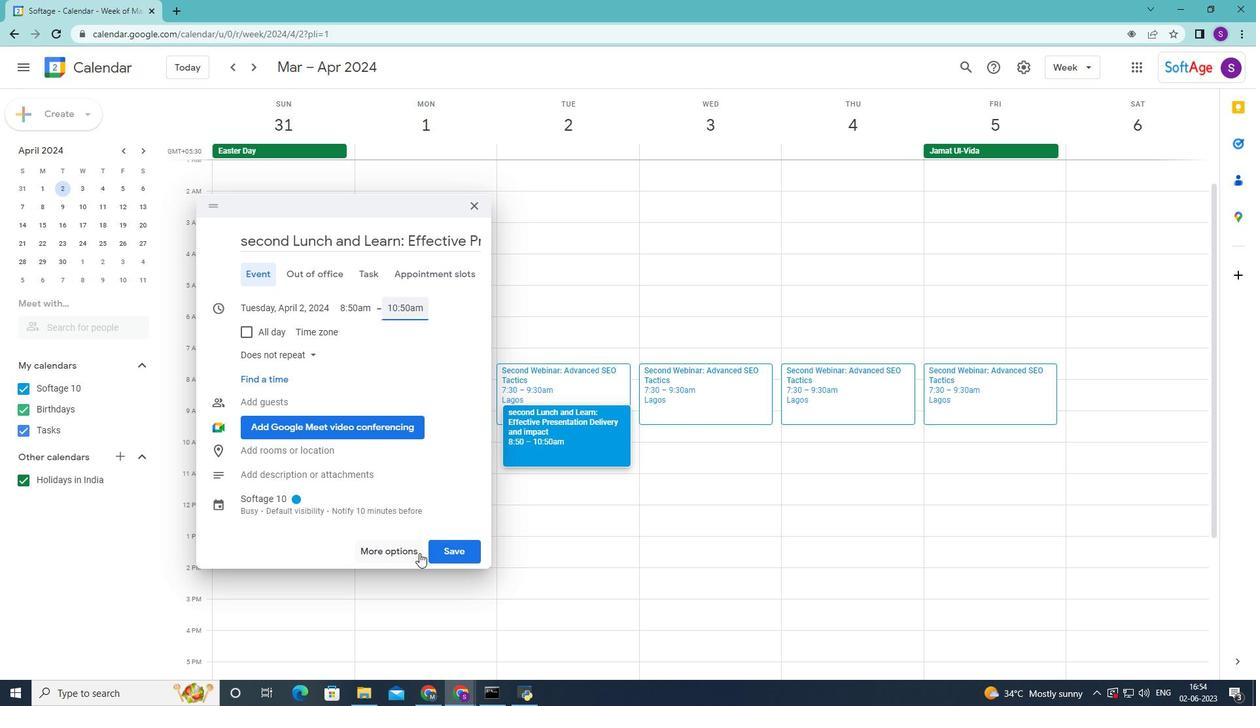 
Action: Mouse pressed left at (416, 552)
Screenshot: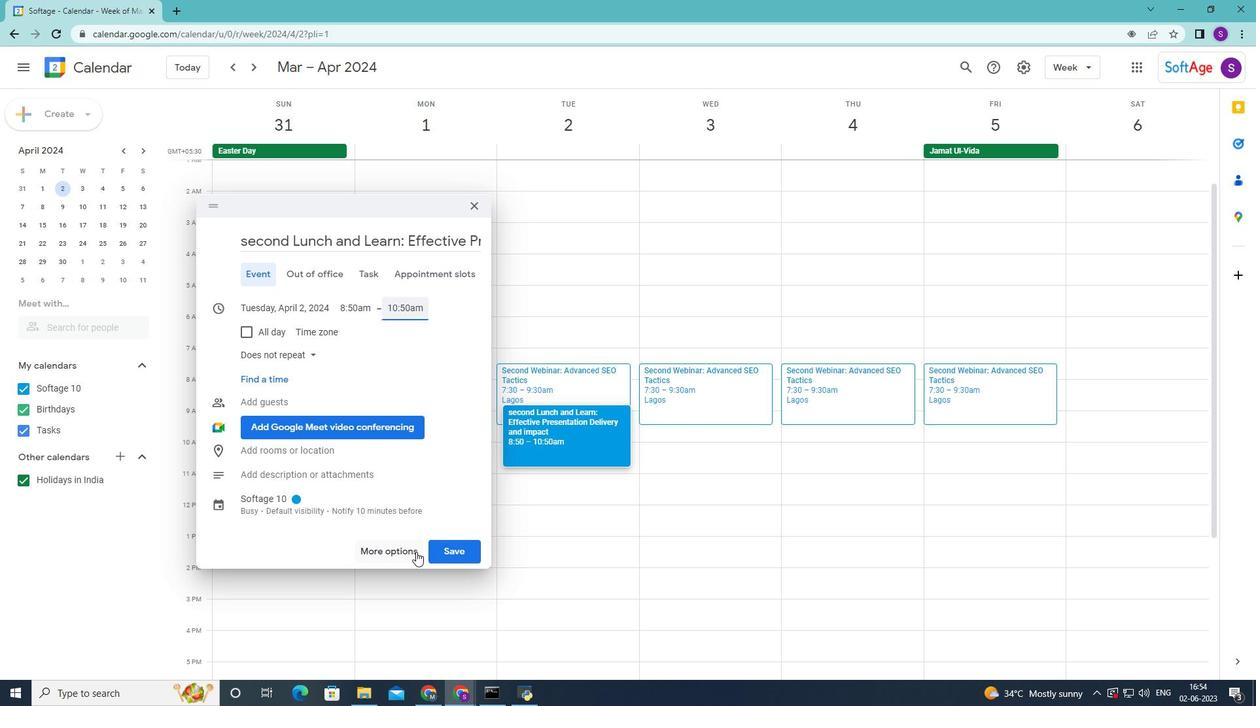 
Action: Mouse moved to (222, 462)
Screenshot: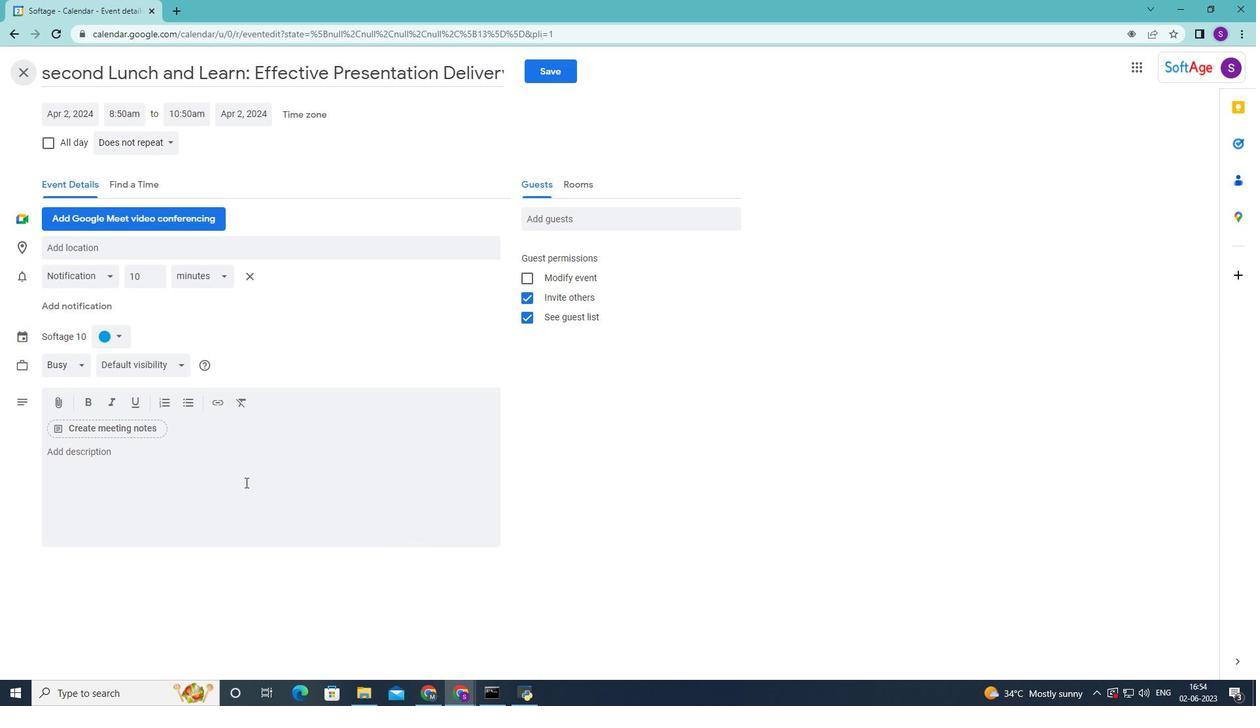 
Action: Mouse pressed left at (222, 462)
Screenshot: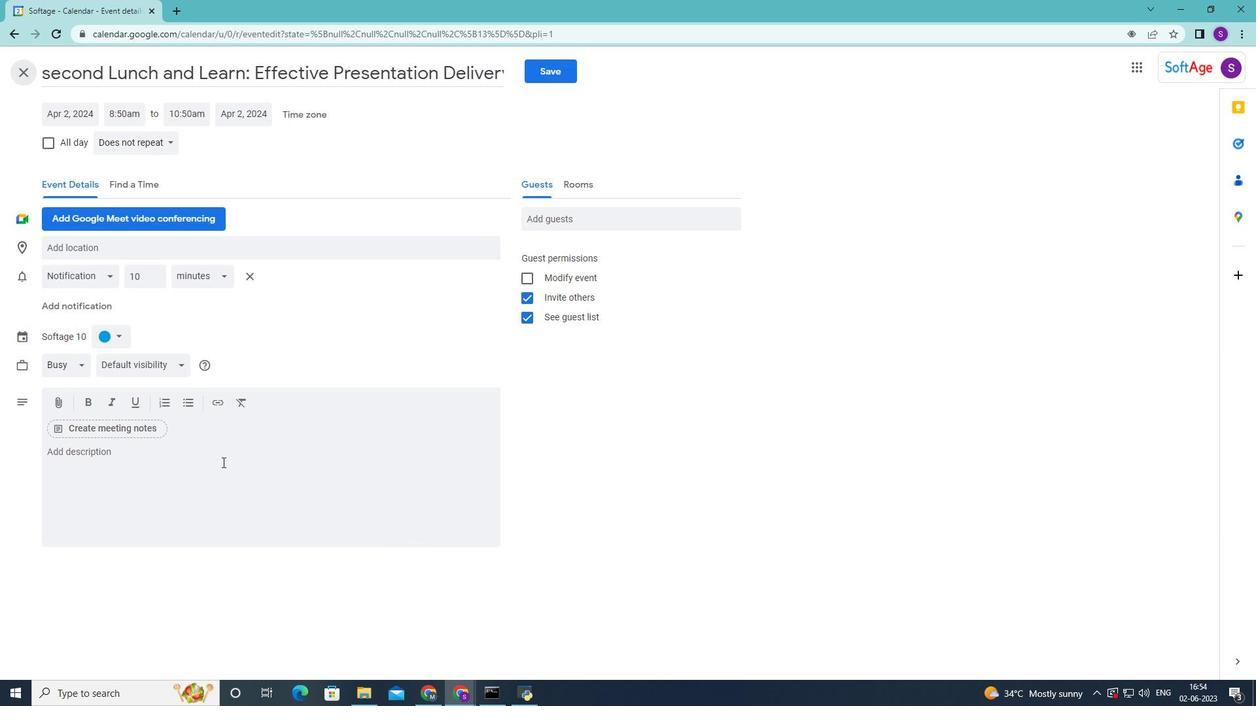 
Action: Key pressed <Key.shift>welcome<Key.space>to<Key.space>the<Key.space>lunch<Key.space>break<Key.shift_r>:<Key.space><Key.shift>Meditation<Key.space><Key.shift>sess<Key.backspace><Key.backspace><Key.backspace><Key.backspace><Key.shift>session<Key.space>with<Key.space>a<Key.space>potential<Key.space><Key.shift>Investor,<Key.space>an<Key.space>exciting<Key.space>opportunity<Key.space>to<Key.space>connect<Key.space><Key.backspace>,<Key.space>share<Key.space>your<Key.space>business<Key.space>cision<Key.space><Key.backspace><Key.backspace><Key.backspace><Key.backspace><Key.backspace><Key.backspace><Key.backspace>vission,<Key.space><Key.space><Key.backspace><Key.backspace><Key.backspace><Key.backspace><Key.backspace><Key.backspace><Key.backspace>ion,<Key.space>and<Key.space>explore<Key.space>potential<Key.space>investment<Key.space>opportunities.<Key.space><Key.shift>this<Key.space>meeting<Key.space>is<Key.space>designed<Key.space>to<Key.space>fod<Key.backspace>ster<Key.space>a<Key.space>mutually<Key.space>beneficial<Key.space>relationship<Key.space>between<Key.space>you<Key.space>and<Key.space>the<Key.space>investor<Key.space><Key.backspace>,<Key.space>providing<Key.space>a<Key.space>platd<Key.backspace>form<Key.space>to<Key.space>disv<Key.backspace>cuss<Key.space>your<Key.space>business<Key.space>goals,<Key.space>growth<Key.space>strategies,<Key.space>and<Key.space>the<Key.space>potentail<Key.space><Key.backspace><Key.backspace><Key.backspace><Key.backspace>ial<Key.space>for<Key.space>collaboration
Screenshot: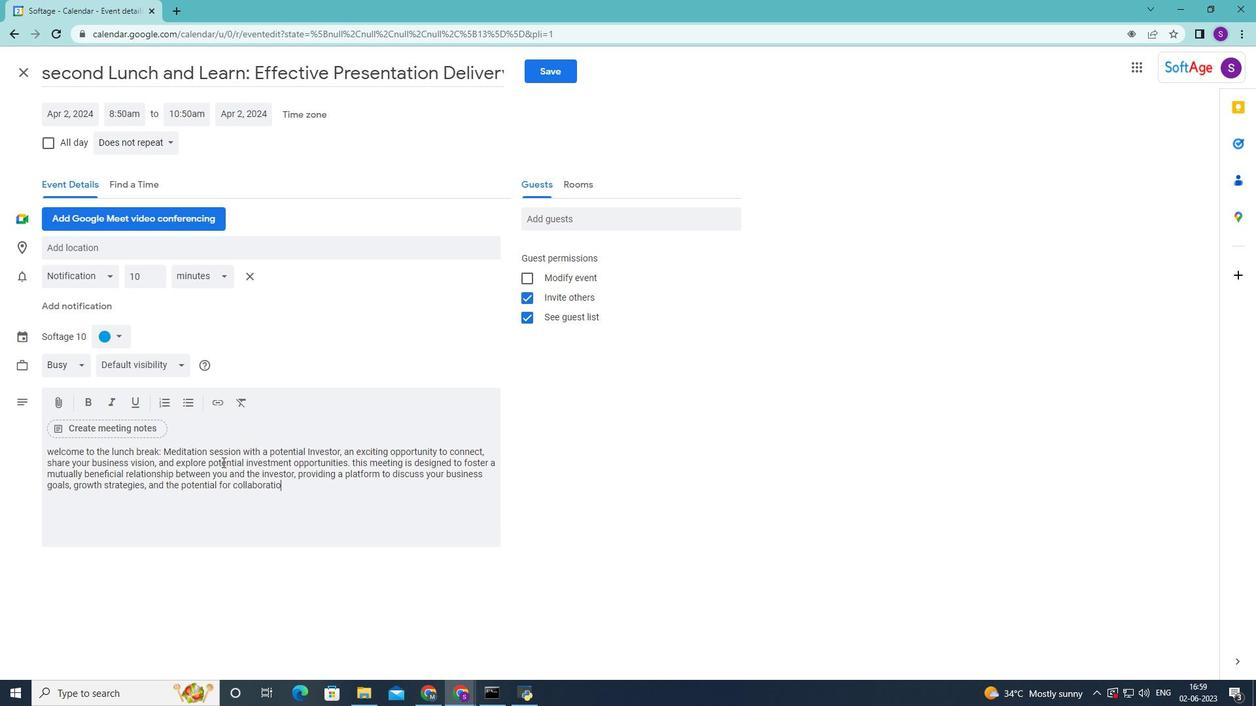 
Action: Mouse moved to (579, 375)
Screenshot: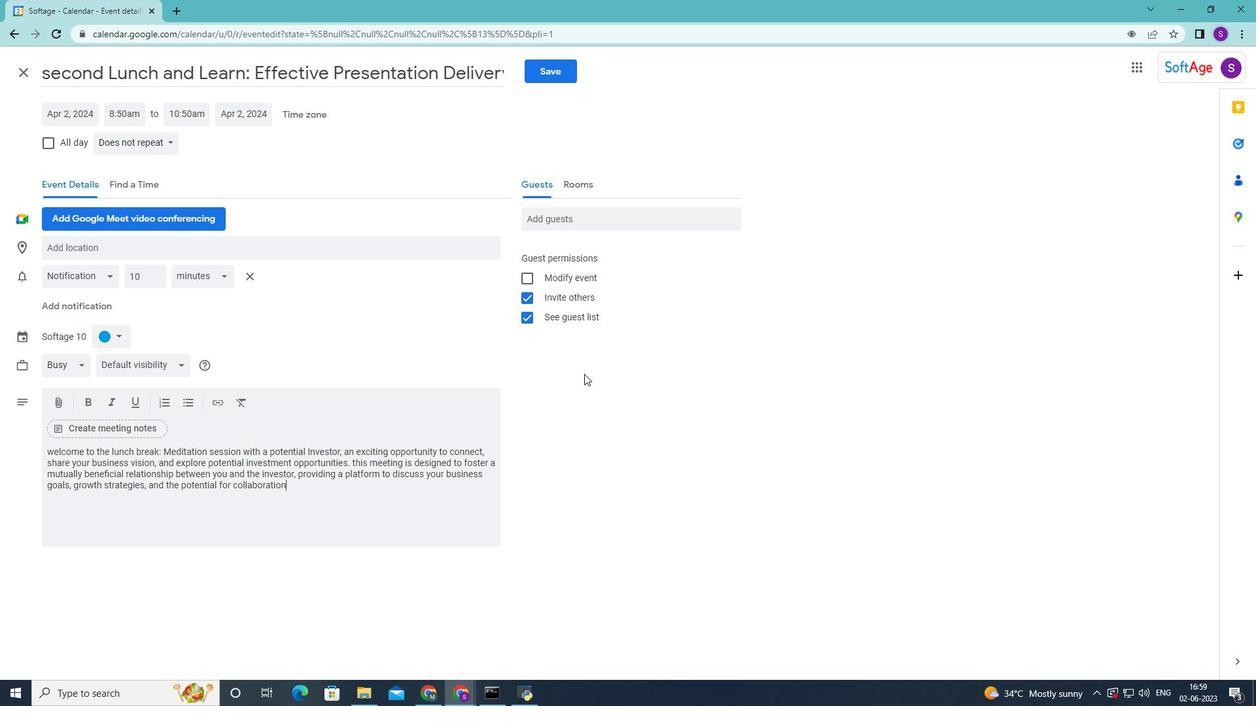 
Action: Key pressed .
Screenshot: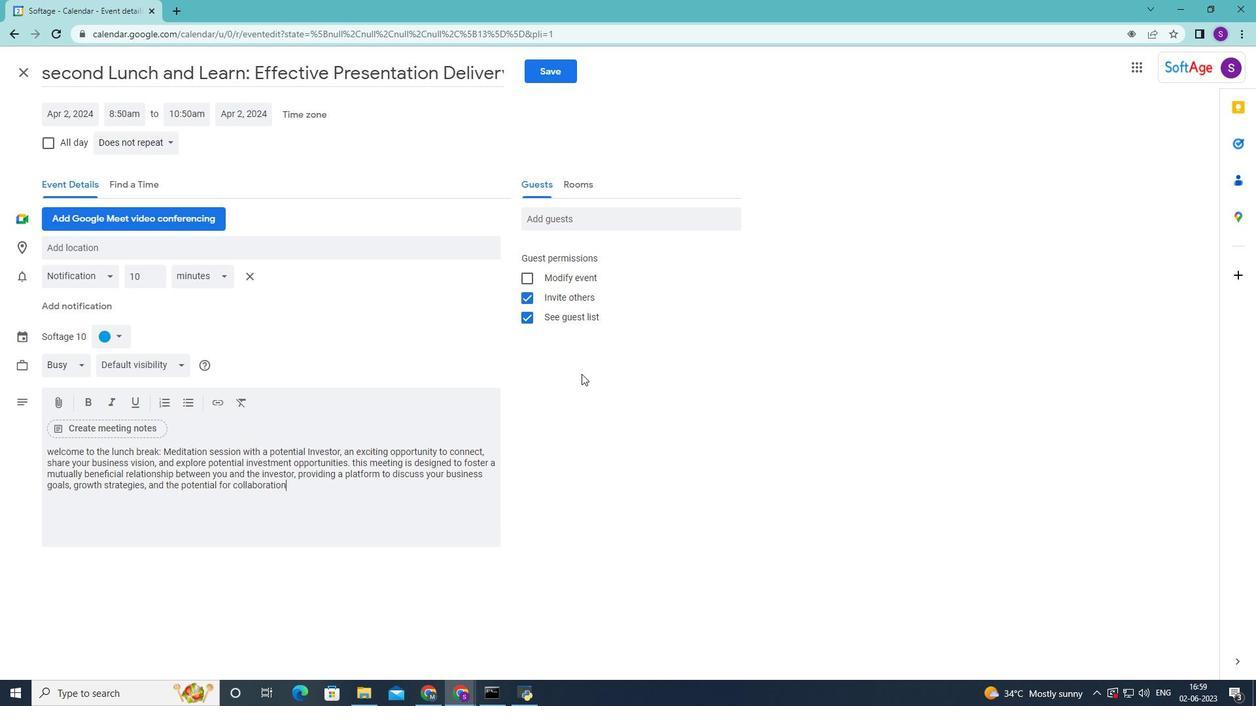 
Action: Mouse moved to (326, 479)
Screenshot: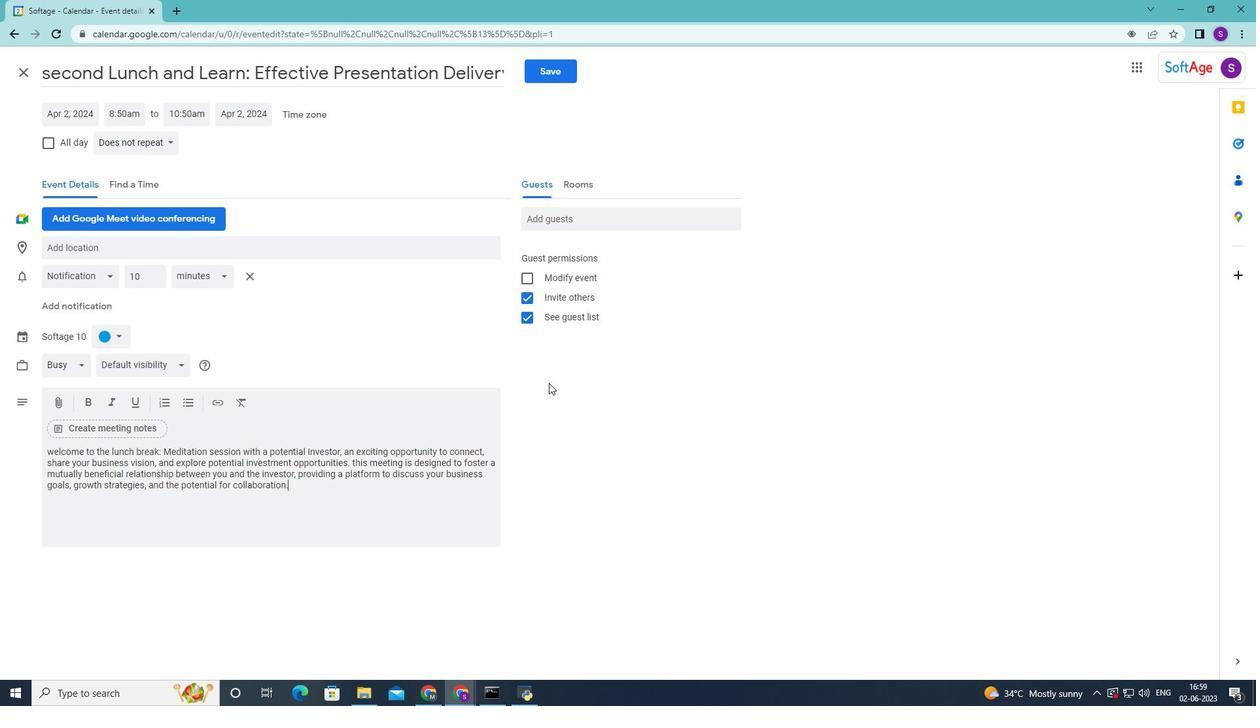 
Action: Key pressed <Key.space>
Screenshot: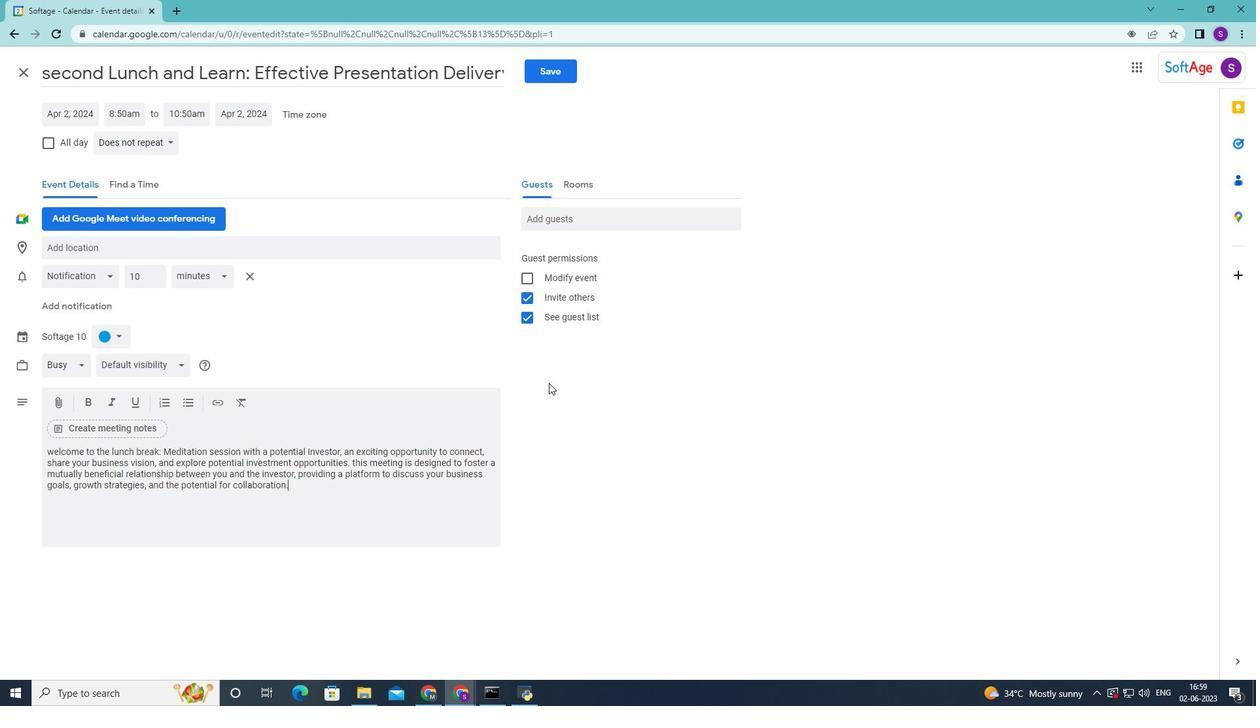 
Action: Mouse moved to (116, 335)
Screenshot: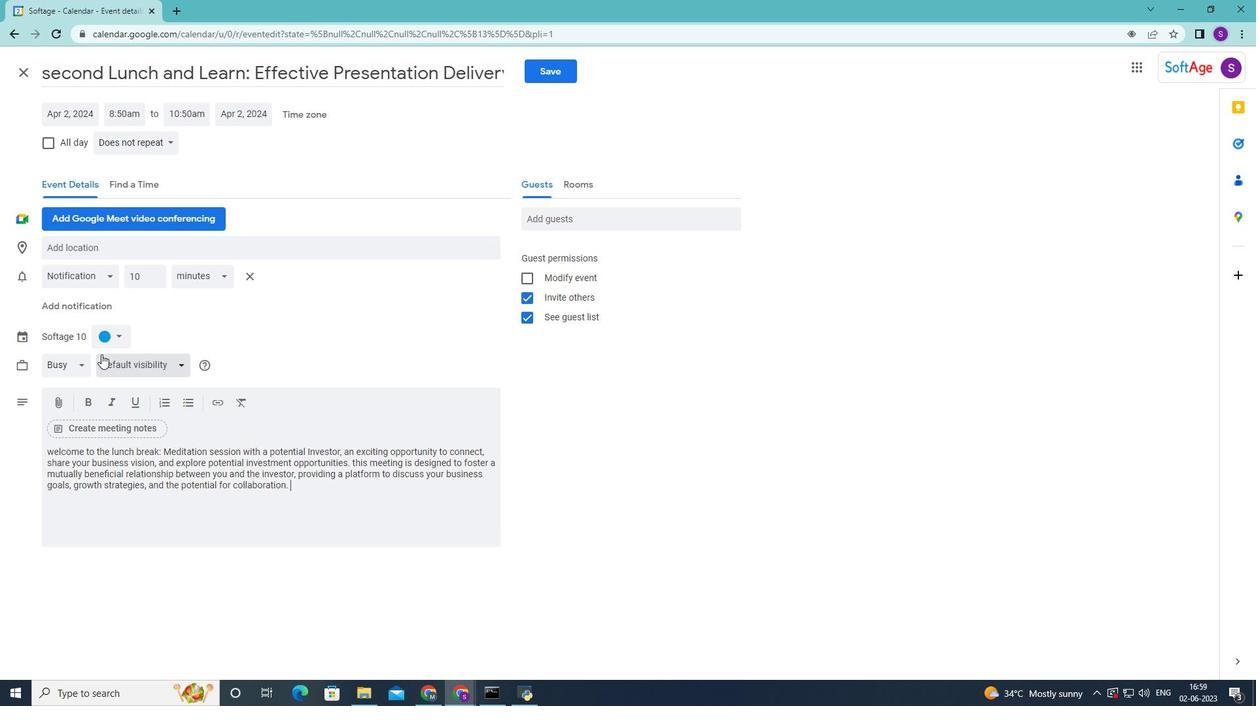 
Action: Mouse pressed left at (116, 335)
Screenshot: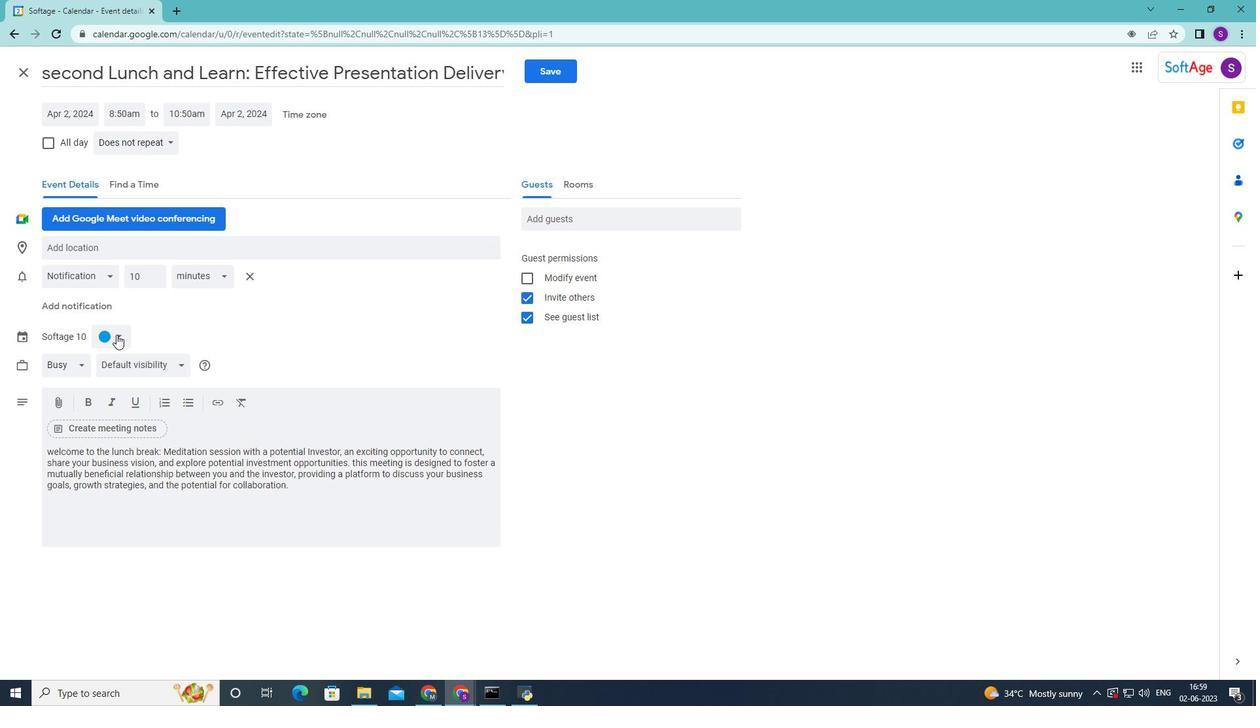 
Action: Mouse moved to (100, 386)
Screenshot: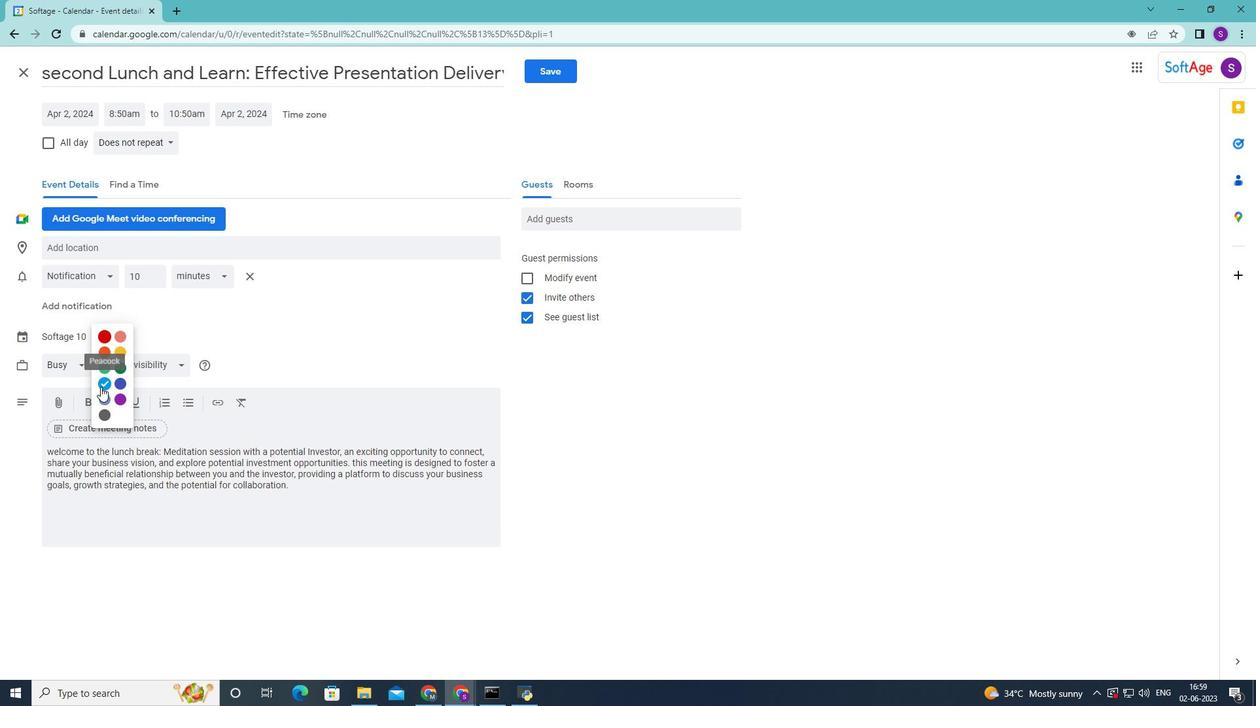 
Action: Mouse pressed left at (100, 386)
Screenshot: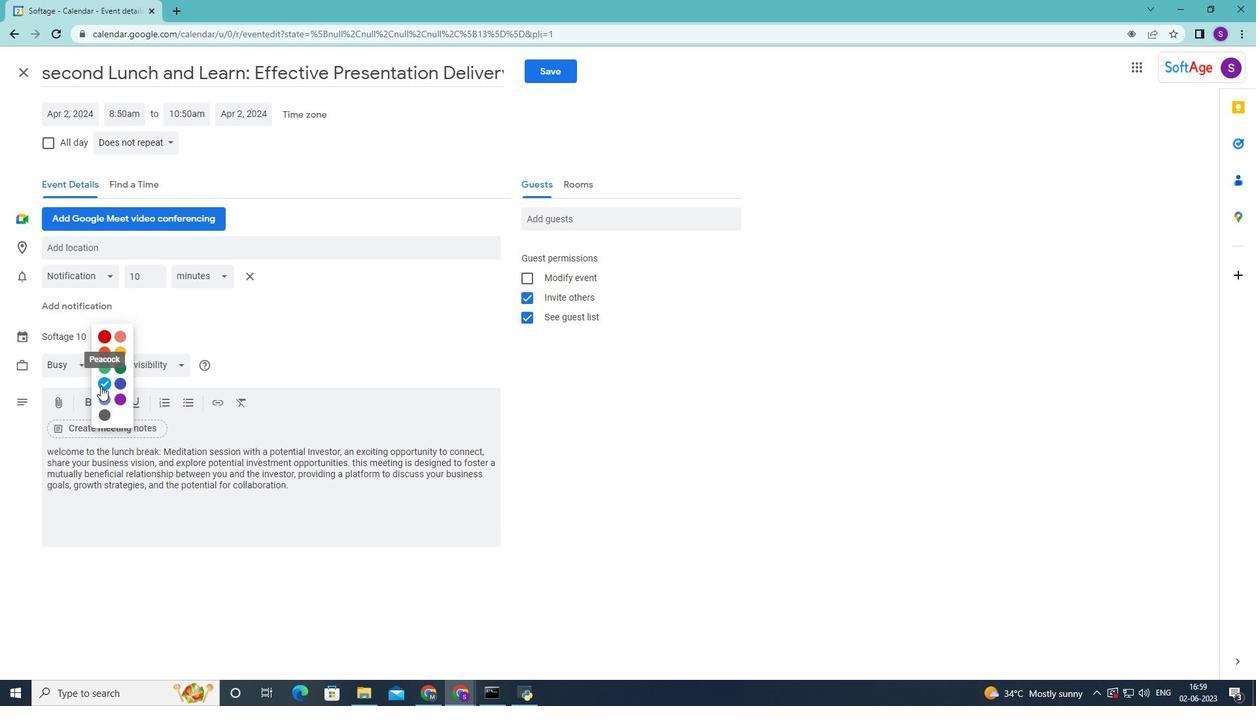 
Action: Mouse moved to (128, 250)
Screenshot: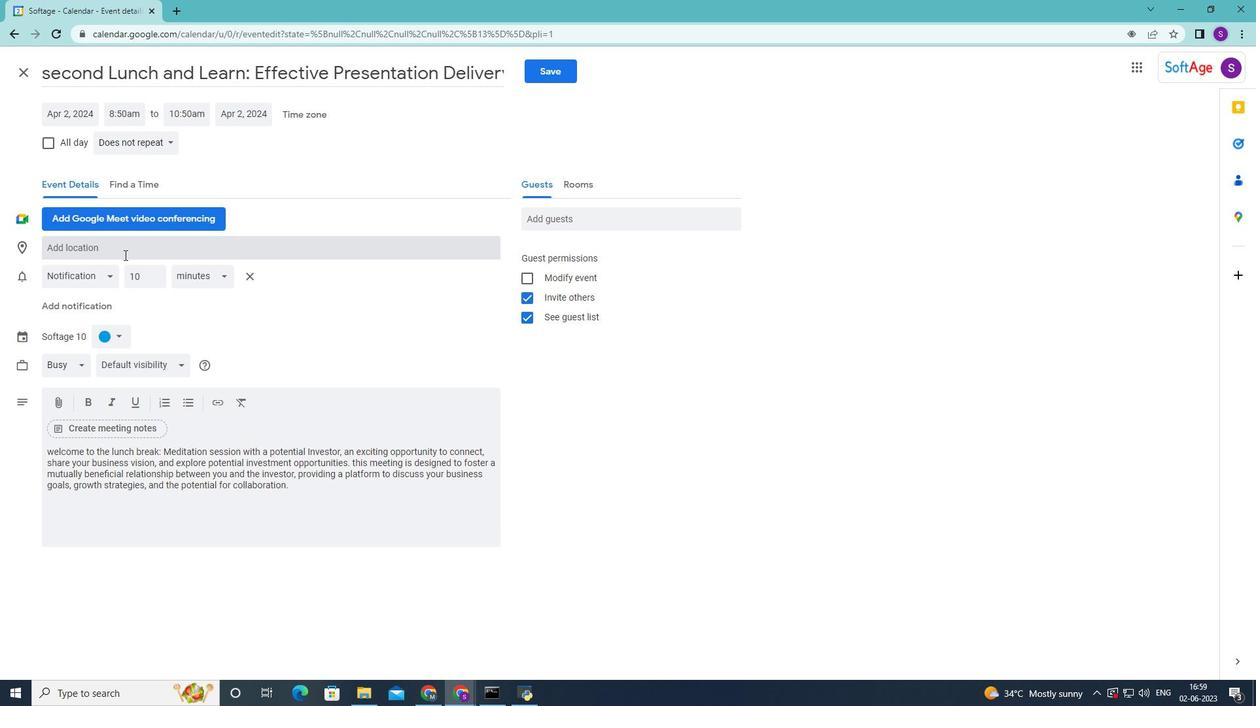 
Action: Mouse pressed left at (128, 250)
Screenshot: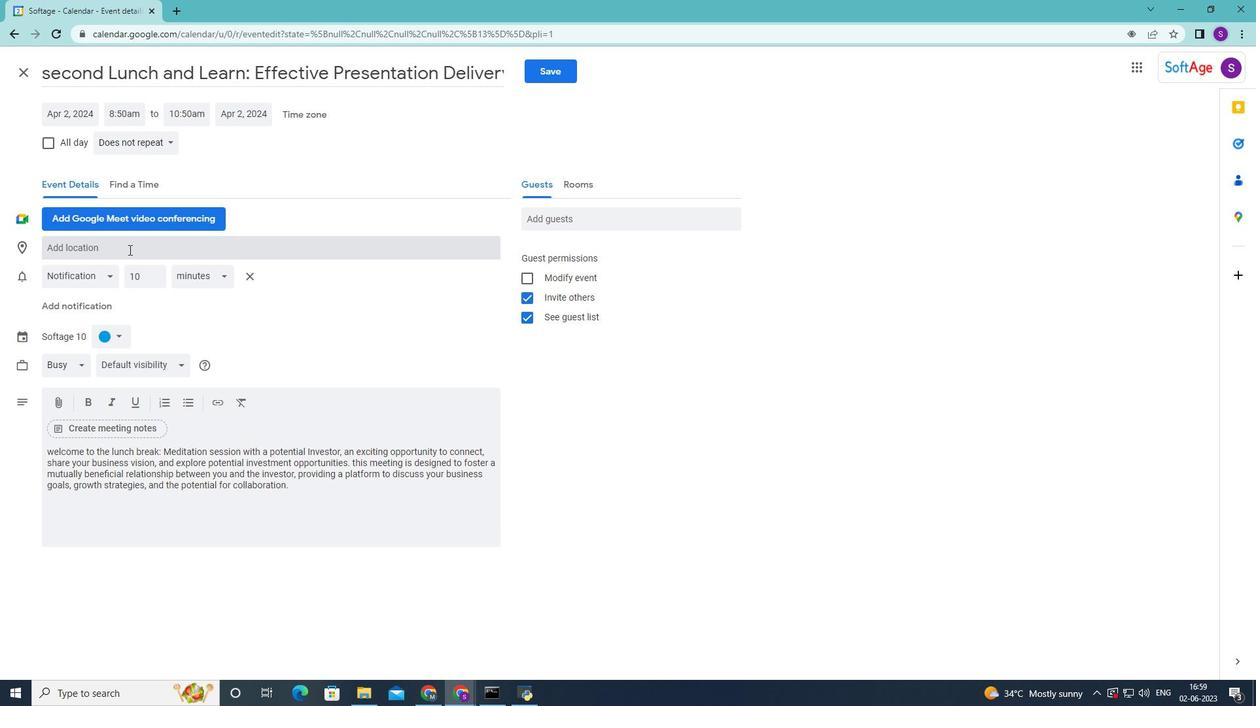 
Action: Key pressed 654<Key.space><Key.shift>Hogia<Key.space><Key.shift>sophia,<Key.space><Key.shift>Istanbul,<Key.shift>Turkey<Key.space>
Screenshot: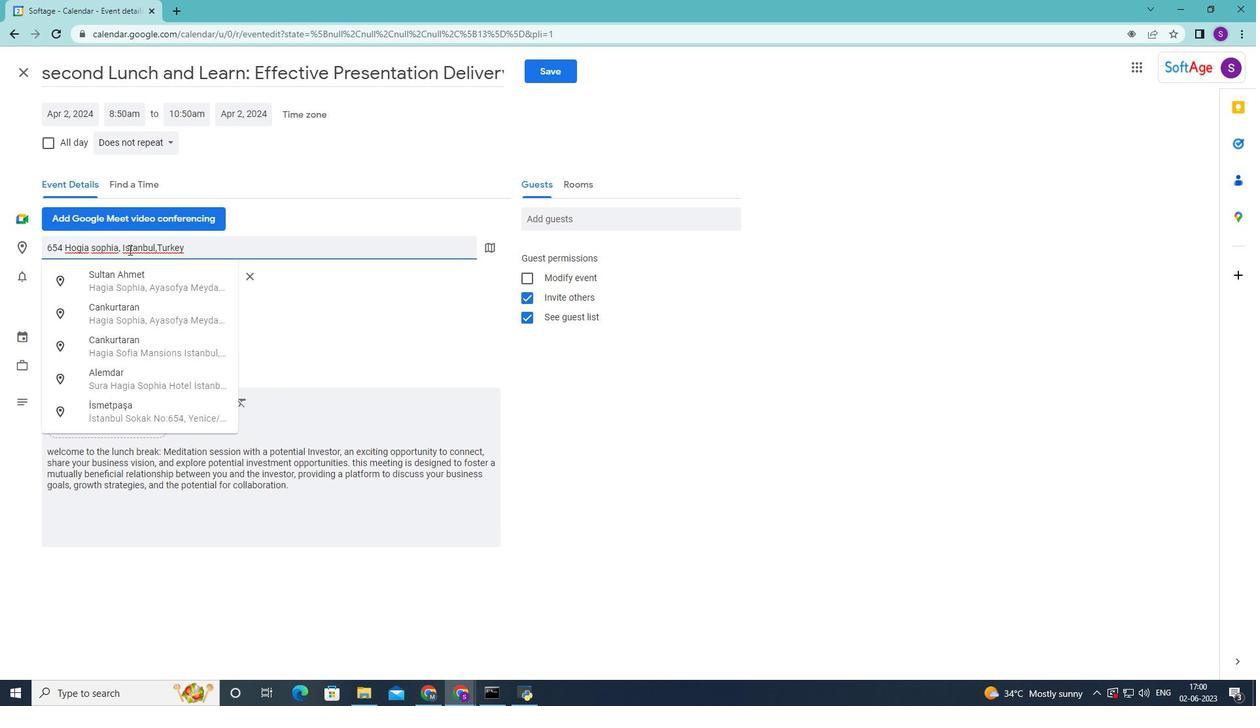 
Action: Mouse moved to (138, 276)
Screenshot: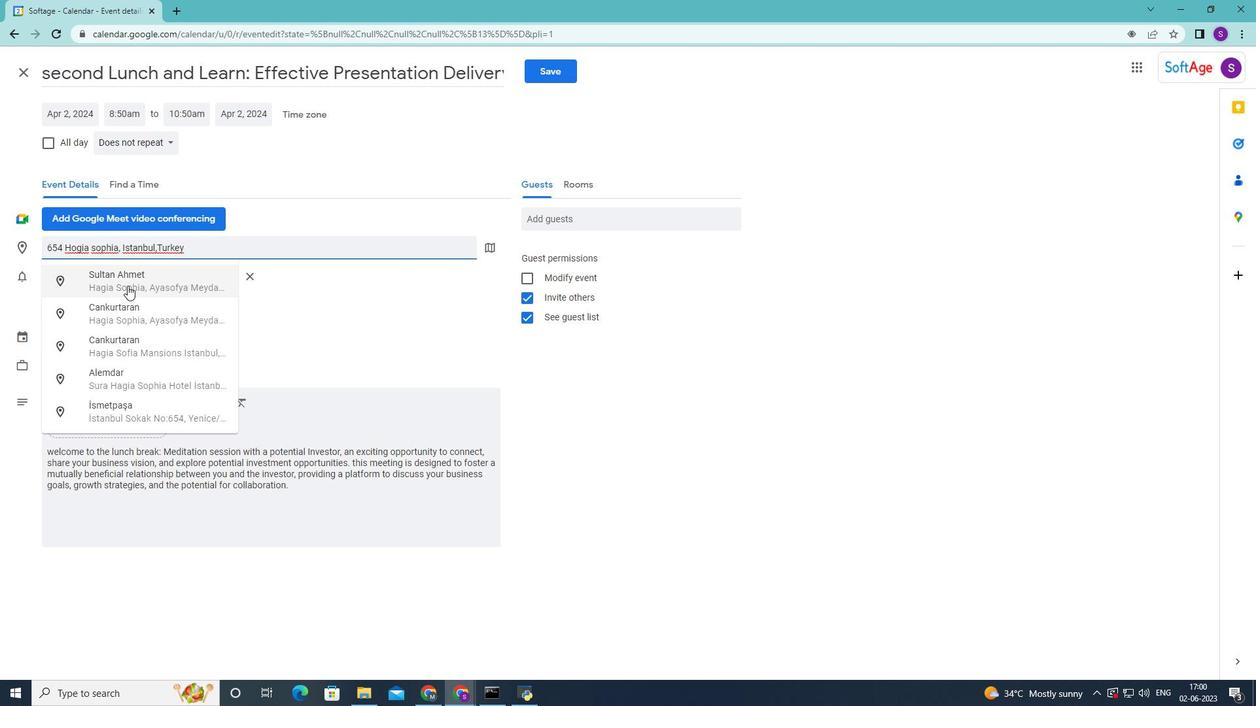 
Action: Mouse pressed left at (138, 276)
Screenshot: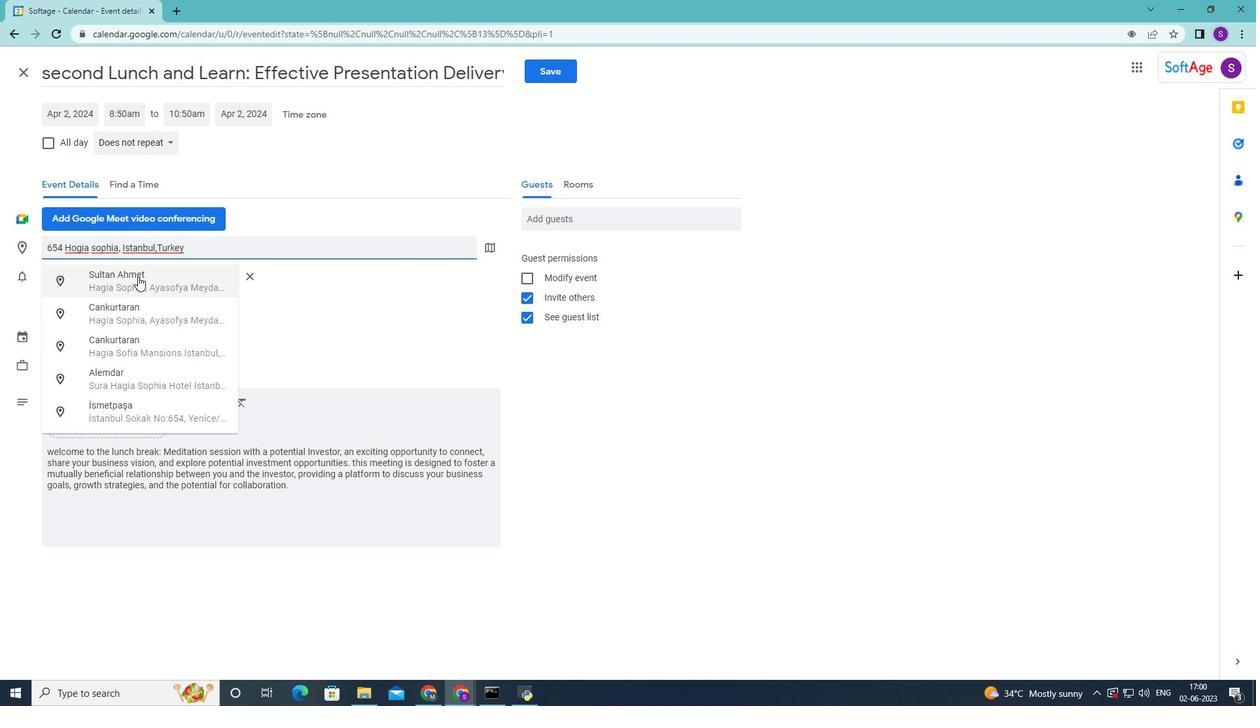 
Action: Mouse moved to (523, 319)
Screenshot: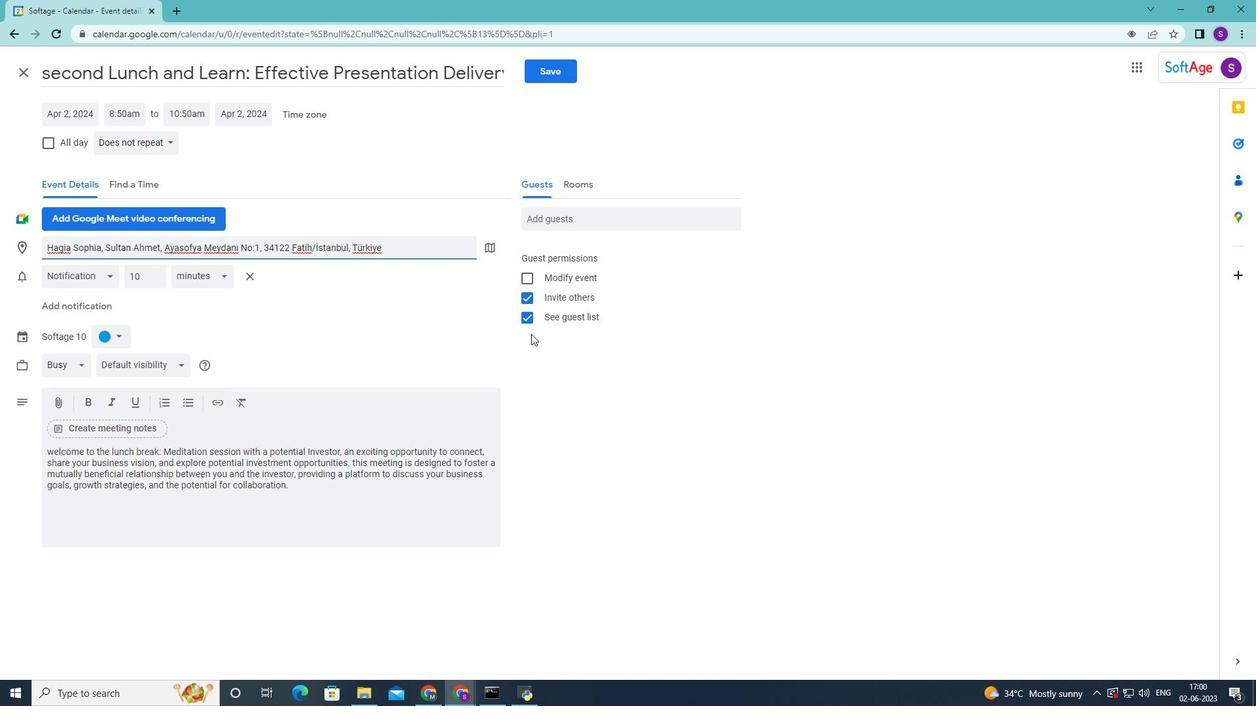 
Action: Mouse pressed left at (523, 319)
Screenshot: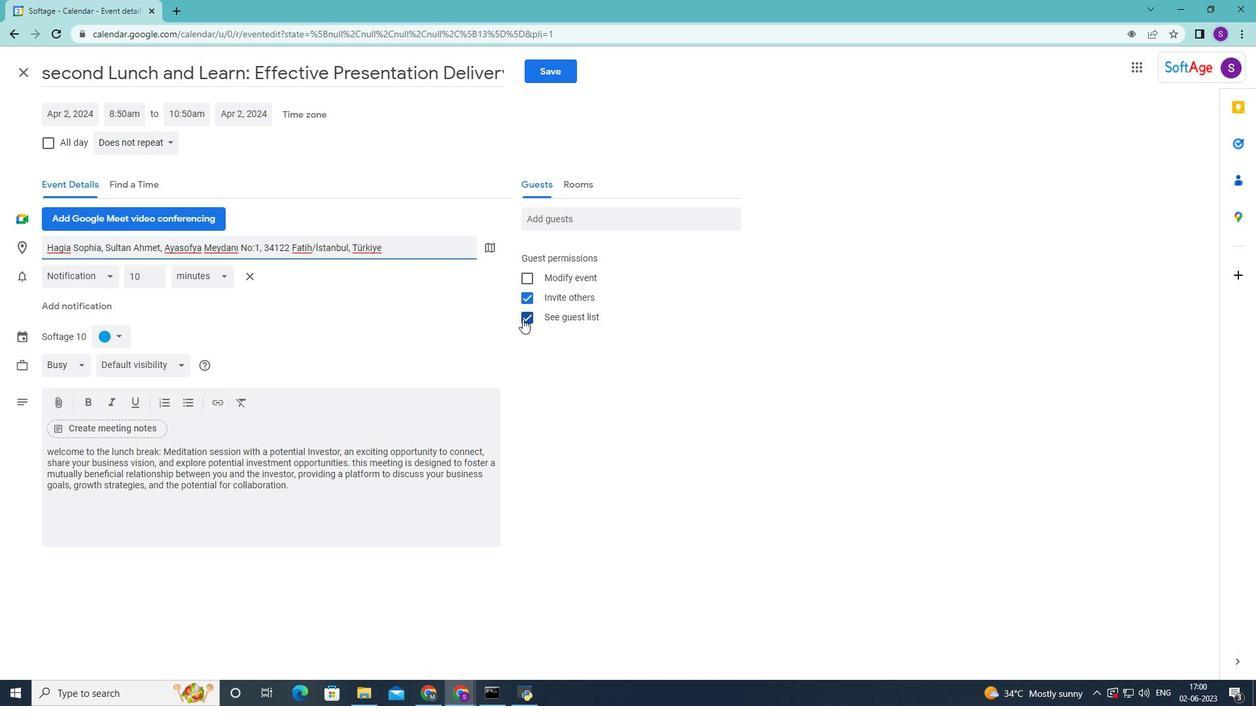 
Action: Mouse moved to (559, 219)
Screenshot: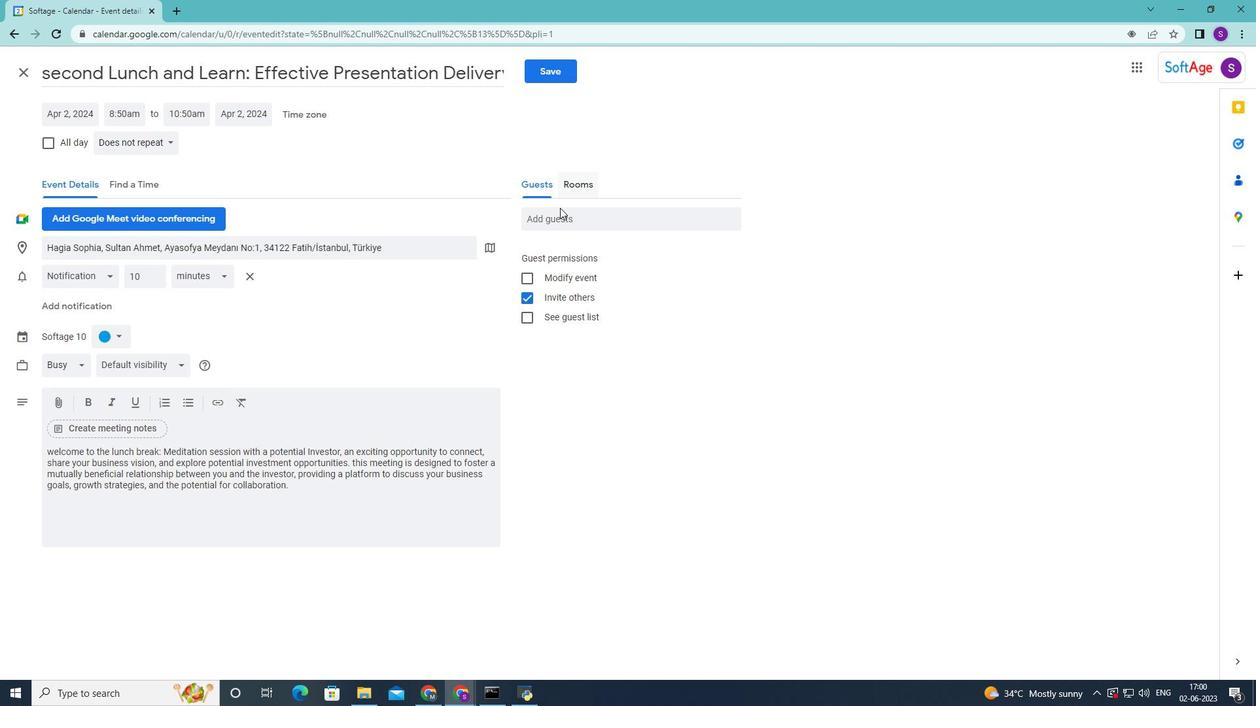 
Action: Mouse pressed left at (559, 219)
Screenshot: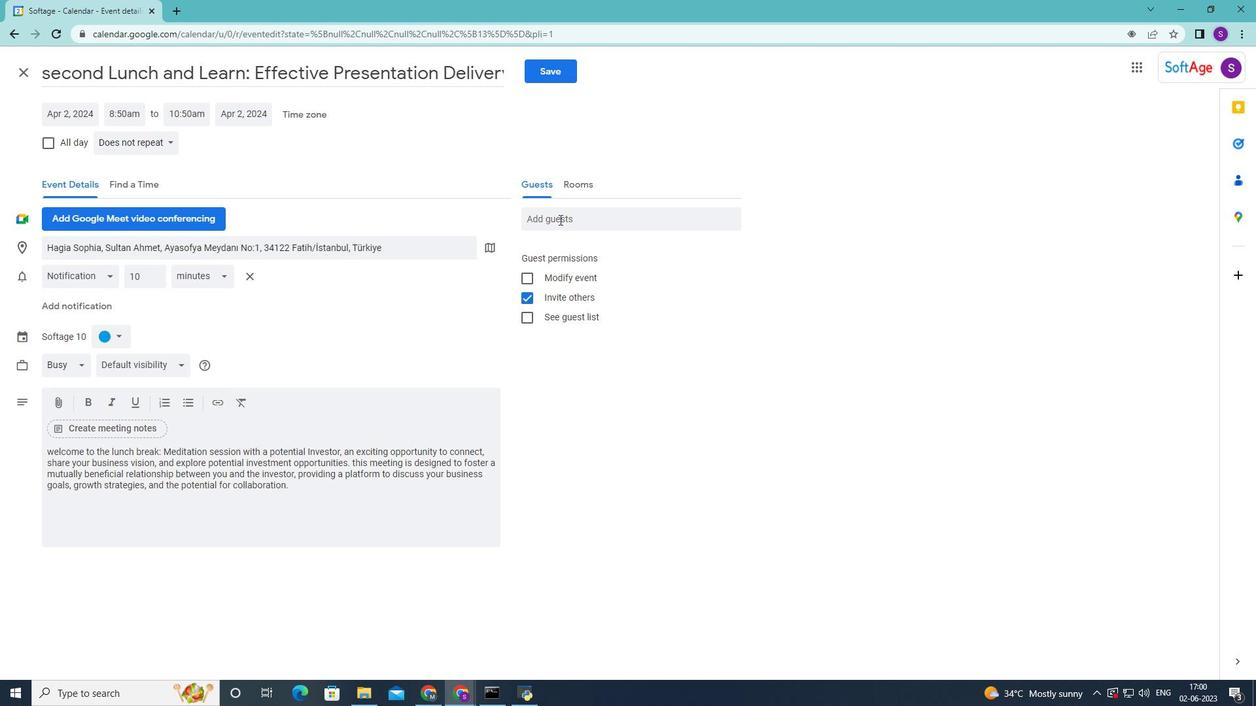 
Action: Key pressed softage.8<Key.shift>2softage.net
Screenshot: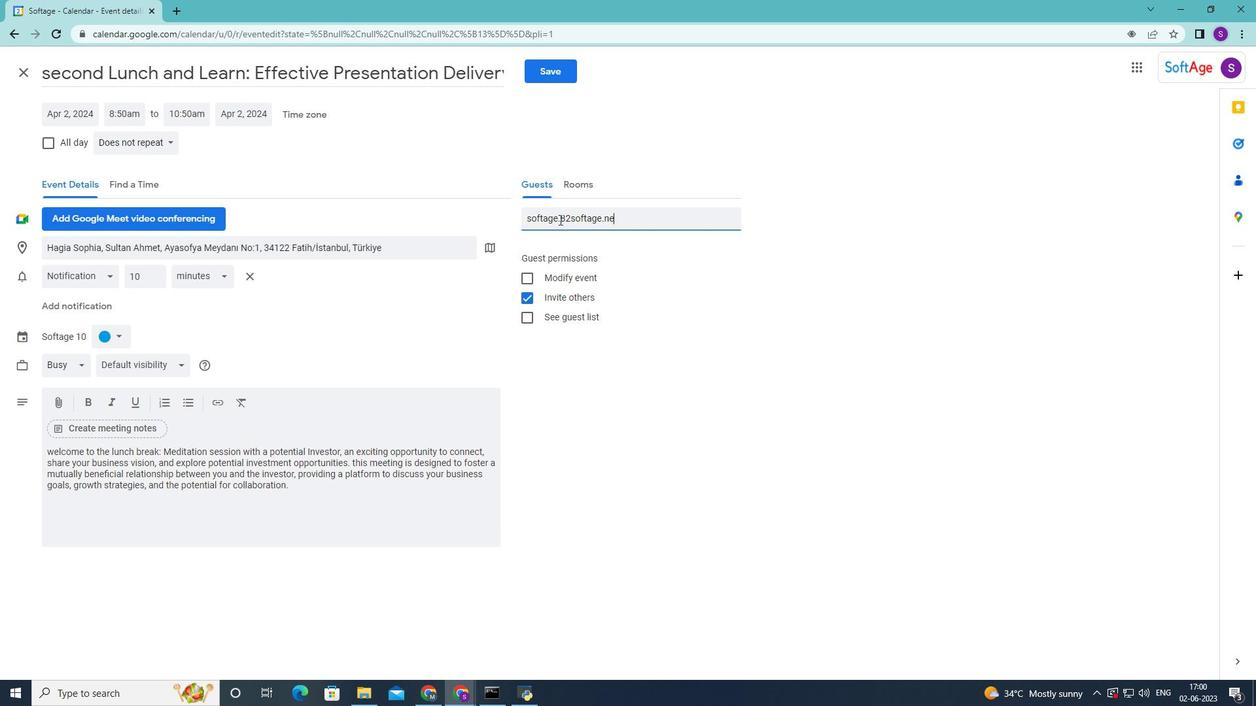 
Action: Mouse moved to (572, 214)
Screenshot: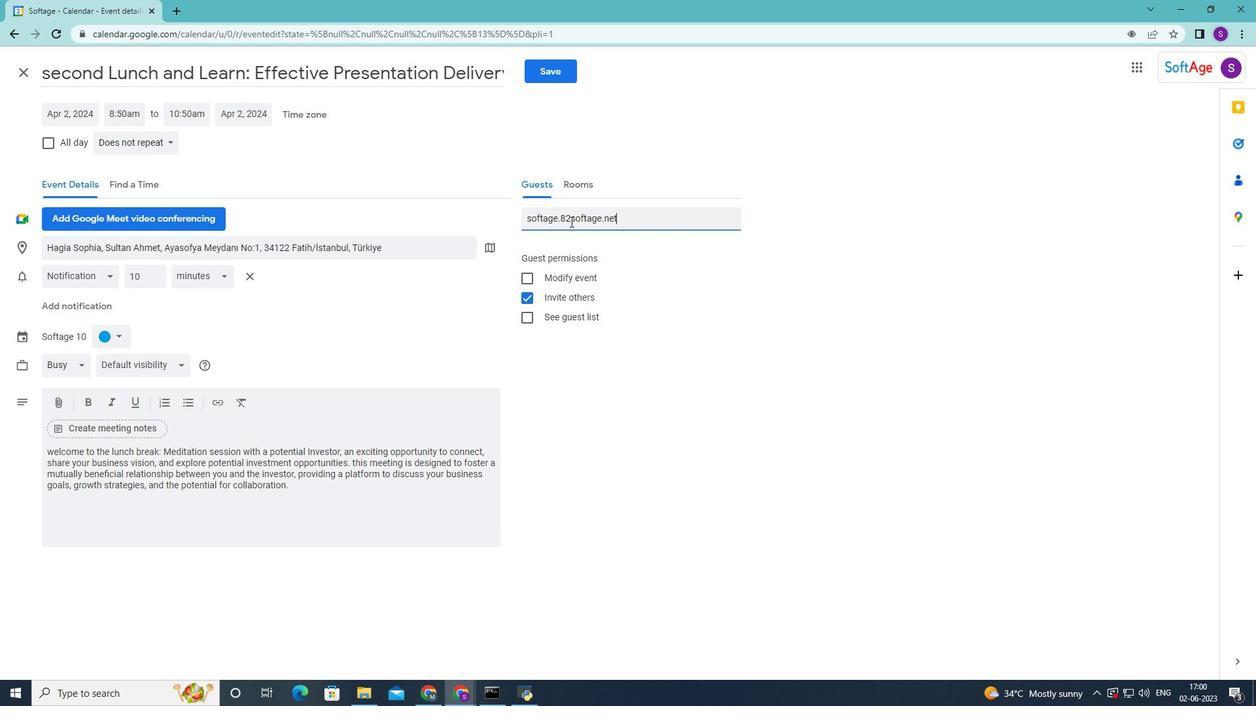 
Action: Mouse pressed left at (572, 214)
Screenshot: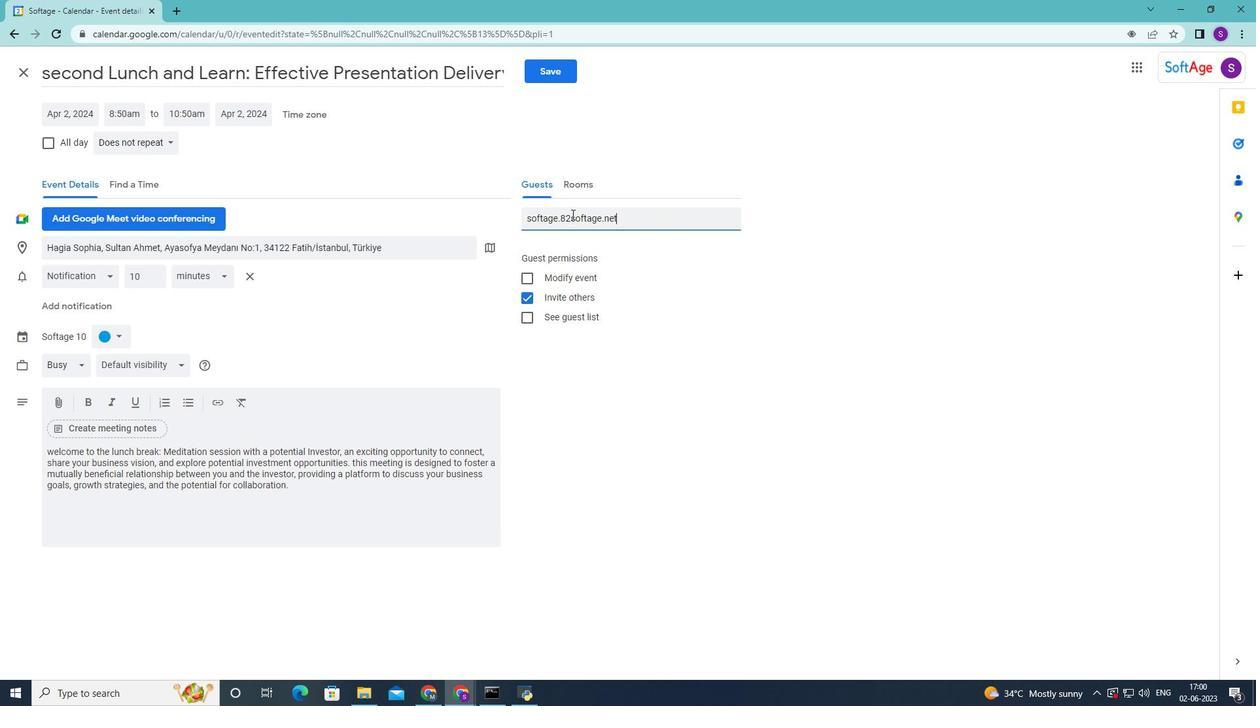 
Action: Mouse moved to (568, 214)
Screenshot: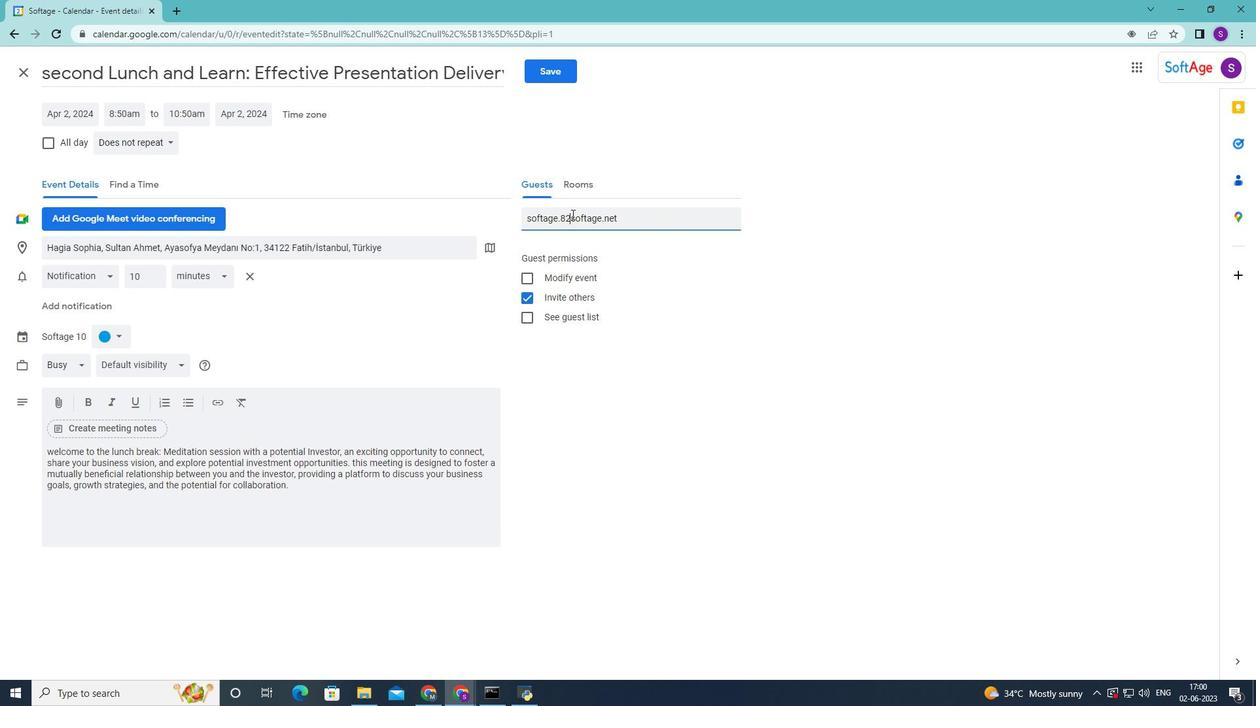 
Action: Key pressed <Key.backspace><Key.shift>@<Key.enter><Key.shift>softage.9<Key.shift><Key.shift><Key.shift><Key.shift><Key.shift><Key.shift>@softage.net<Key.enter>
Screenshot: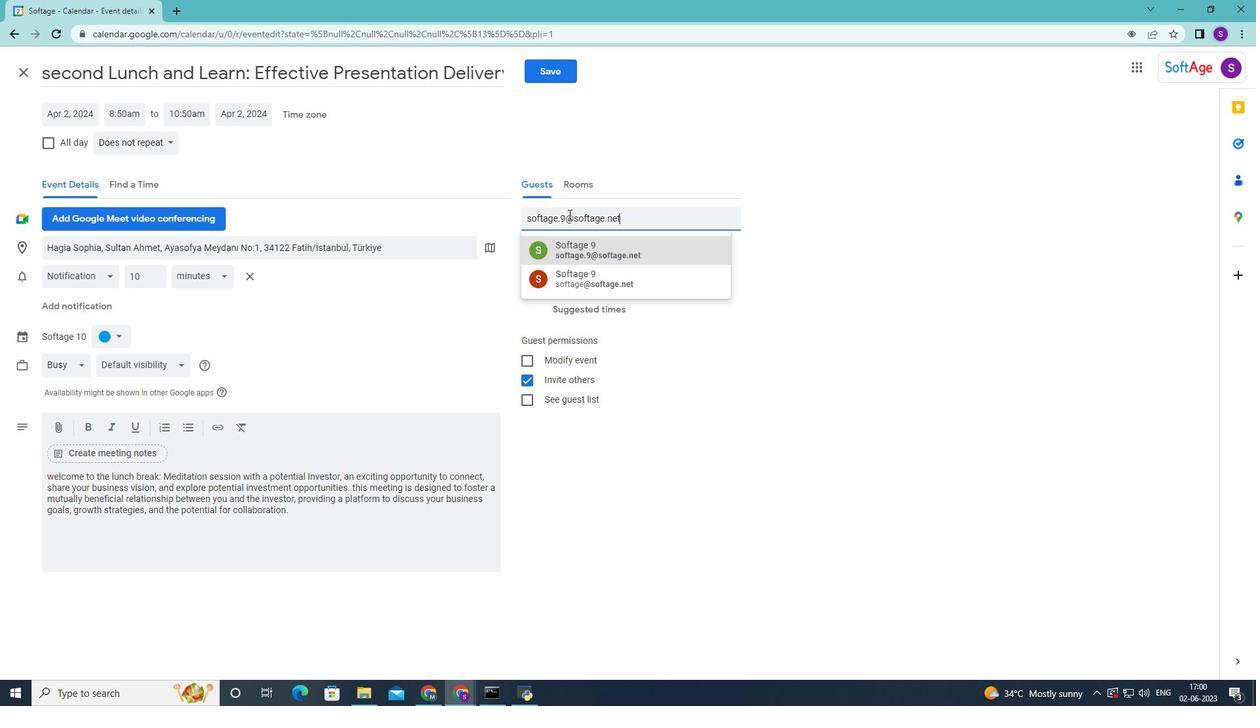 
Action: Mouse moved to (164, 141)
Screenshot: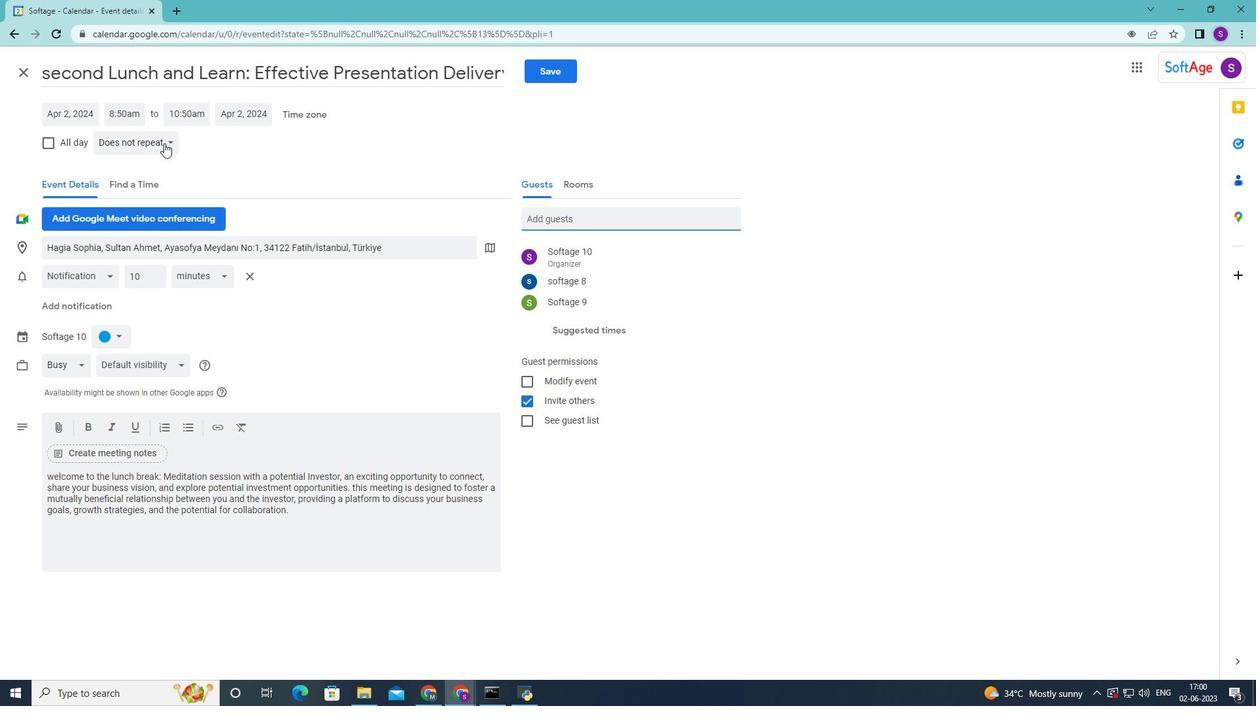 
Action: Mouse pressed left at (164, 141)
Screenshot: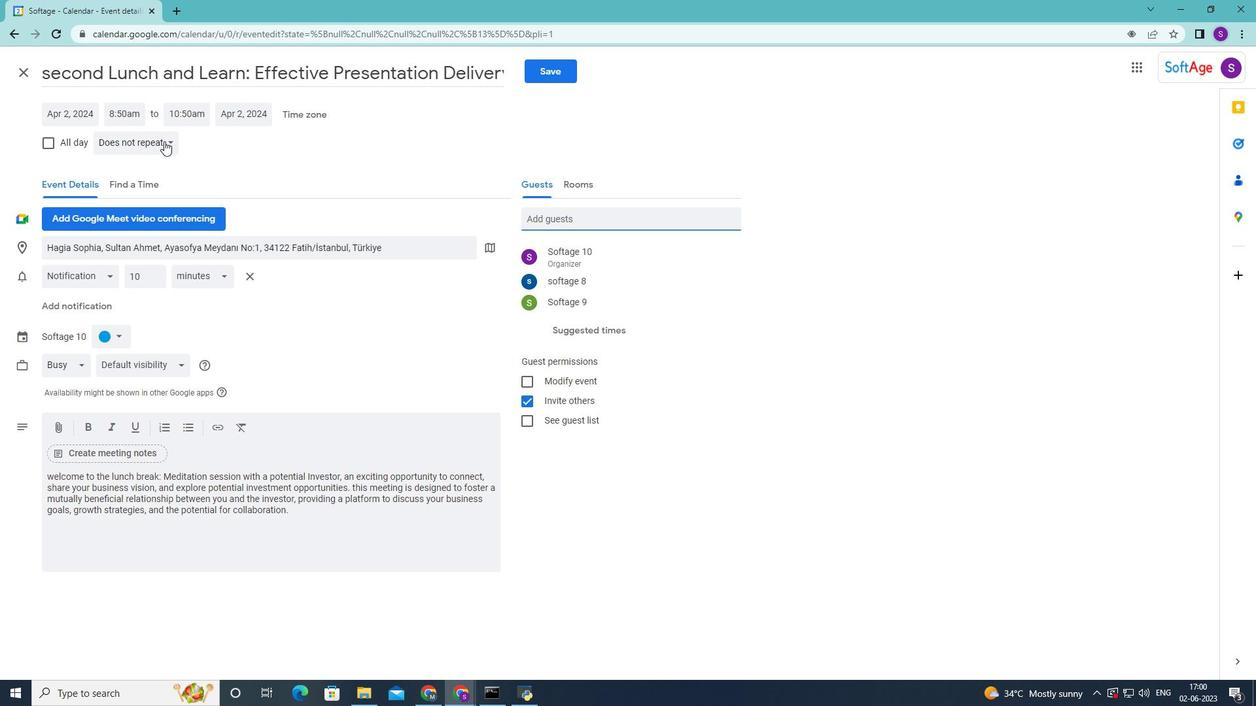 
Action: Mouse moved to (184, 260)
Screenshot: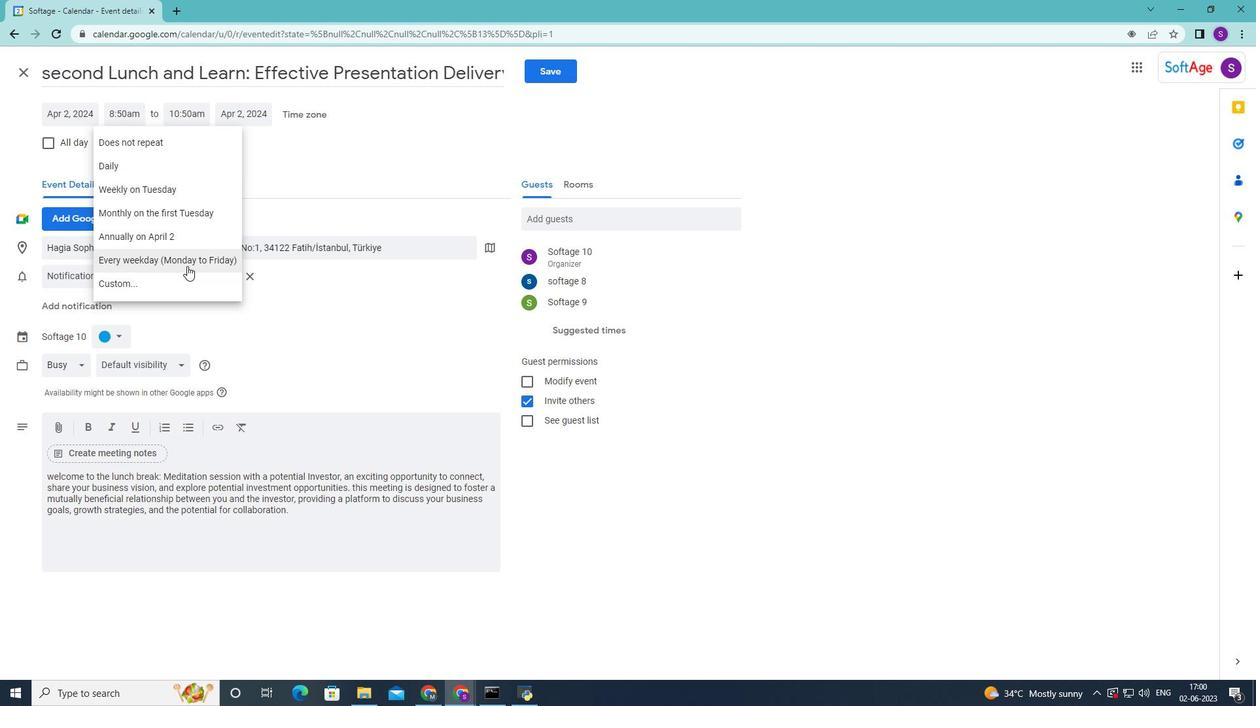 
Action: Mouse pressed left at (184, 260)
Screenshot: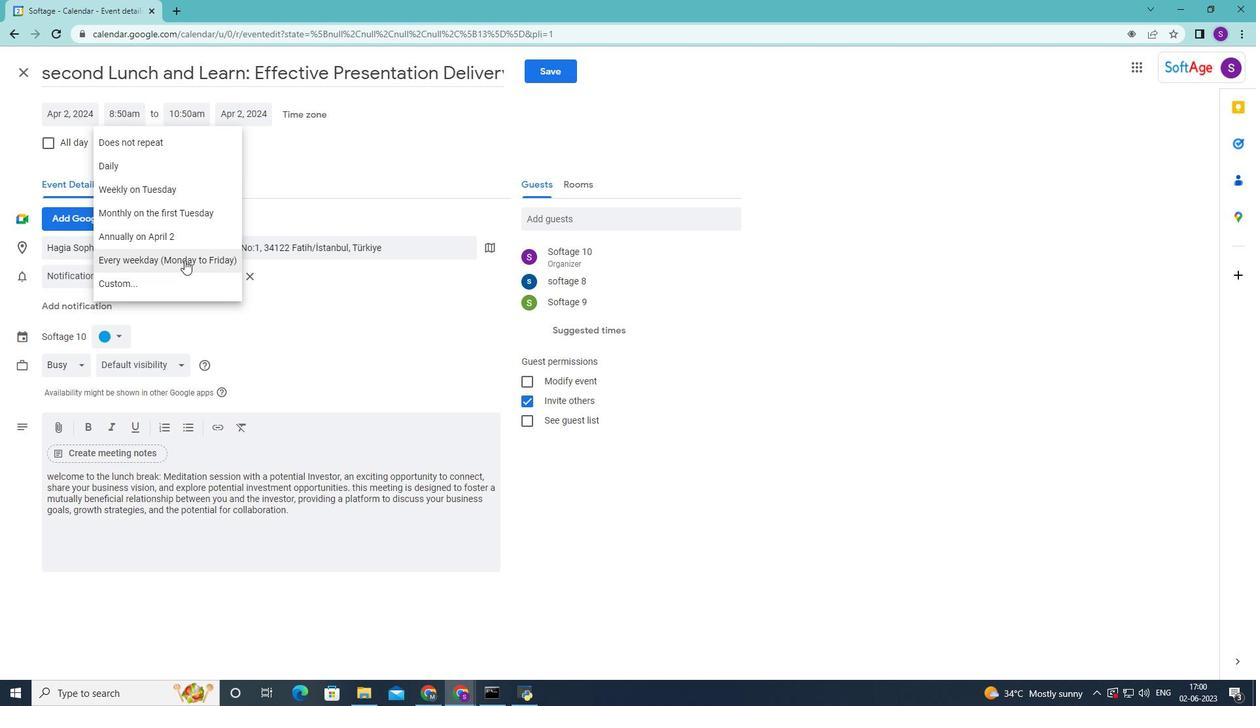 
Action: Mouse moved to (548, 76)
Screenshot: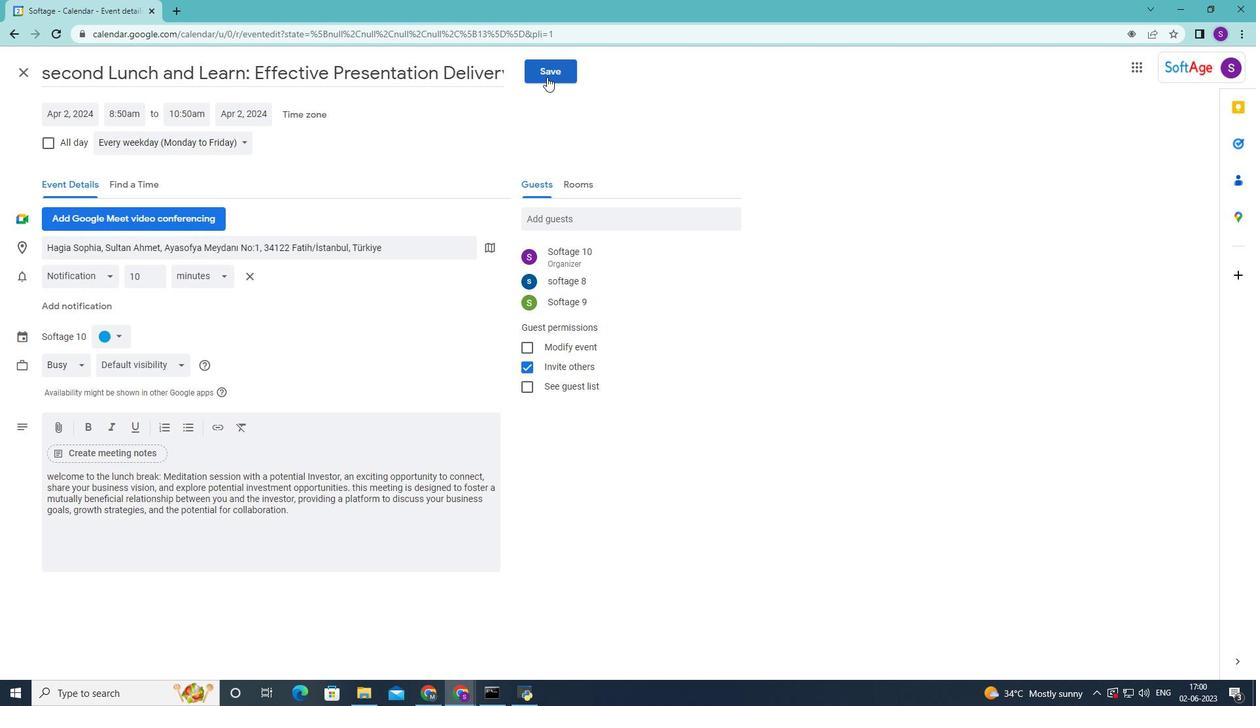 
Action: Mouse pressed left at (548, 76)
Screenshot: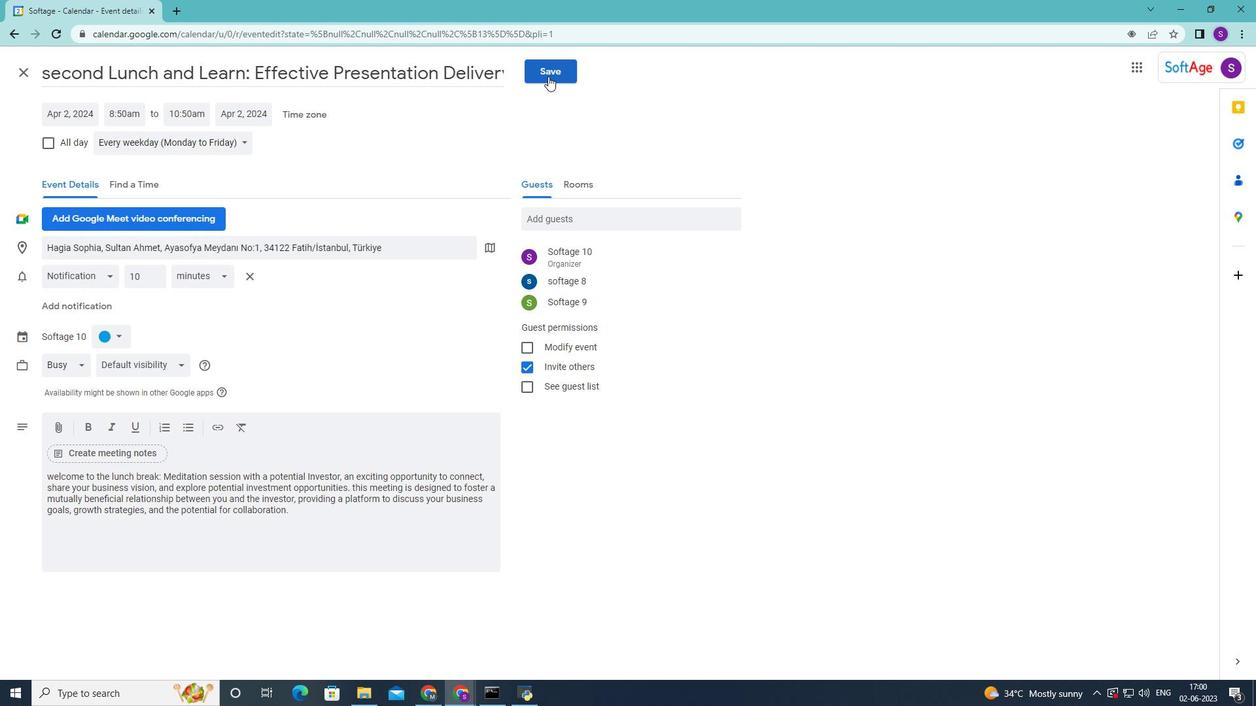 
Action: Mouse moved to (750, 394)
Screenshot: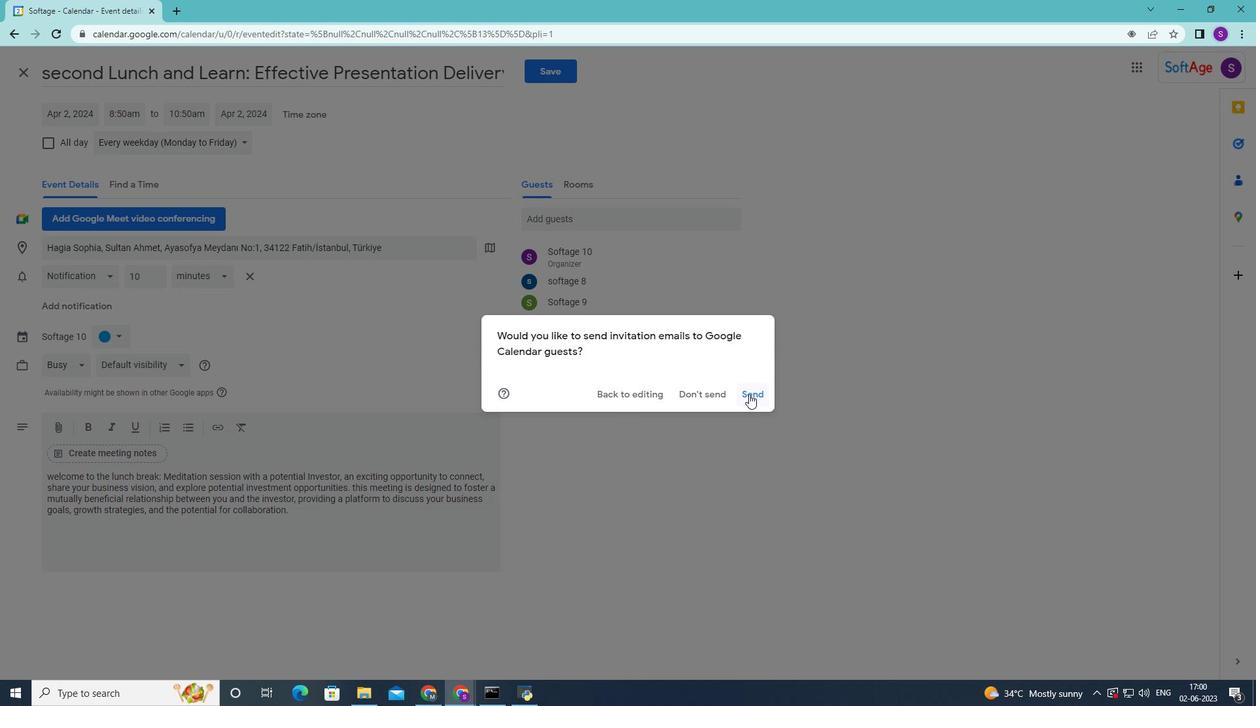 
Action: Mouse pressed left at (750, 394)
Screenshot: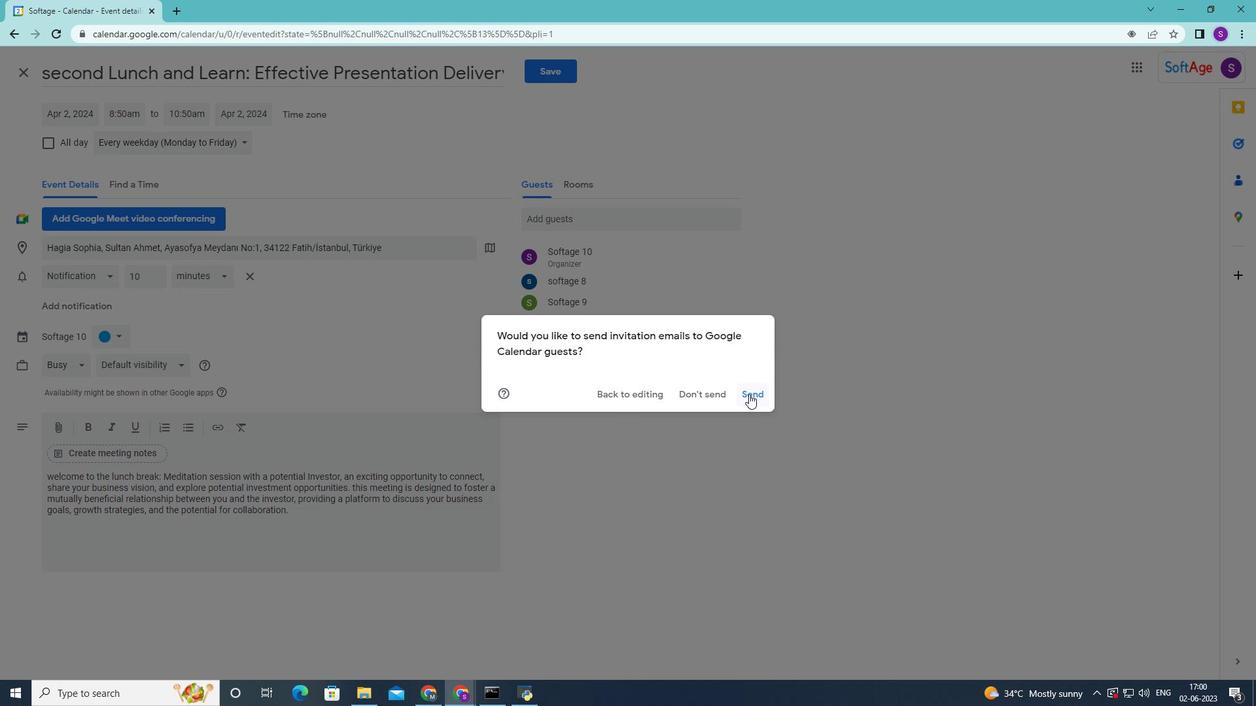 
Action: Mouse moved to (518, 460)
Screenshot: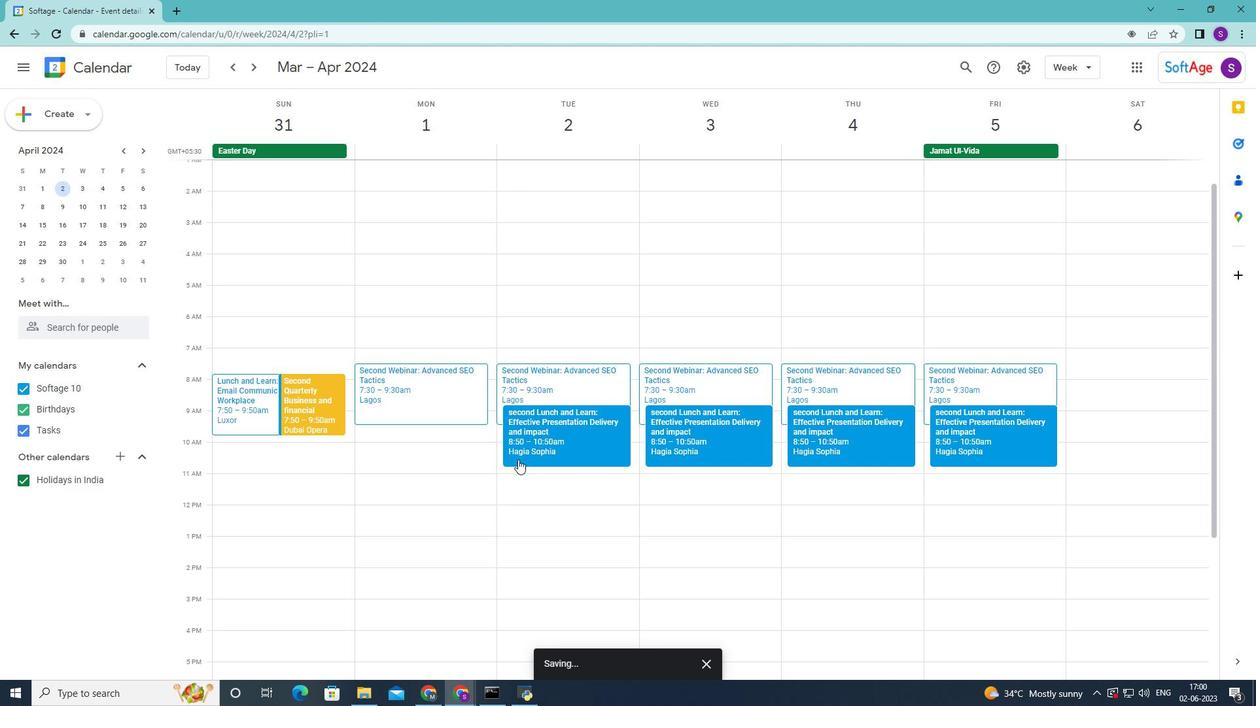 
